 Task: Compose an email with the signature Bailey Nelson with the subject Congratulations and the message I will review this document and get back to you shortly. from softage.1@softage.net to softage.9@softage.net and softage.10@softage.net with CC to softage.2@softage.net, select the message and change font size to huge, align the email to right Send the email
Action: Mouse moved to (538, 713)
Screenshot: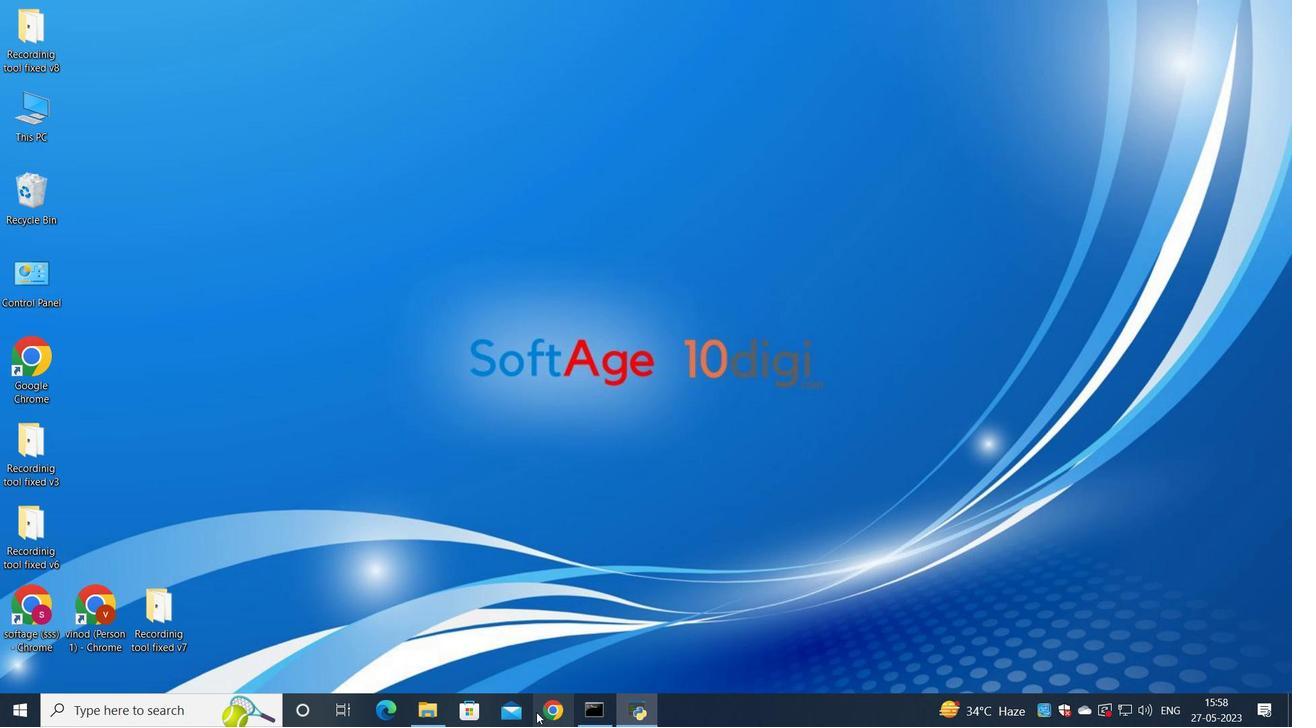 
Action: Mouse pressed left at (538, 713)
Screenshot: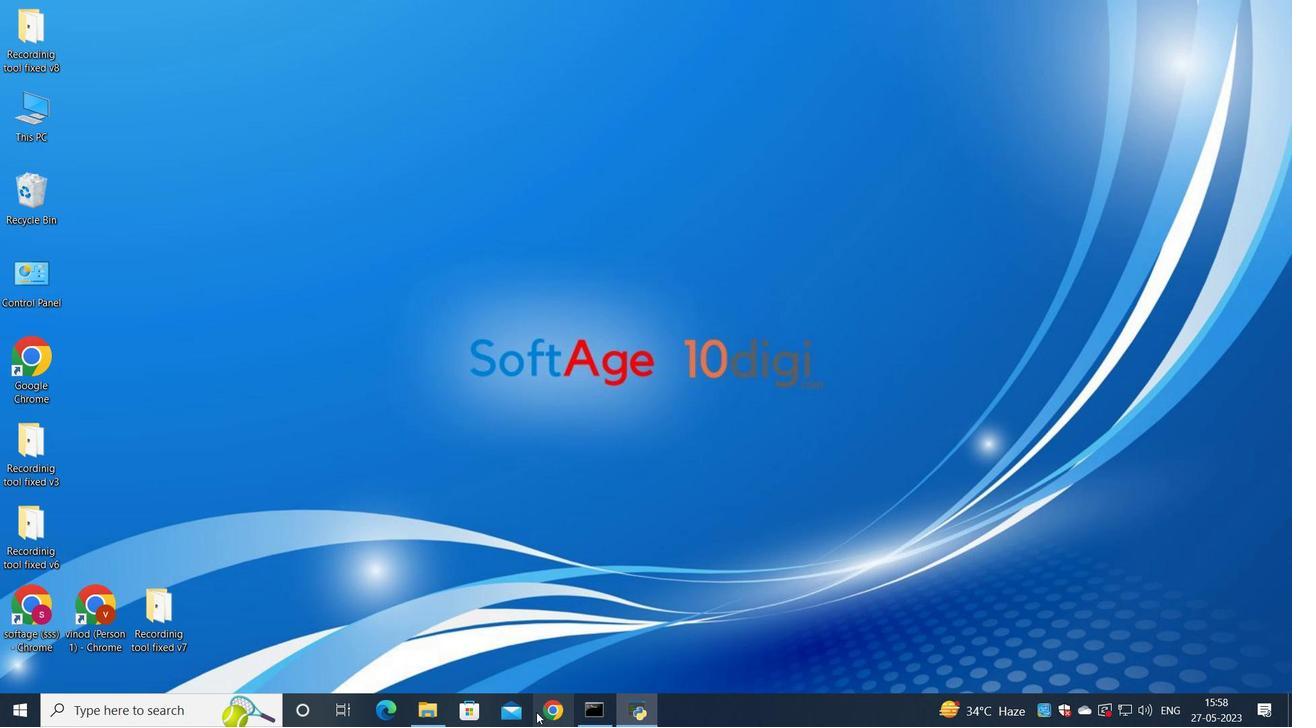 
Action: Mouse moved to (607, 437)
Screenshot: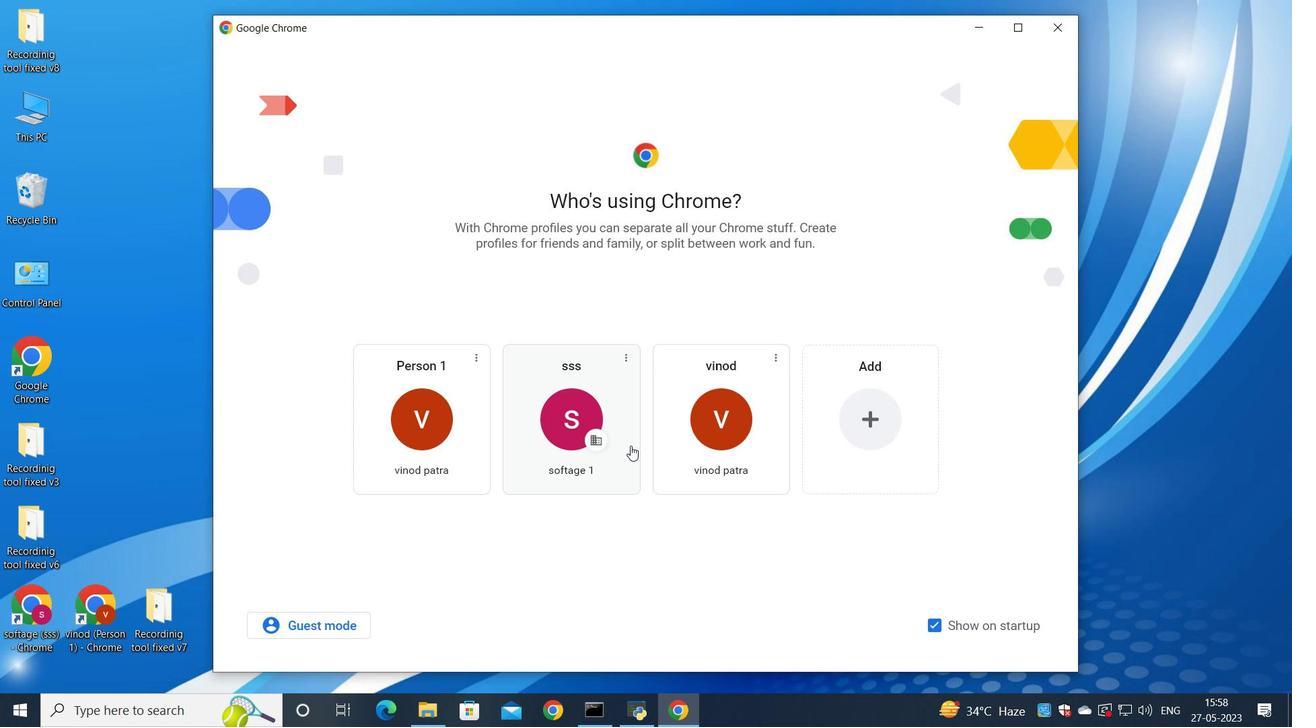 
Action: Mouse pressed left at (607, 437)
Screenshot: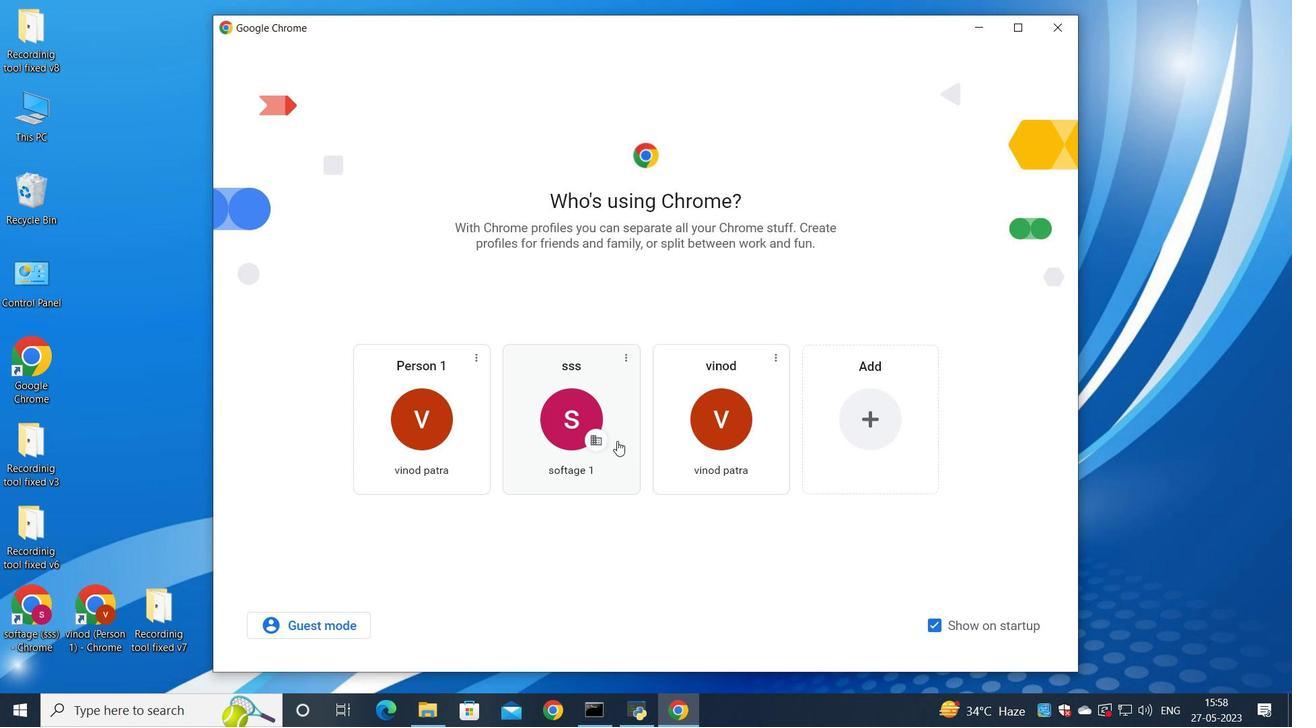 
Action: Mouse moved to (1129, 84)
Screenshot: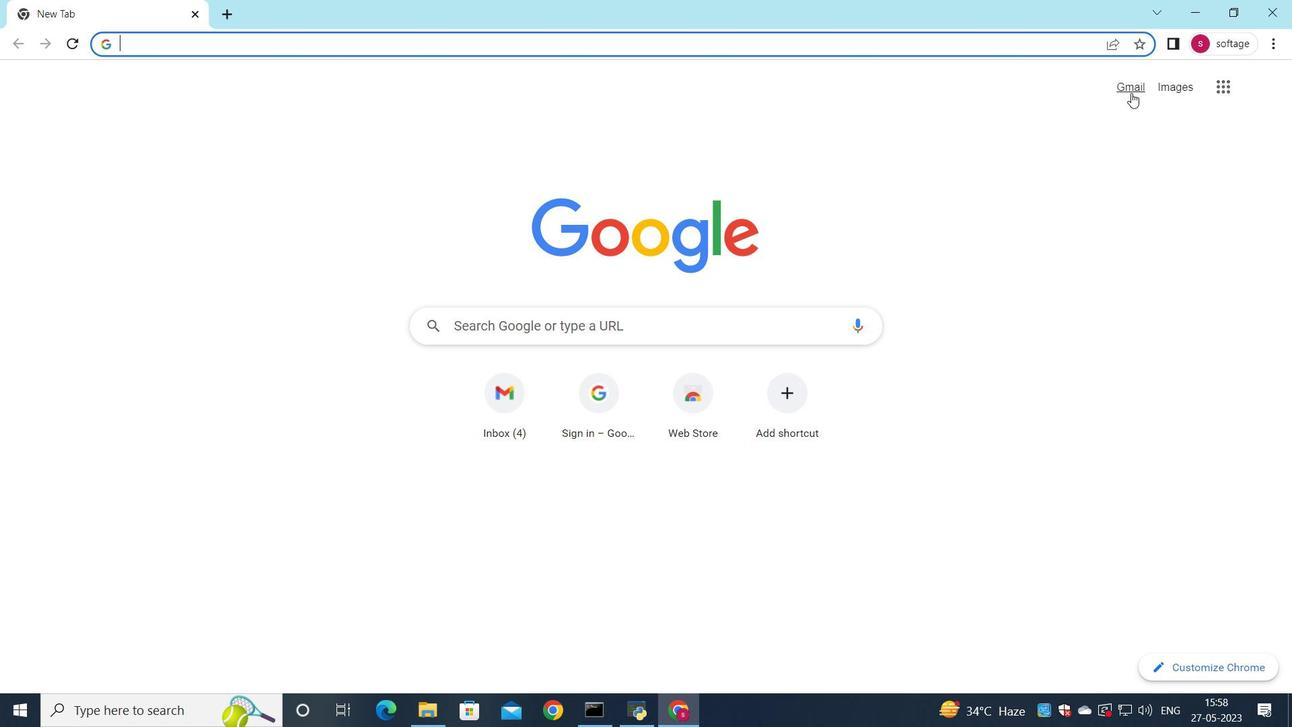 
Action: Mouse pressed left at (1129, 84)
Screenshot: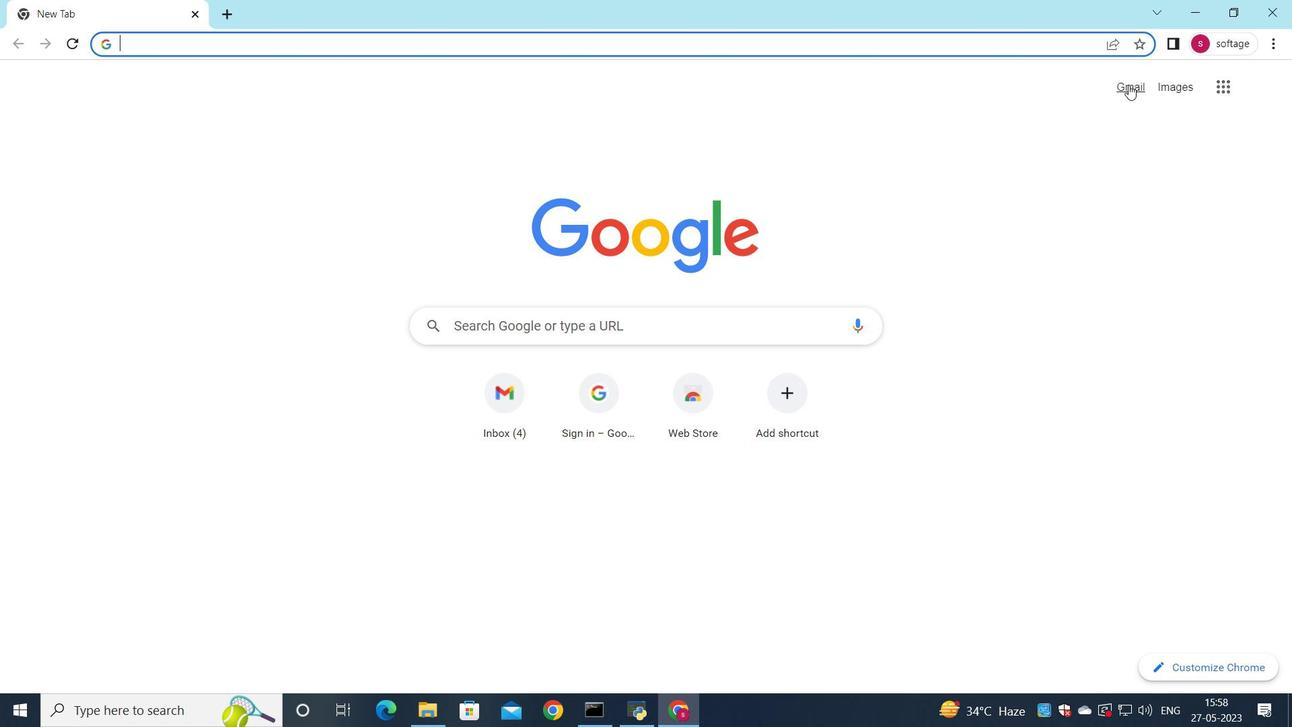 
Action: Mouse moved to (1093, 111)
Screenshot: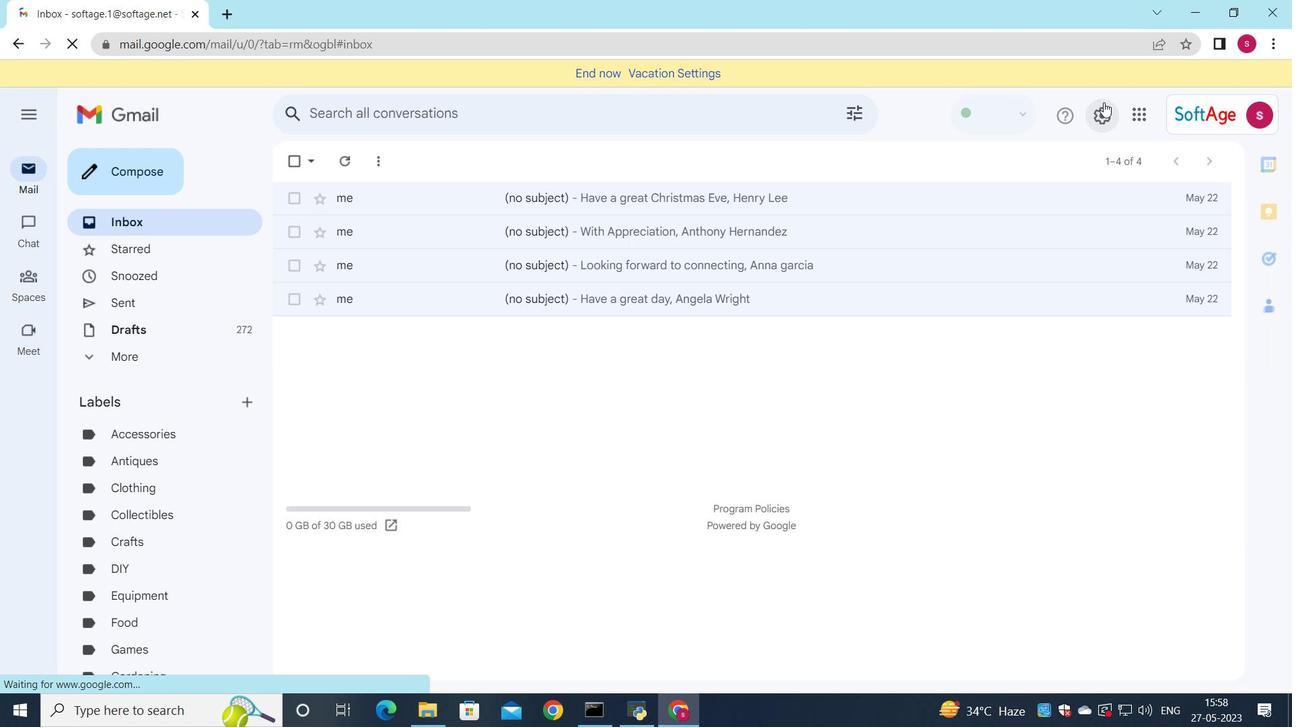 
Action: Mouse pressed left at (1093, 111)
Screenshot: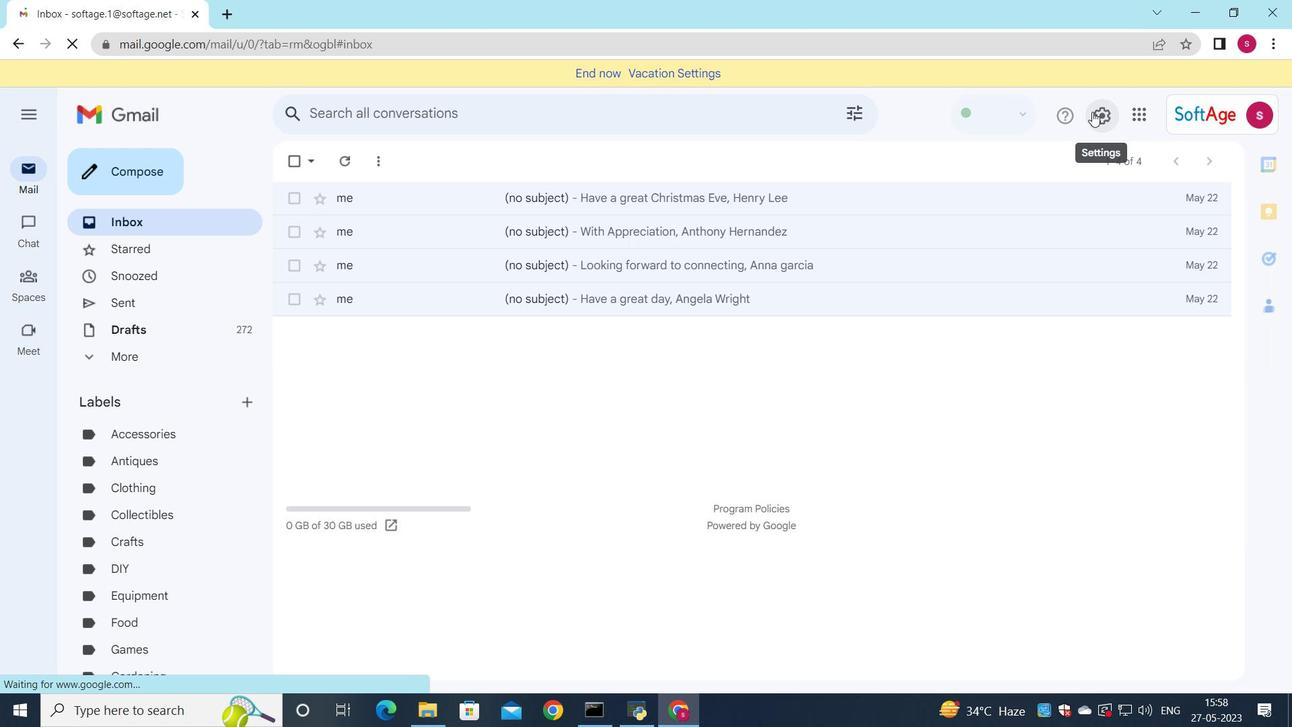 
Action: Mouse moved to (1092, 193)
Screenshot: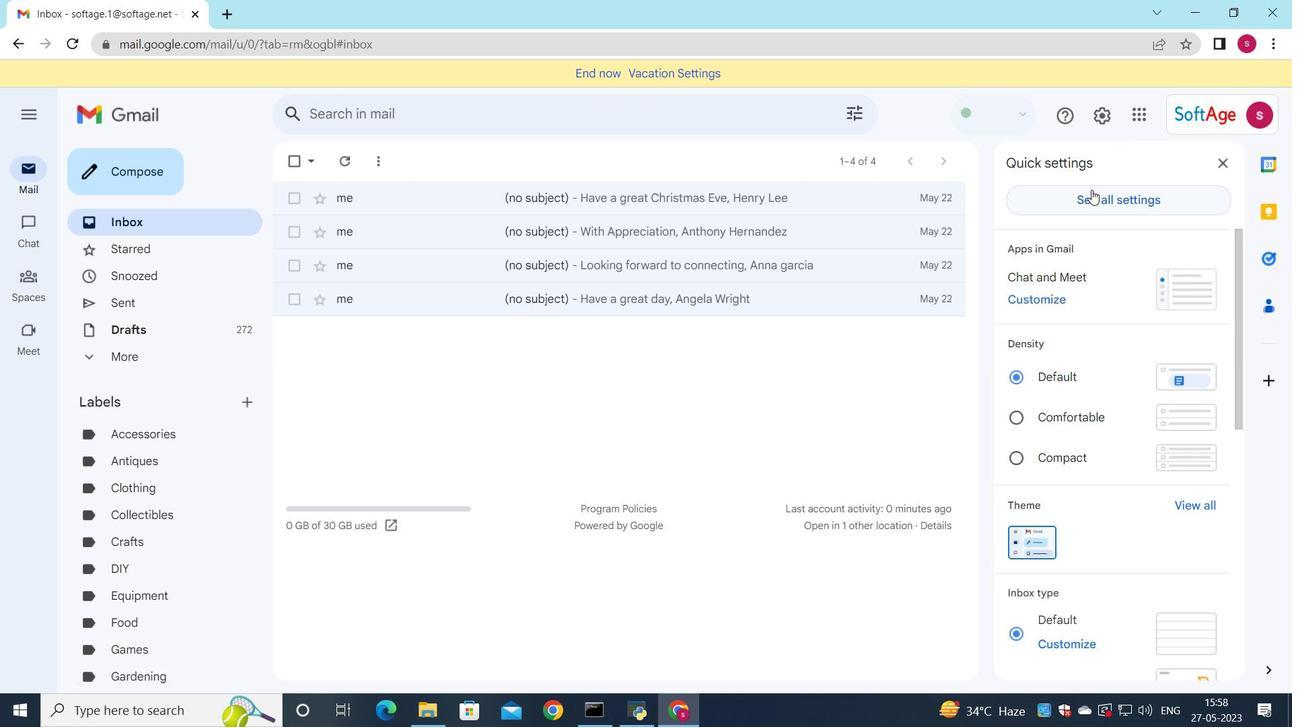 
Action: Mouse pressed left at (1092, 193)
Screenshot: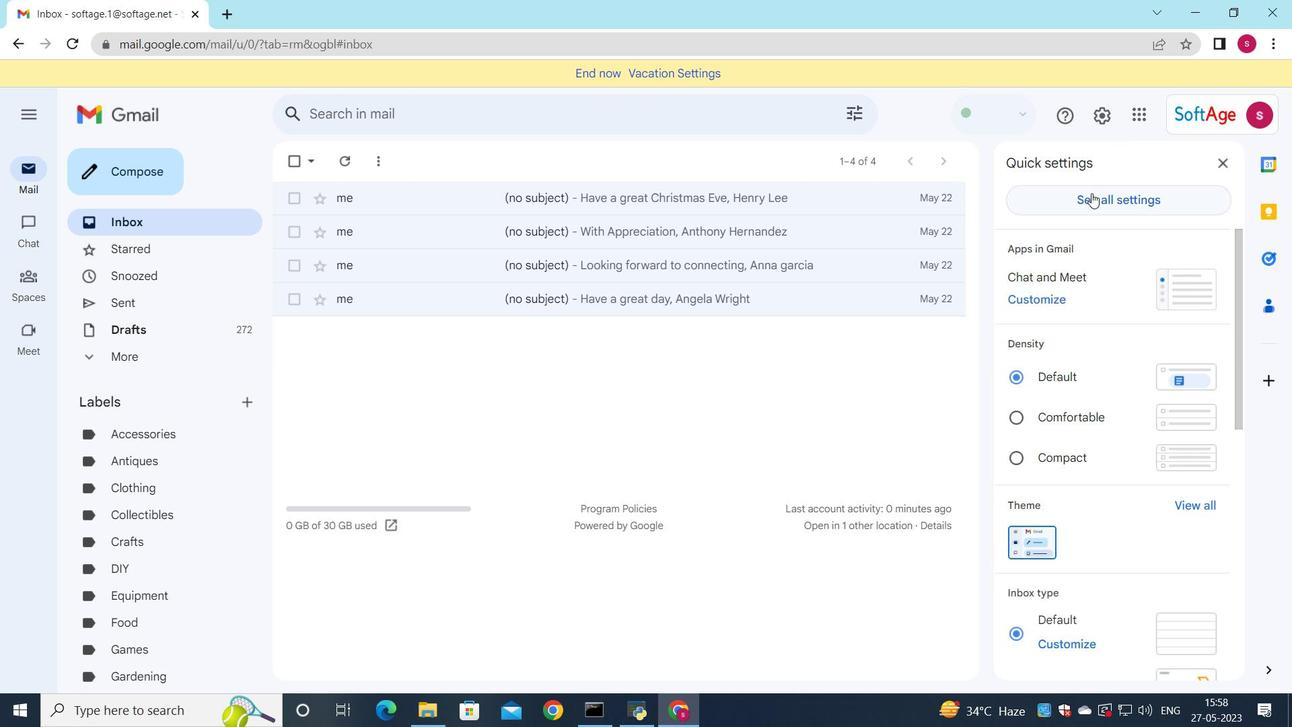 
Action: Mouse moved to (861, 344)
Screenshot: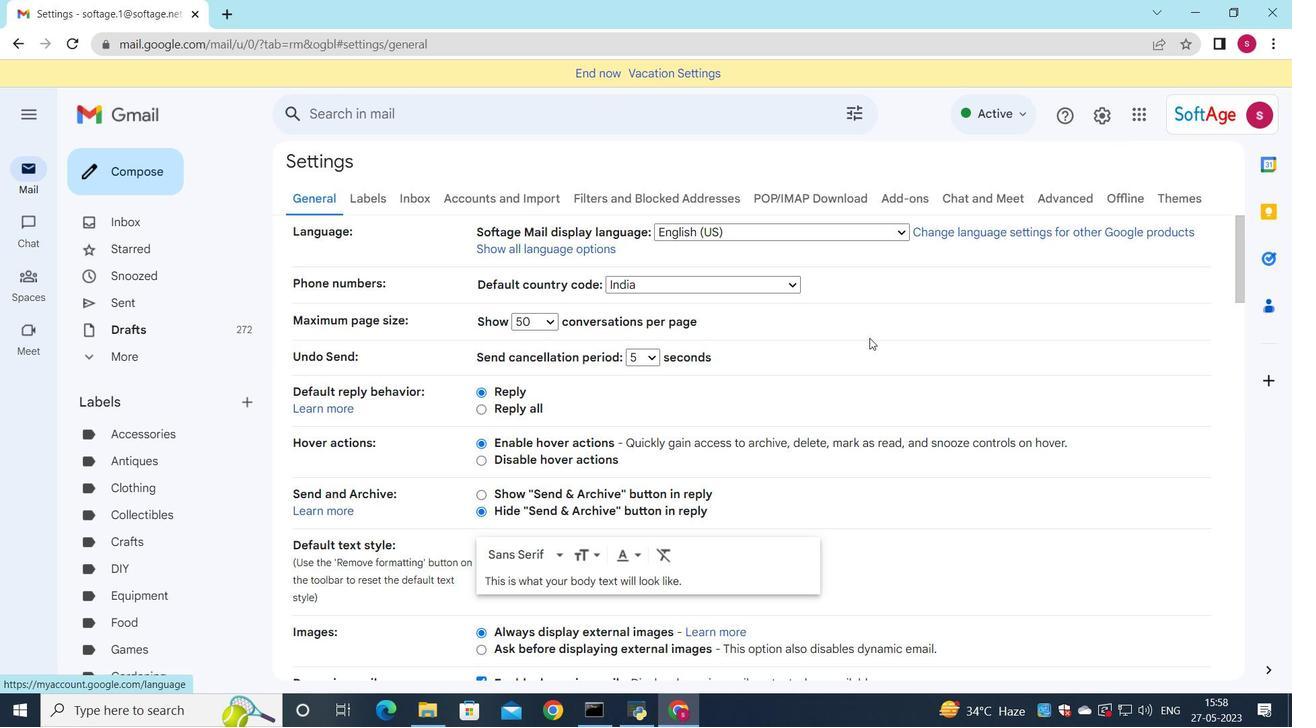 
Action: Mouse scrolled (861, 344) with delta (0, 0)
Screenshot: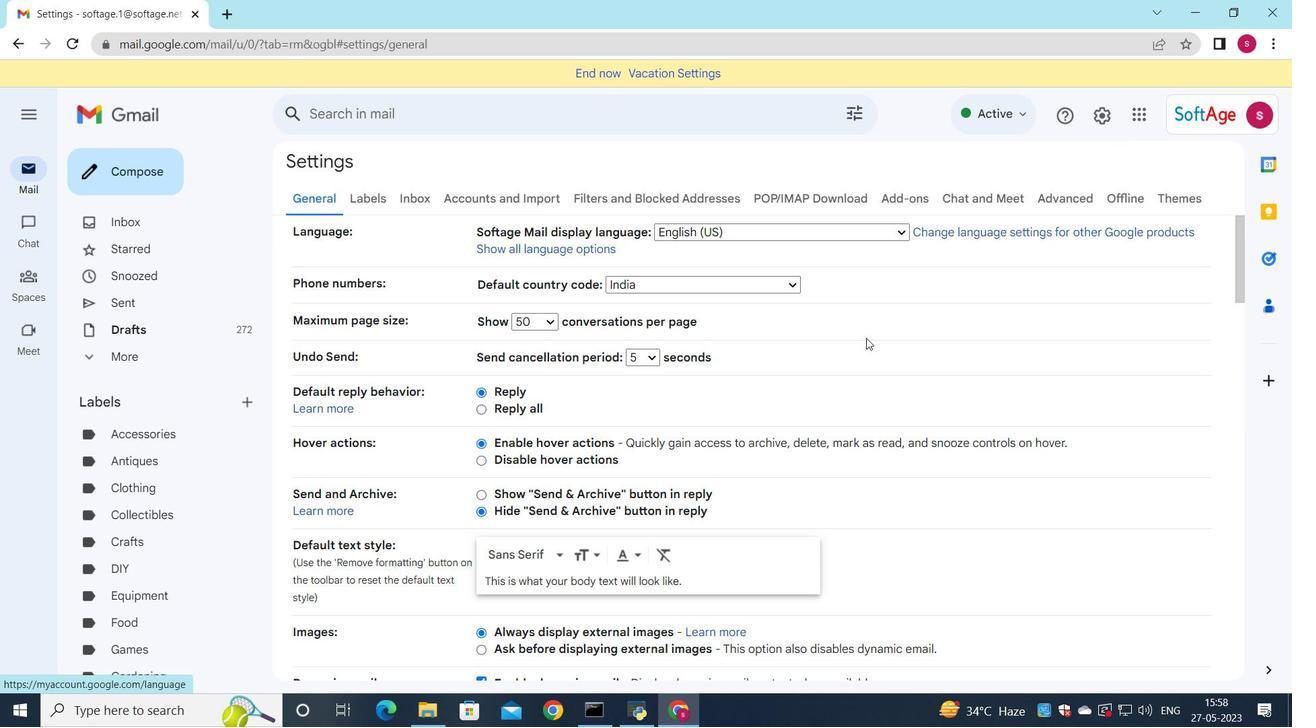 
Action: Mouse moved to (855, 348)
Screenshot: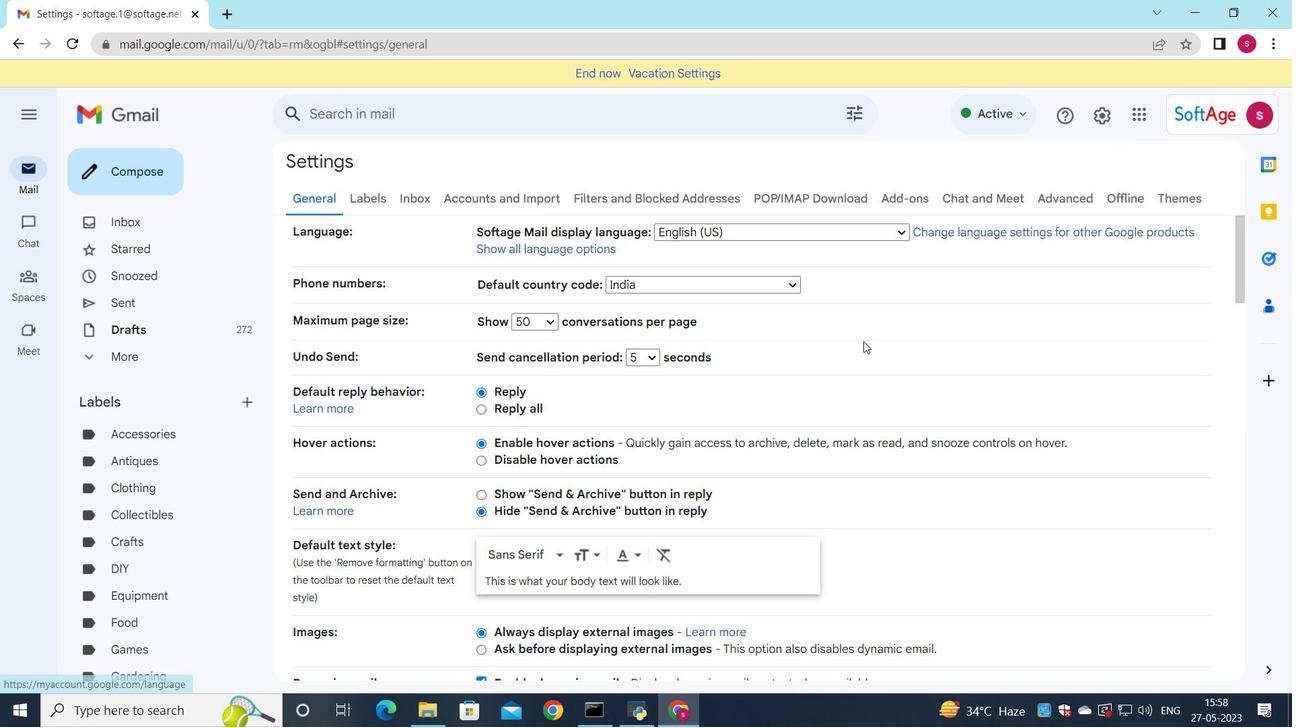 
Action: Mouse scrolled (855, 348) with delta (0, 0)
Screenshot: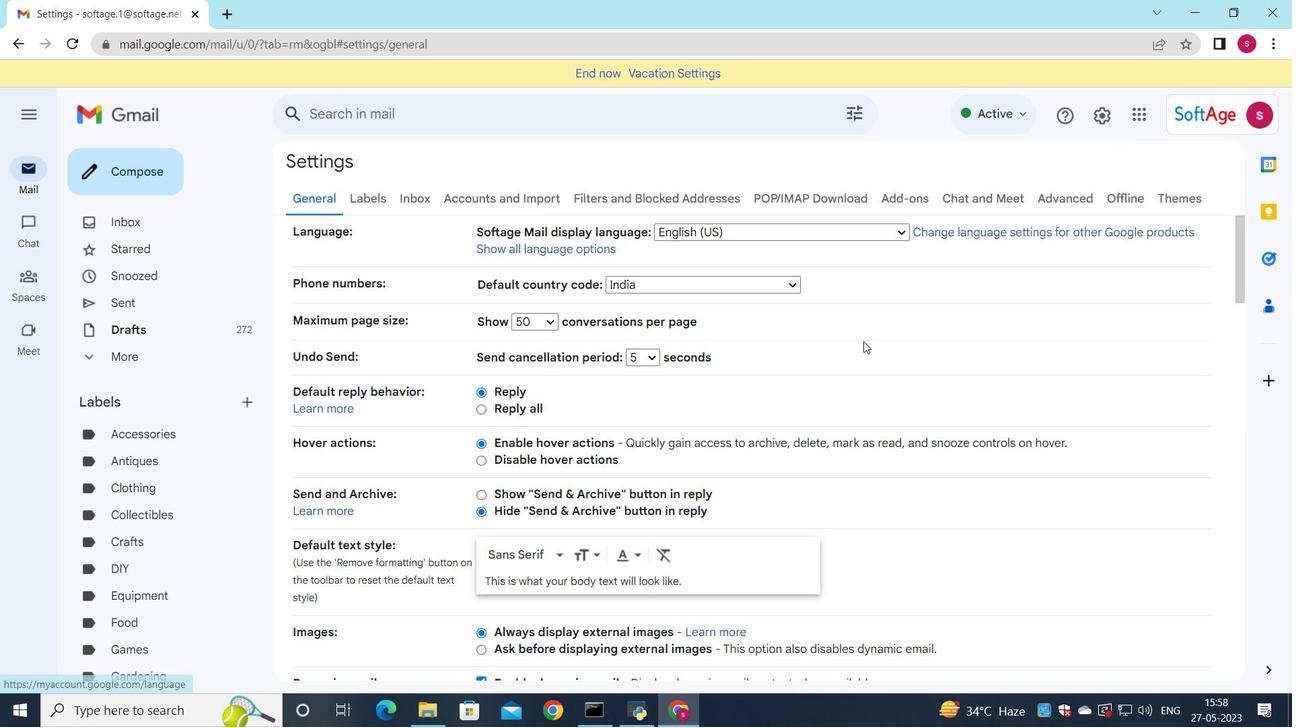 
Action: Mouse moved to (842, 354)
Screenshot: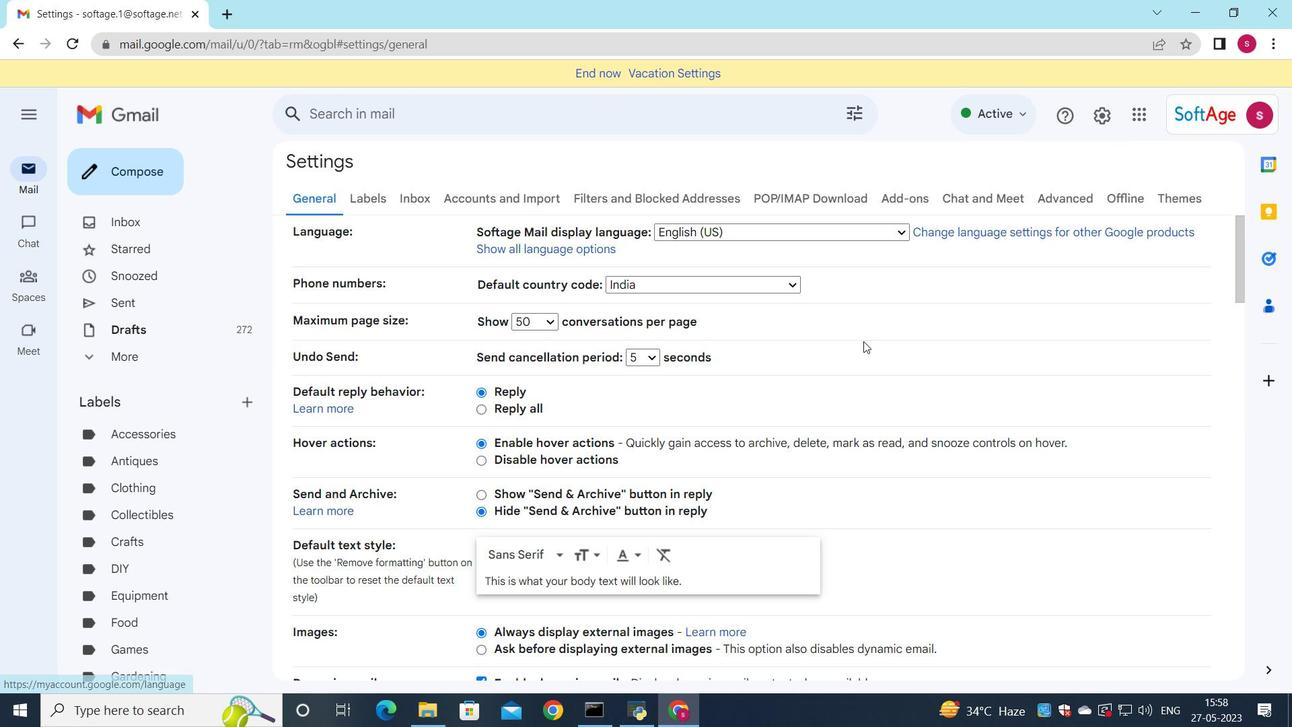 
Action: Mouse scrolled (842, 354) with delta (0, 0)
Screenshot: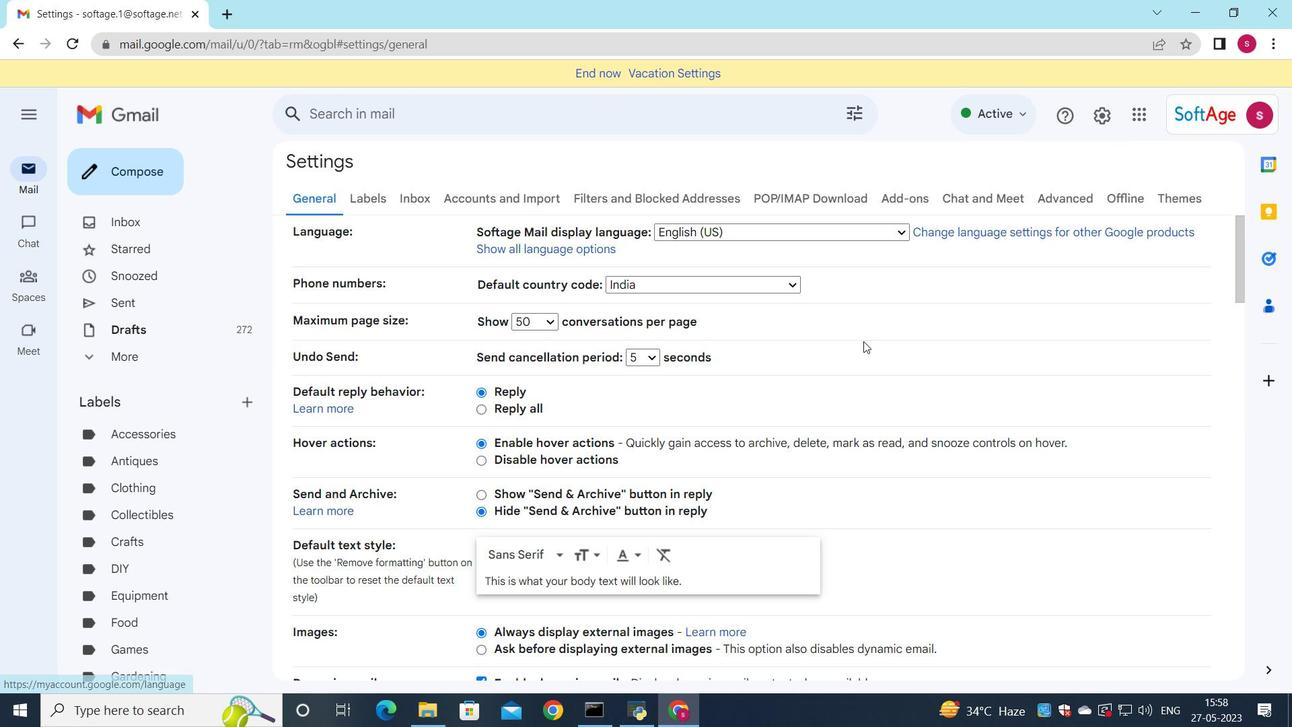 
Action: Mouse moved to (762, 360)
Screenshot: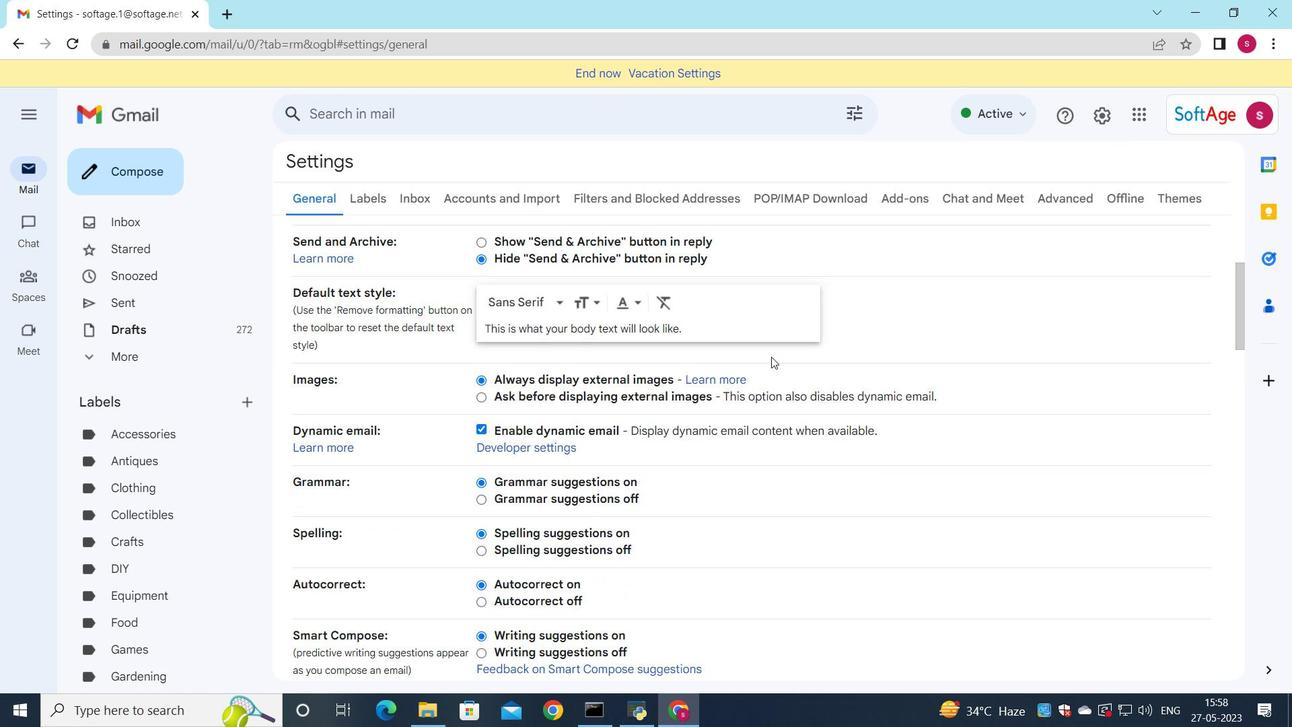 
Action: Mouse scrolled (762, 360) with delta (0, 0)
Screenshot: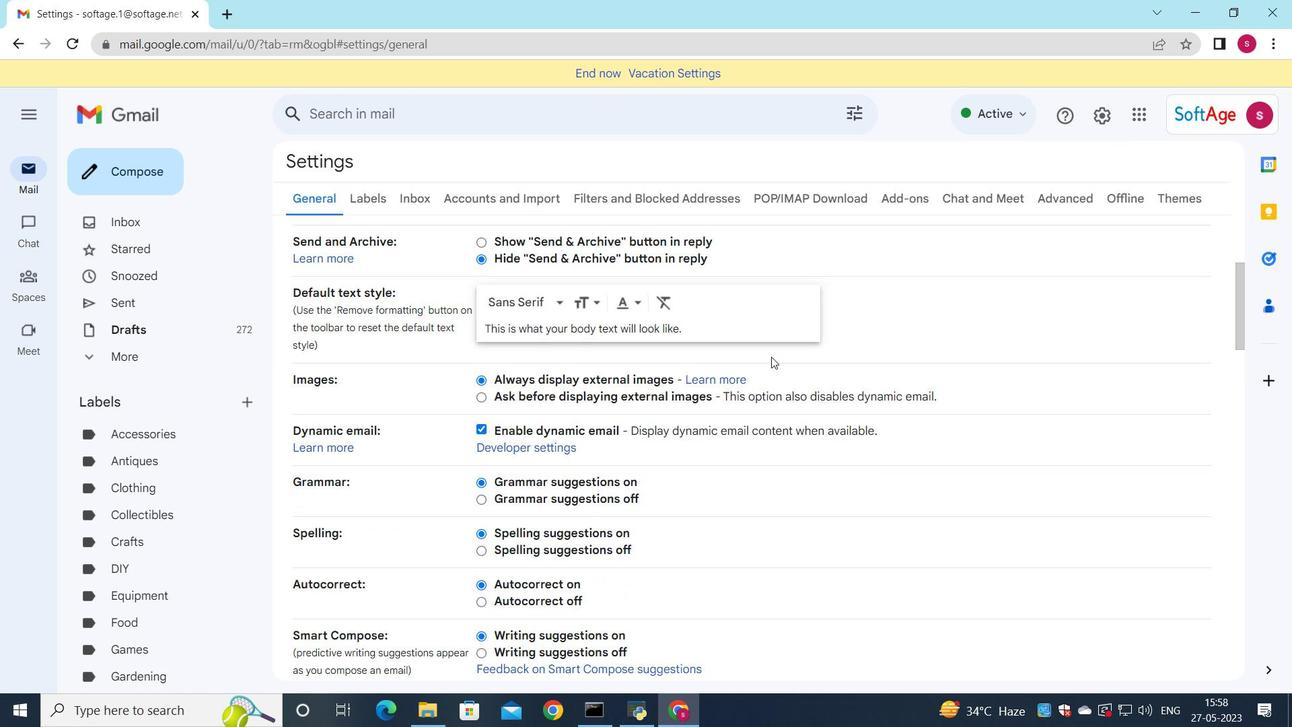 
Action: Mouse moved to (762, 361)
Screenshot: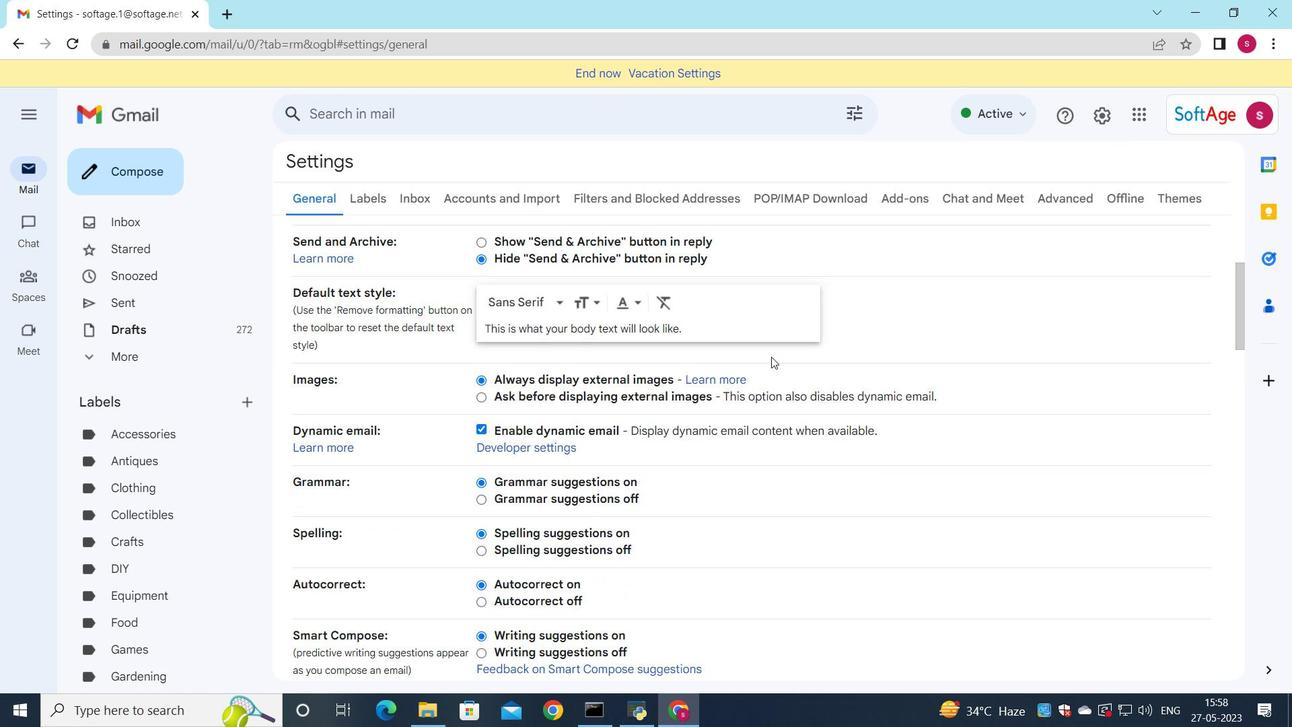 
Action: Mouse scrolled (762, 360) with delta (0, 0)
Screenshot: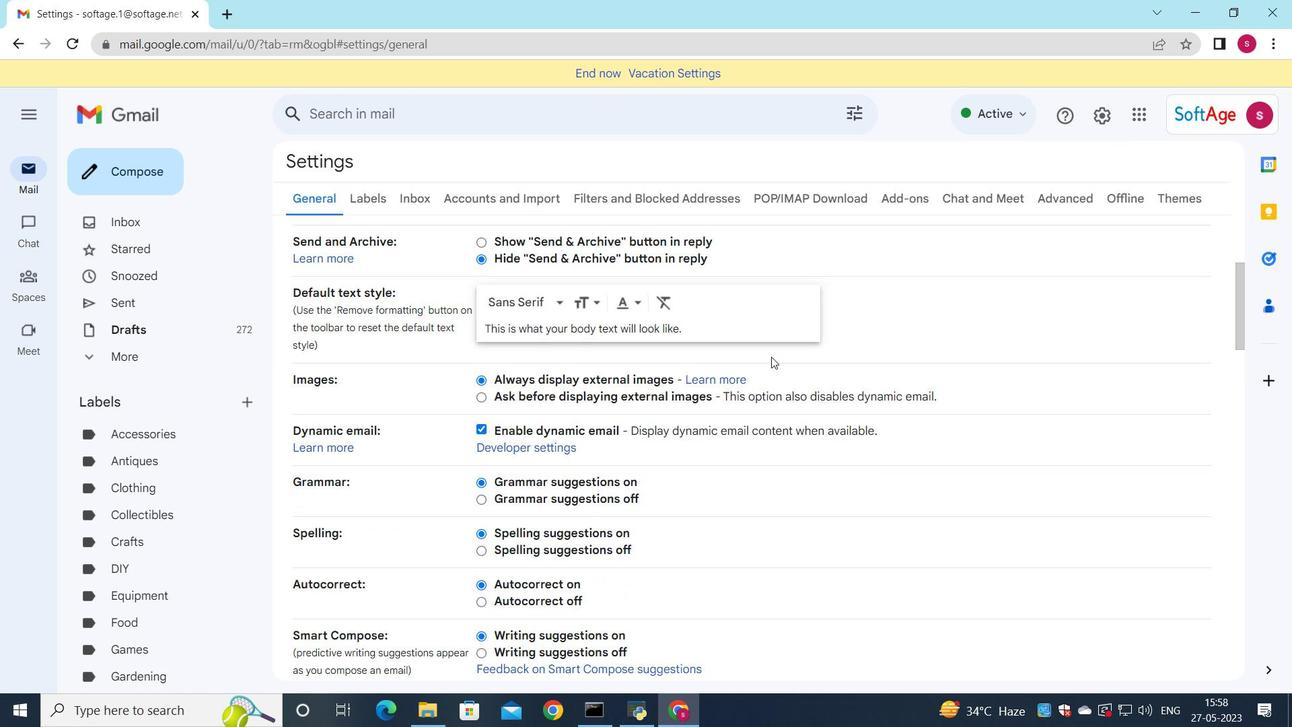 
Action: Mouse scrolled (762, 360) with delta (0, 0)
Screenshot: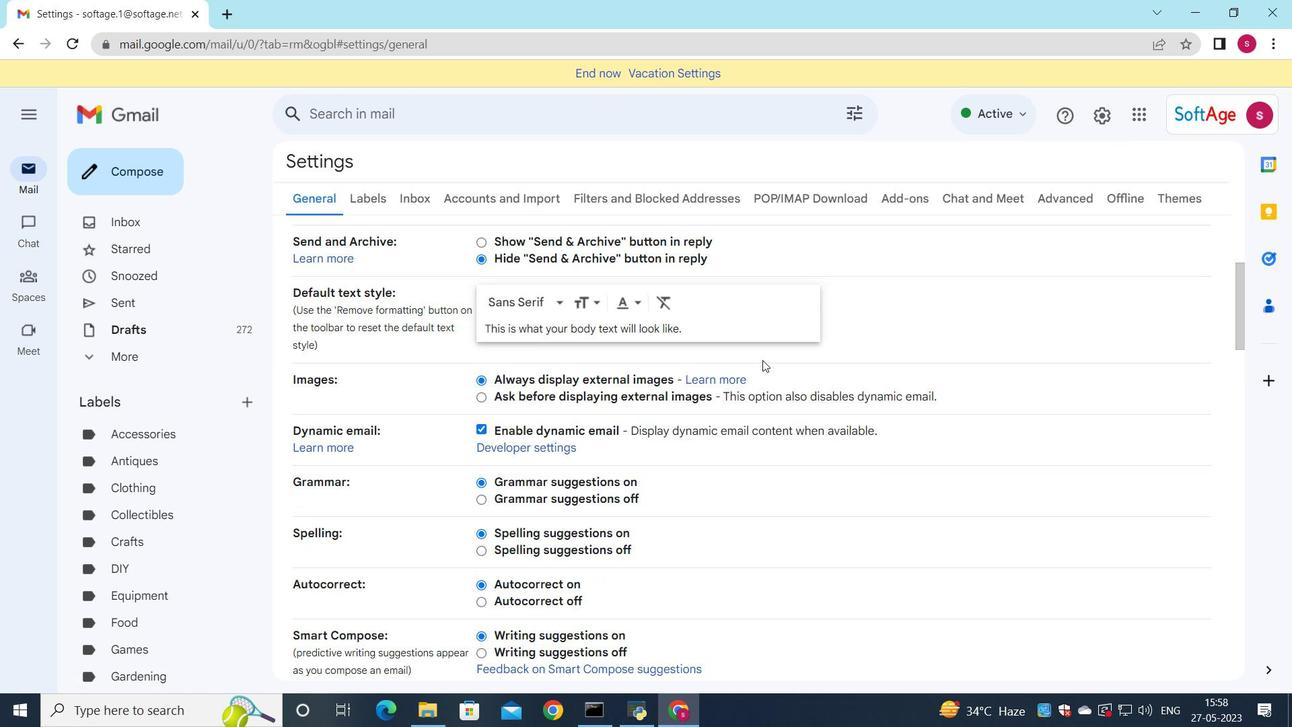 
Action: Mouse moved to (764, 342)
Screenshot: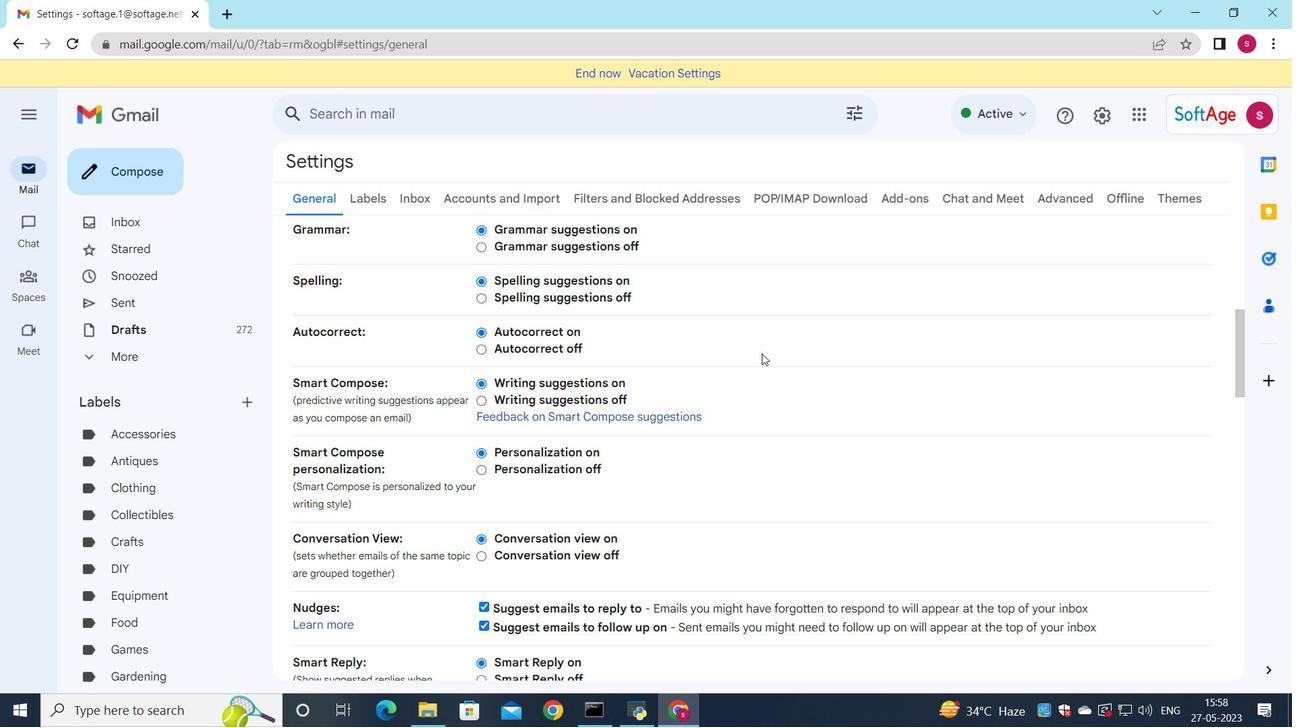 
Action: Mouse scrolled (764, 342) with delta (0, 0)
Screenshot: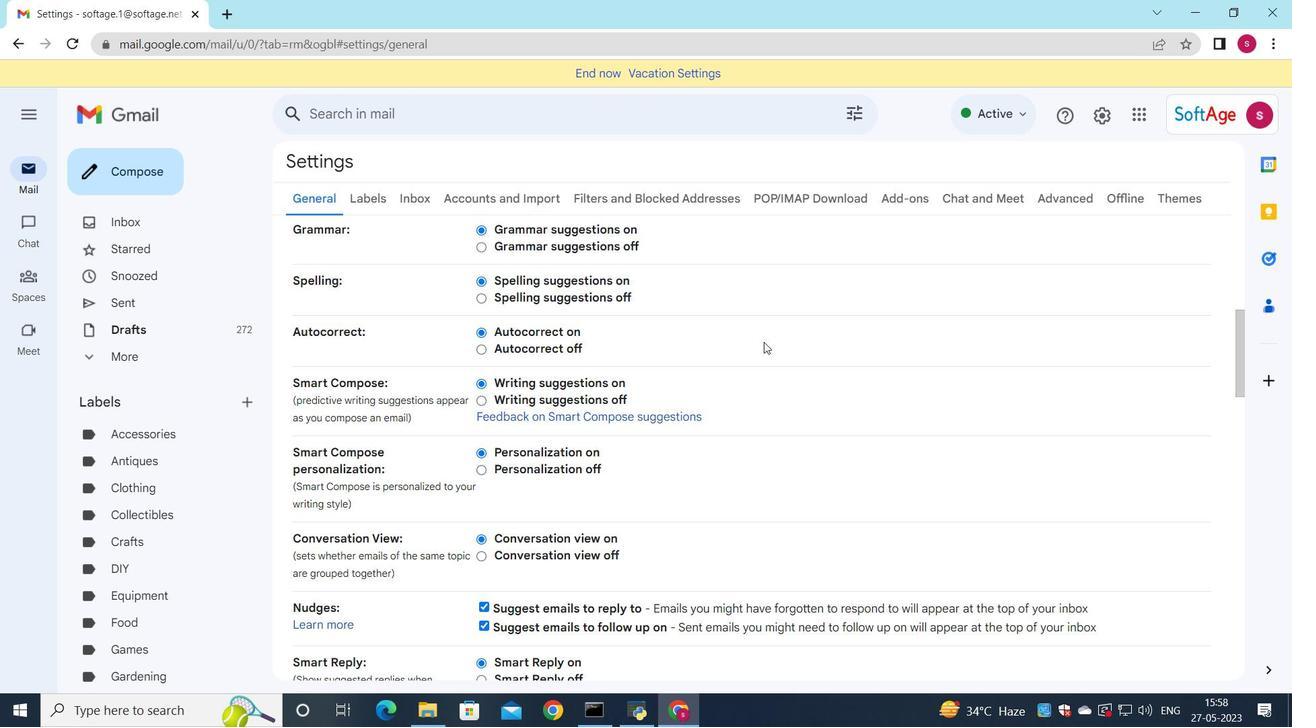 
Action: Mouse scrolled (764, 342) with delta (0, 0)
Screenshot: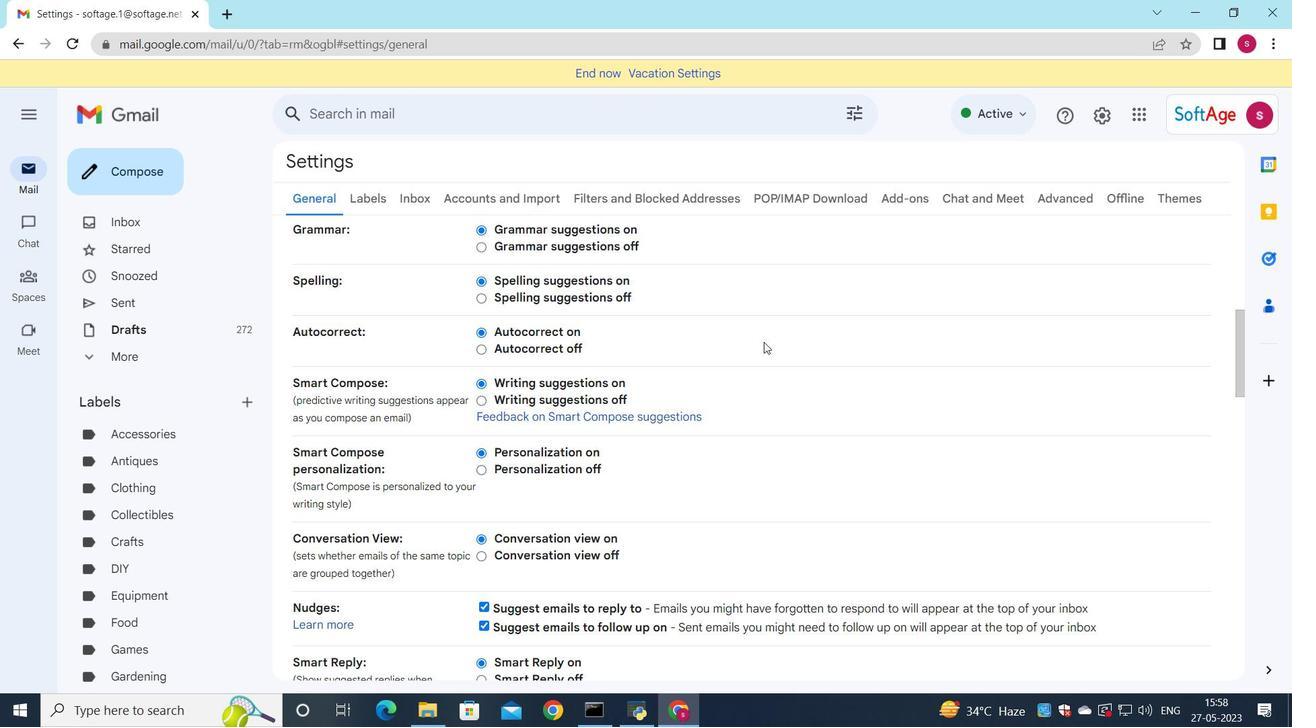 
Action: Mouse moved to (764, 344)
Screenshot: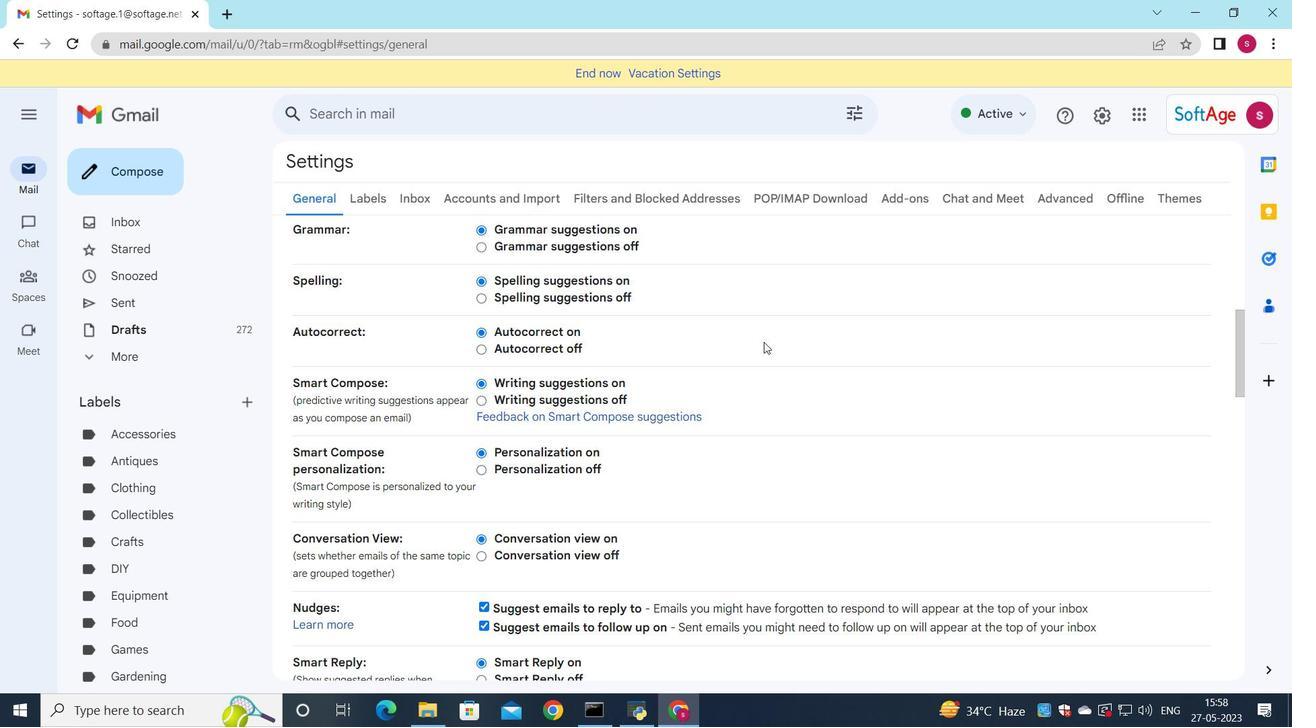 
Action: Mouse scrolled (764, 343) with delta (0, 0)
Screenshot: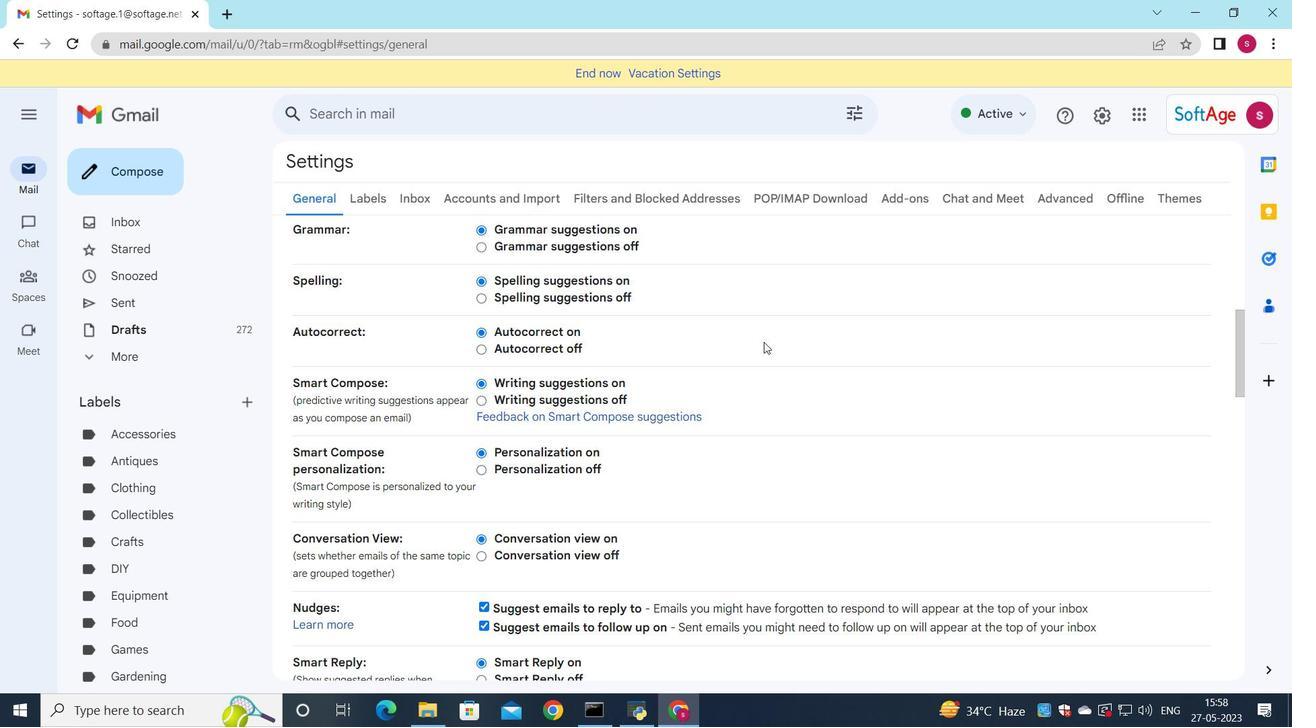
Action: Mouse moved to (732, 399)
Screenshot: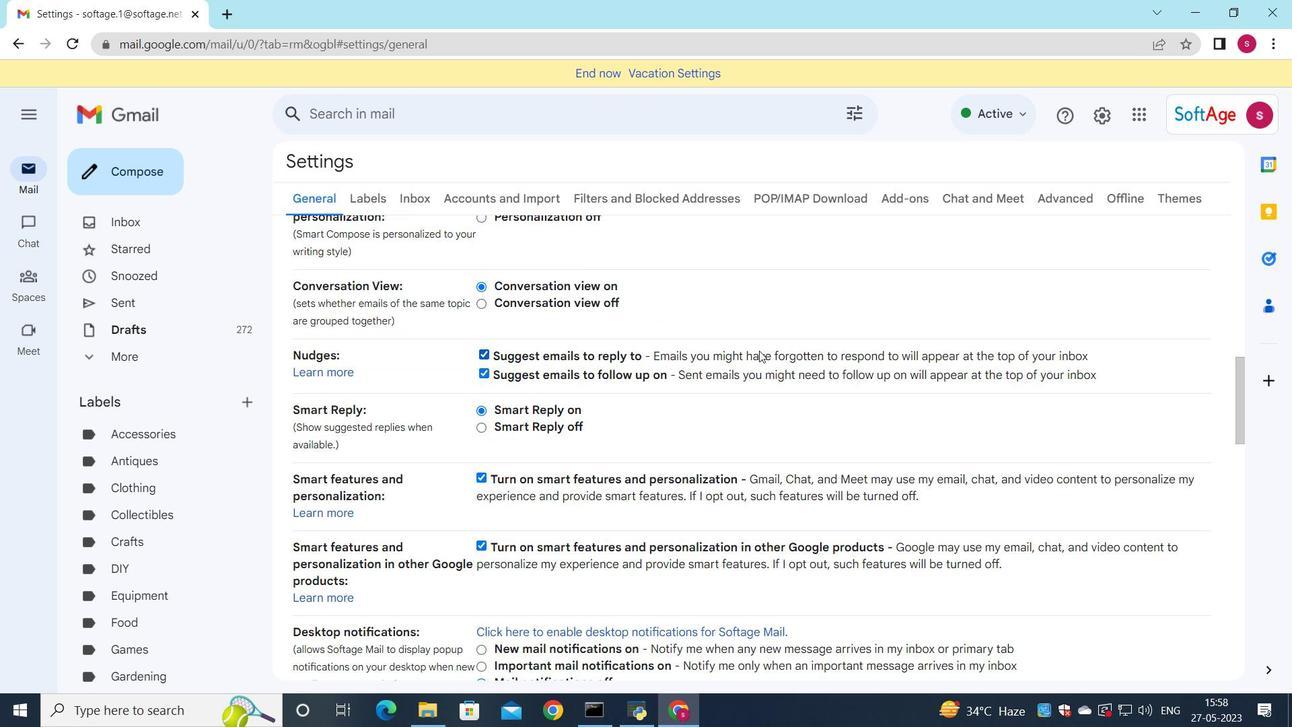 
Action: Mouse scrolled (732, 399) with delta (0, 0)
Screenshot: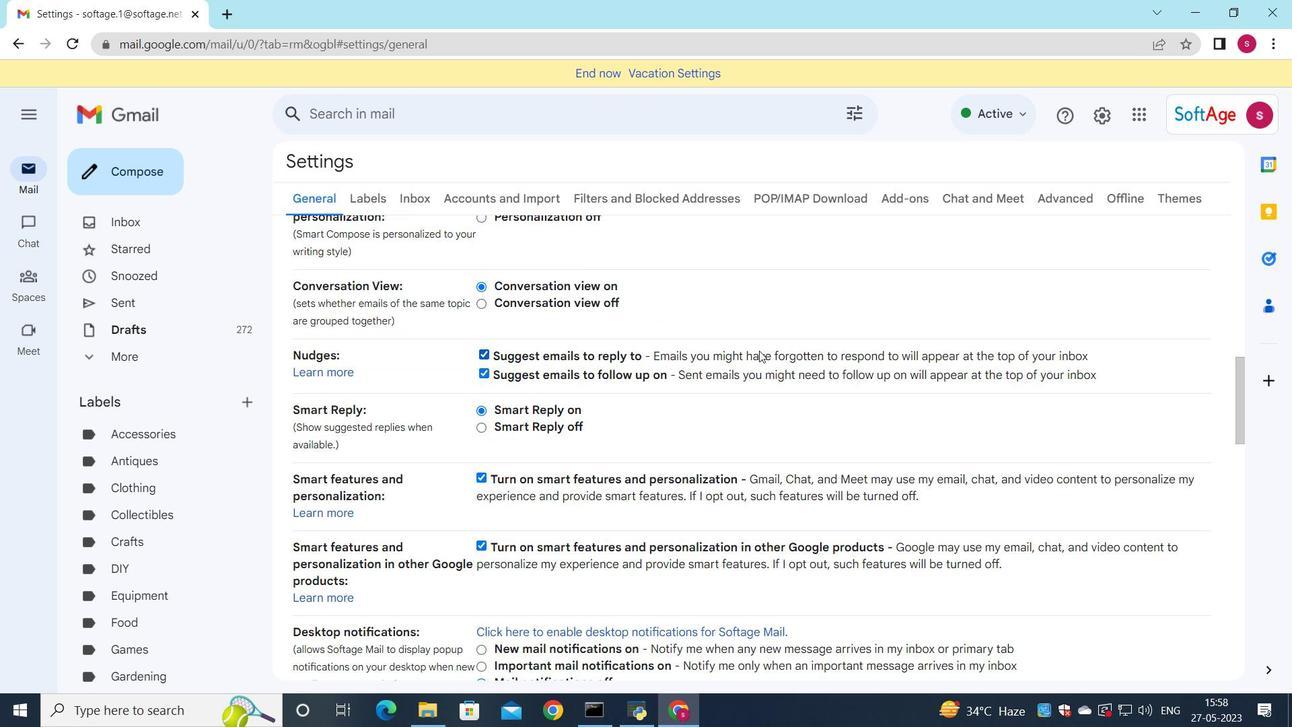 
Action: Mouse moved to (717, 419)
Screenshot: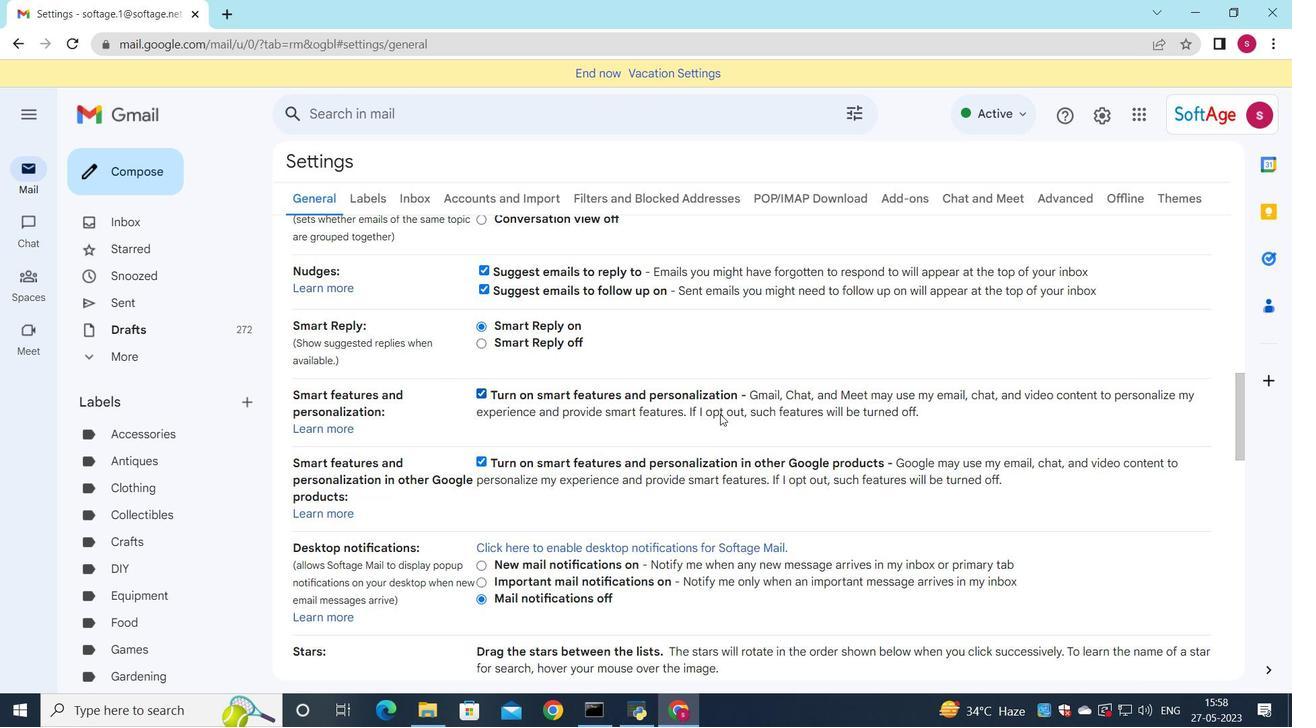 
Action: Mouse scrolled (717, 418) with delta (0, 0)
Screenshot: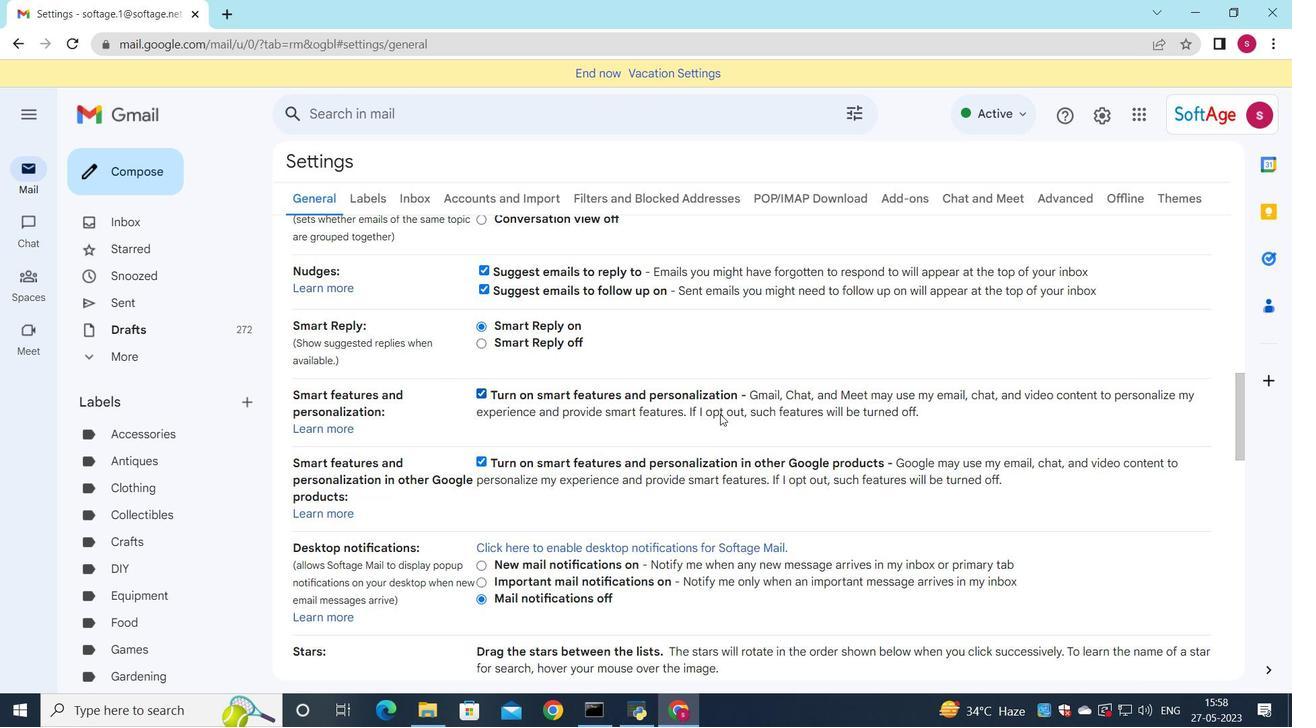
Action: Mouse moved to (717, 421)
Screenshot: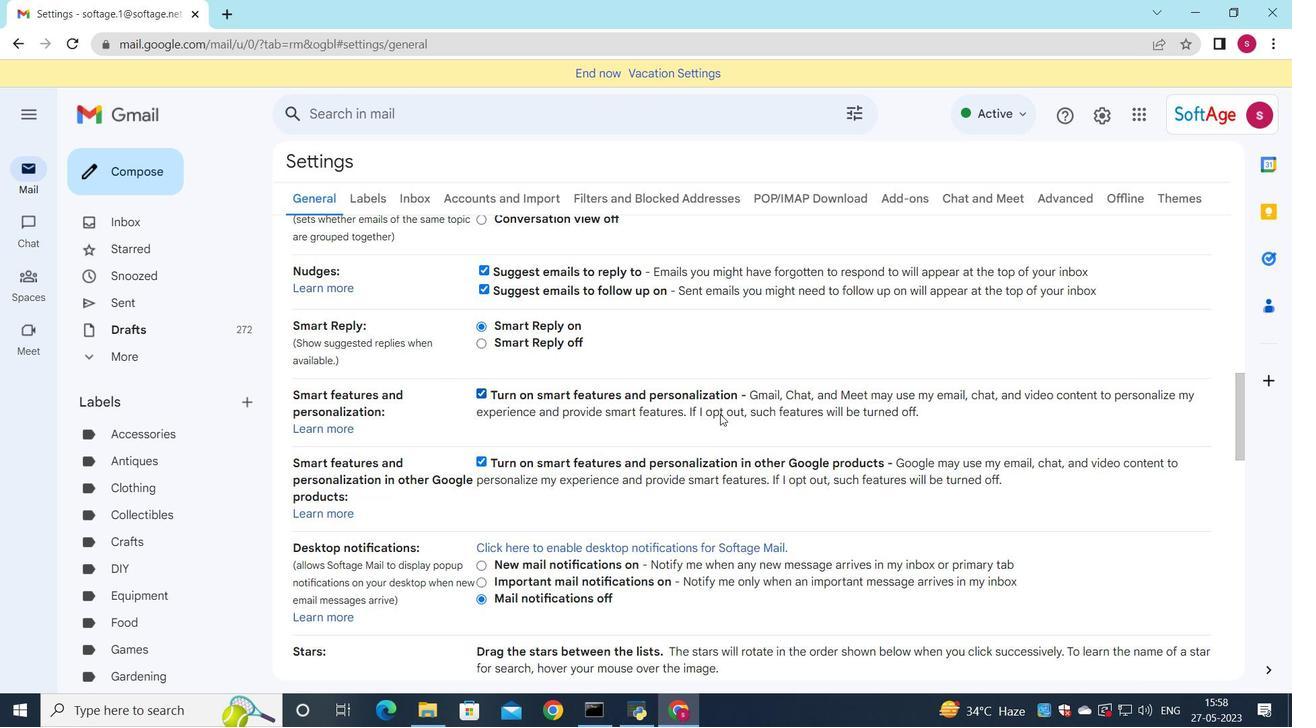 
Action: Mouse scrolled (717, 420) with delta (0, 0)
Screenshot: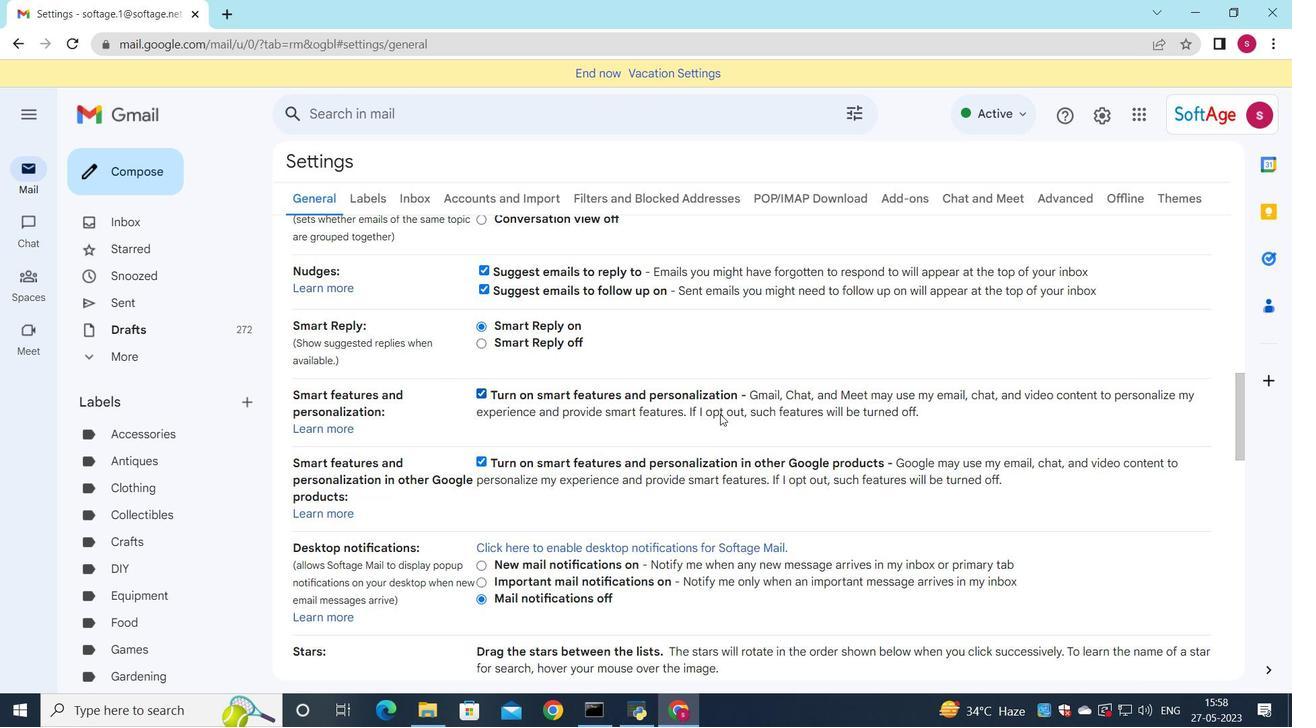 
Action: Mouse moved to (716, 428)
Screenshot: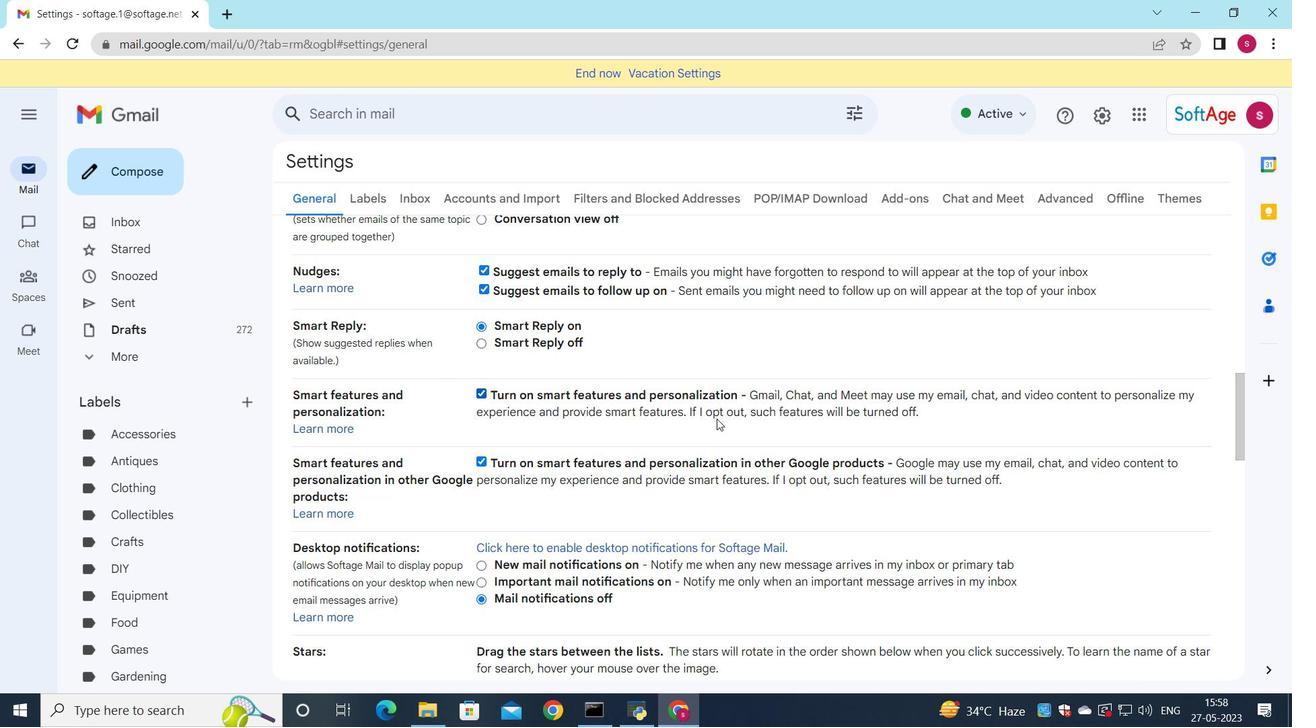 
Action: Mouse scrolled (716, 428) with delta (0, 0)
Screenshot: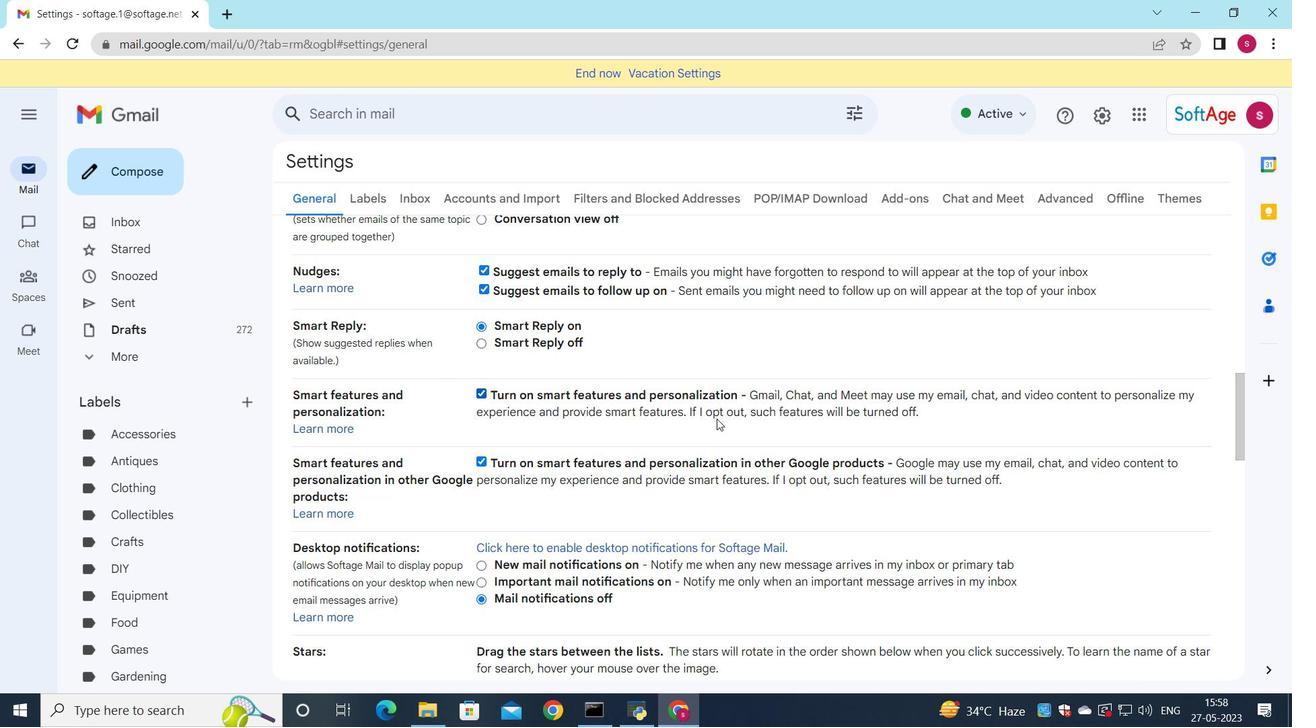 
Action: Mouse moved to (717, 414)
Screenshot: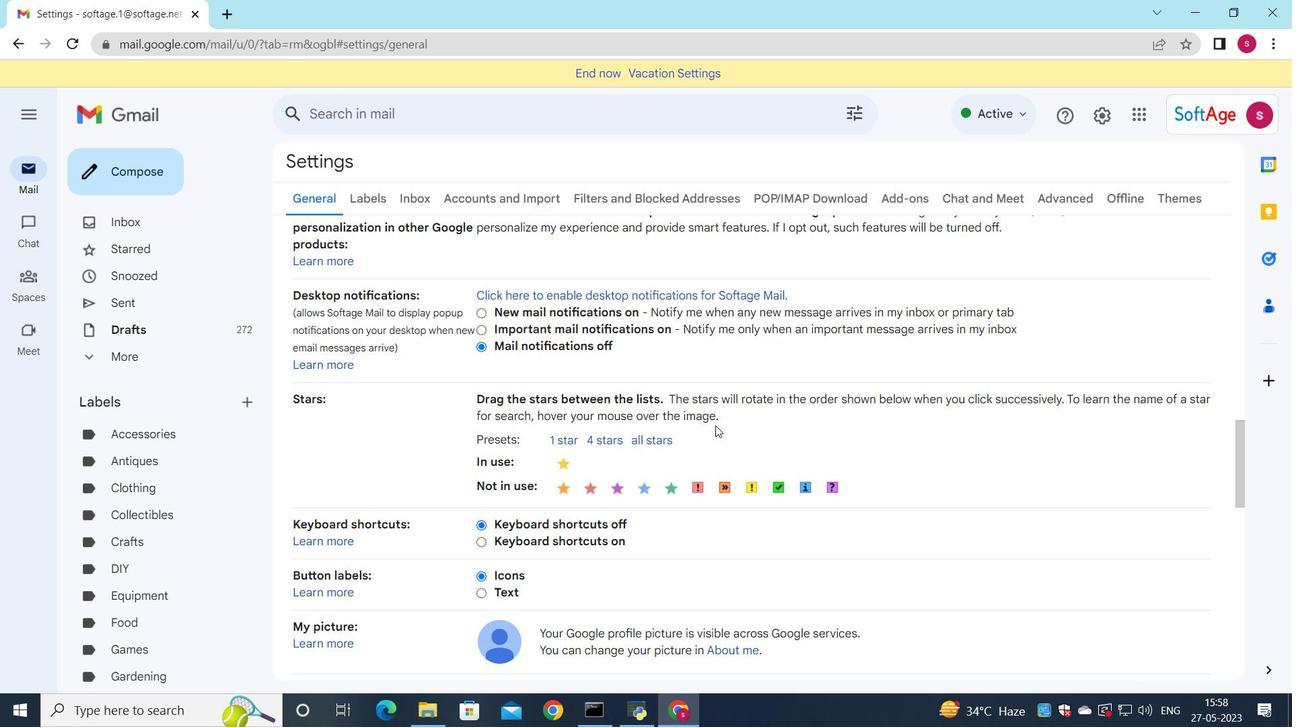
Action: Mouse scrolled (717, 413) with delta (0, 0)
Screenshot: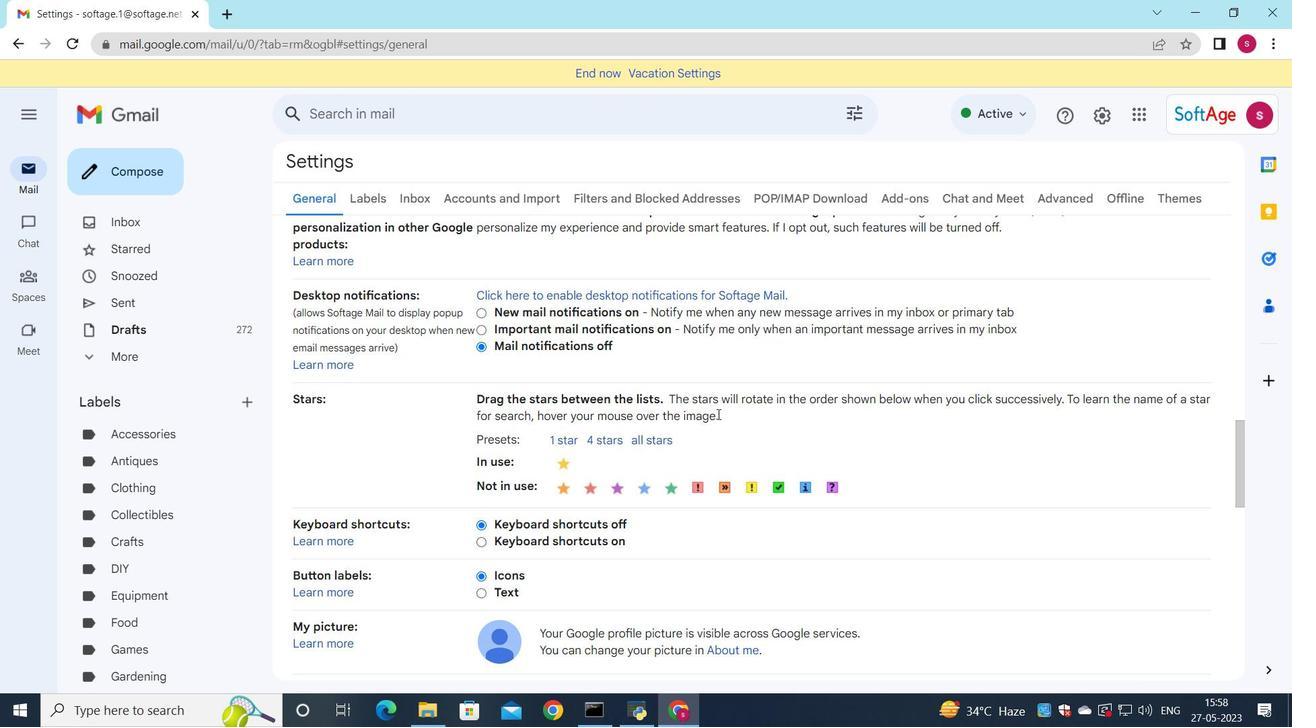
Action: Mouse scrolled (717, 413) with delta (0, 0)
Screenshot: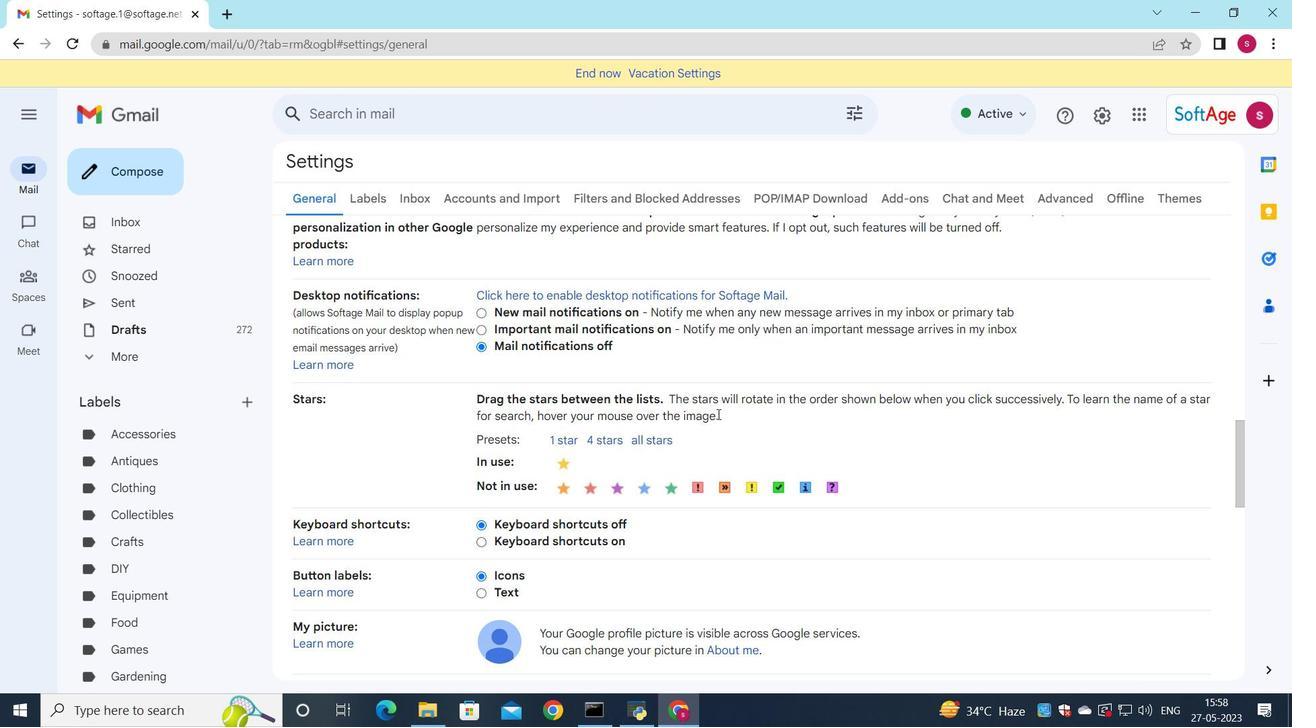 
Action: Mouse moved to (716, 418)
Screenshot: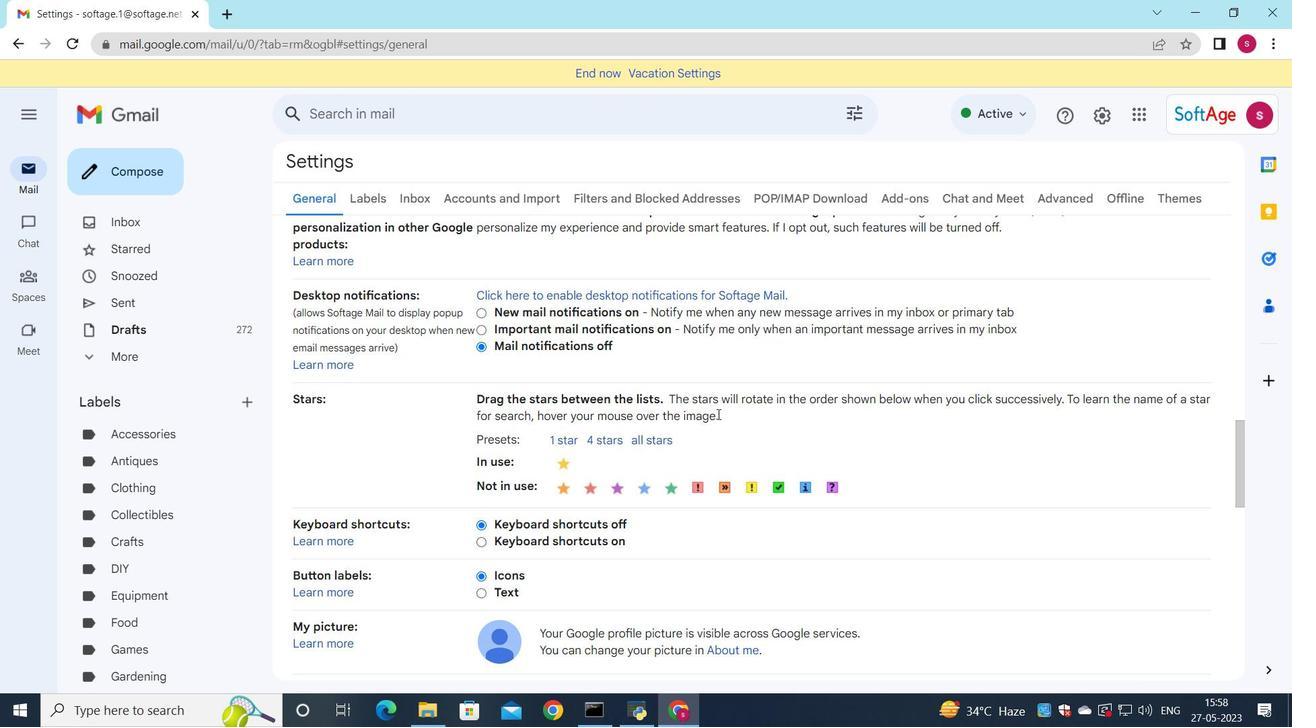 
Action: Mouse scrolled (717, 416) with delta (0, 0)
Screenshot: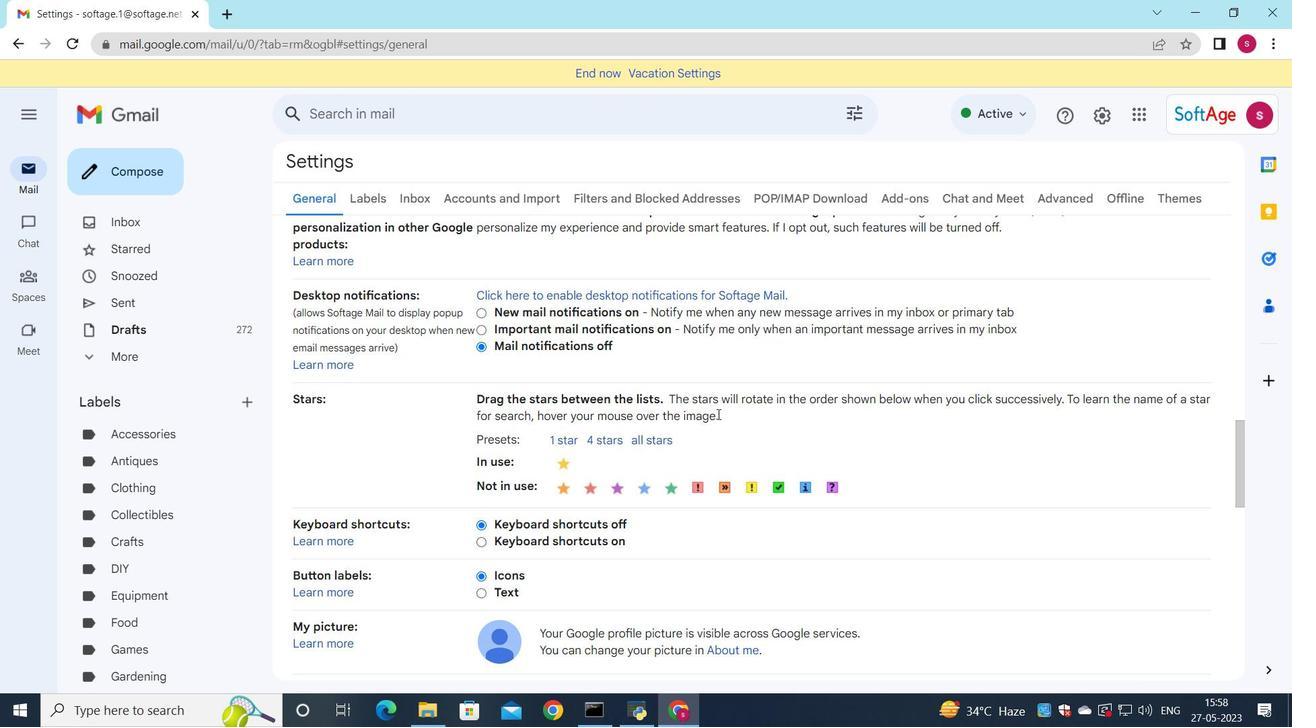 
Action: Mouse moved to (716, 419)
Screenshot: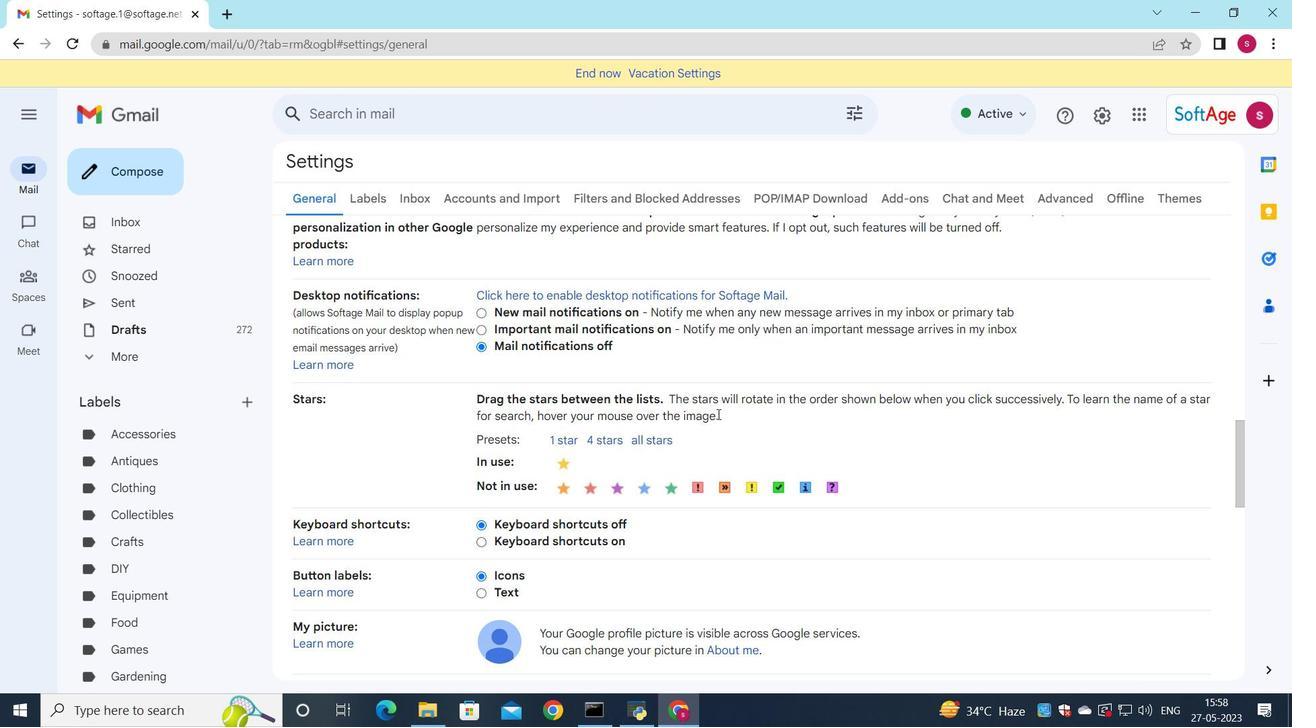 
Action: Mouse scrolled (716, 418) with delta (0, 0)
Screenshot: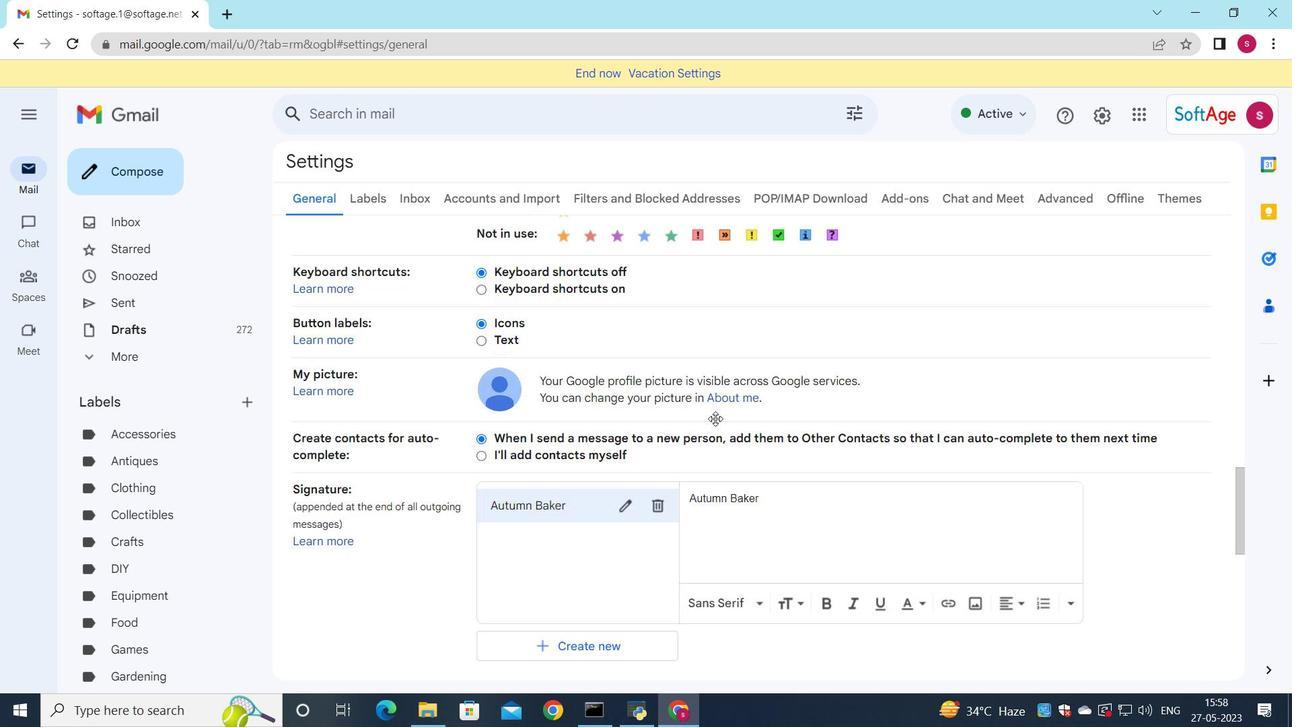 
Action: Mouse scrolled (716, 418) with delta (0, 0)
Screenshot: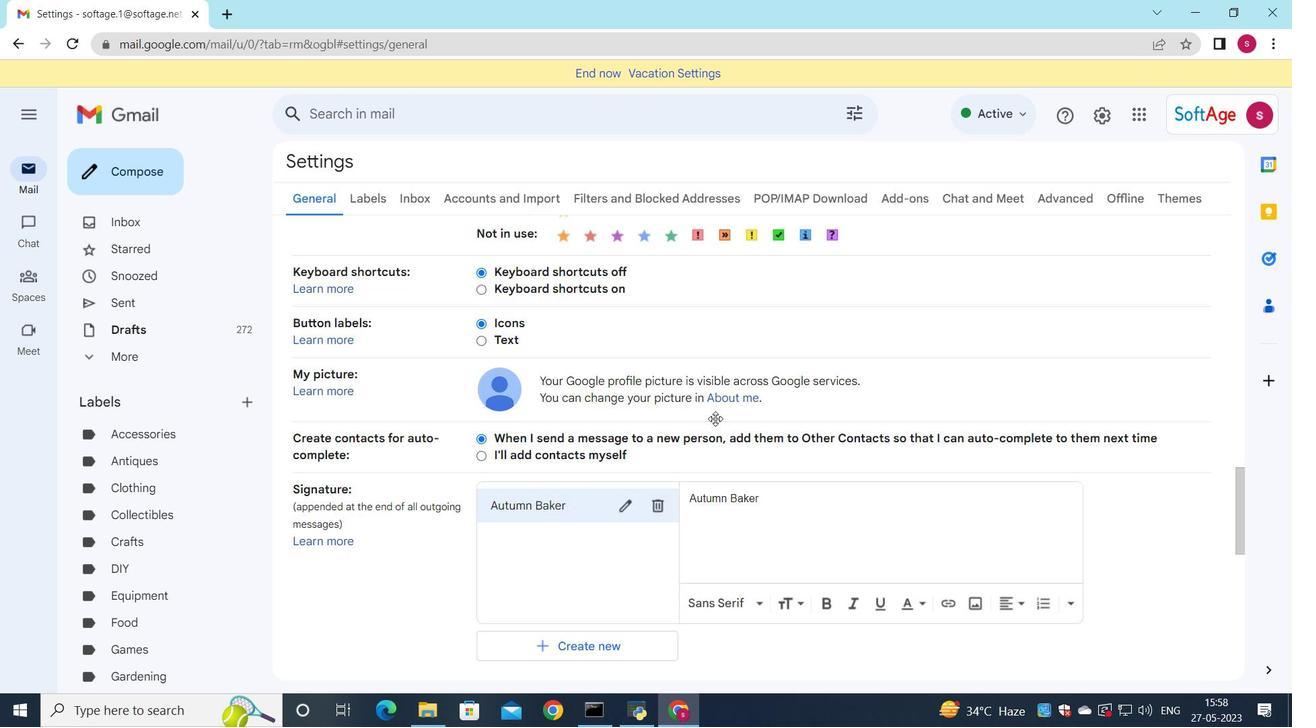 
Action: Mouse scrolled (716, 418) with delta (0, 0)
Screenshot: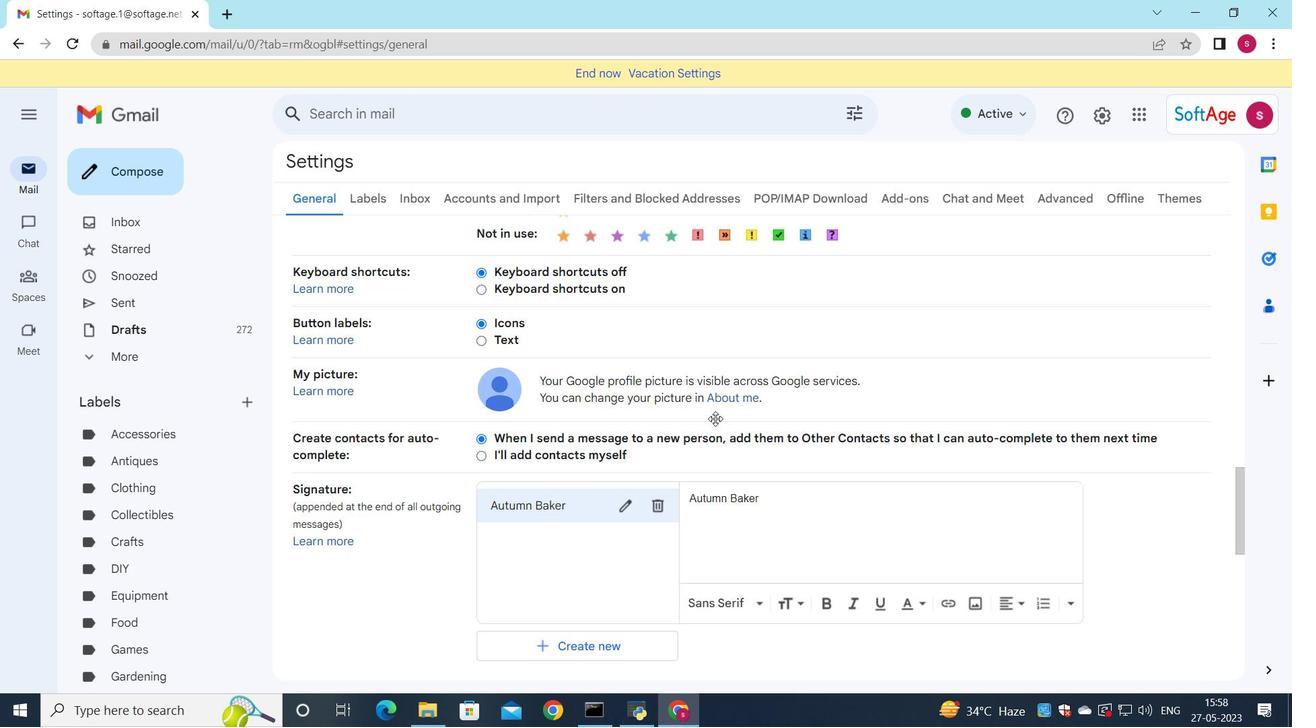 
Action: Mouse moved to (659, 258)
Screenshot: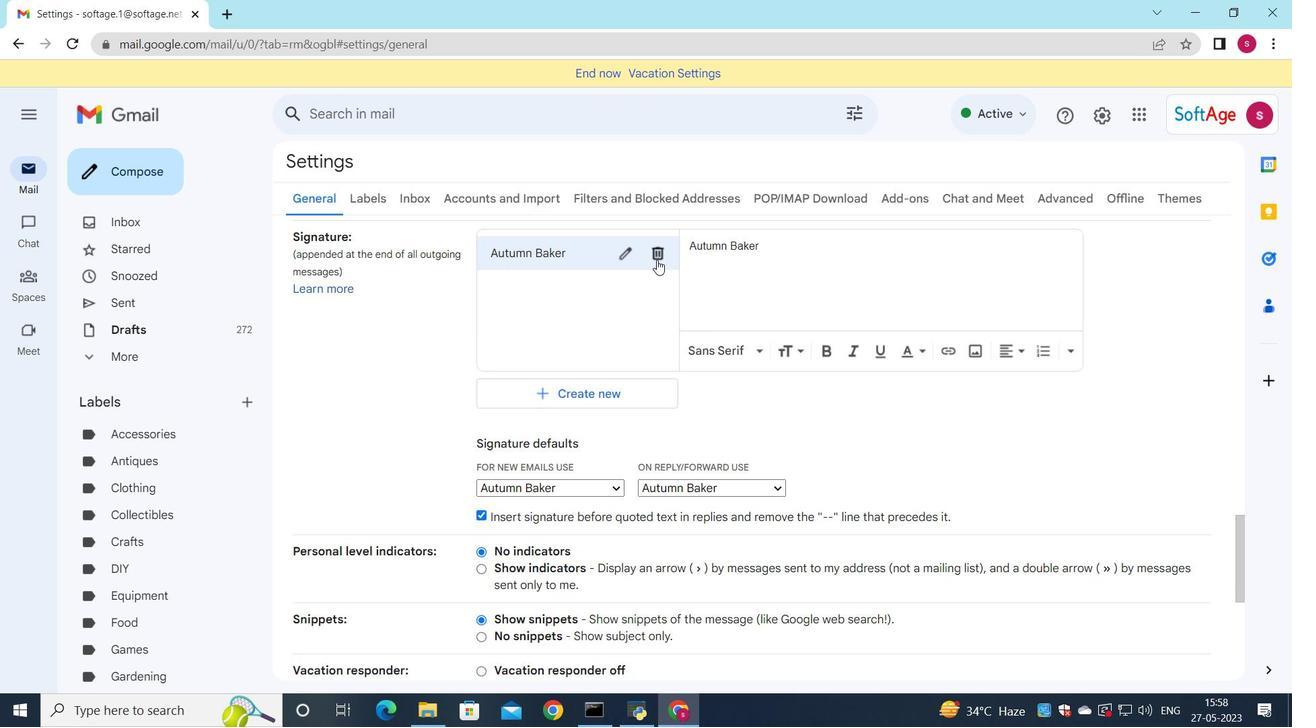 
Action: Mouse pressed left at (659, 258)
Screenshot: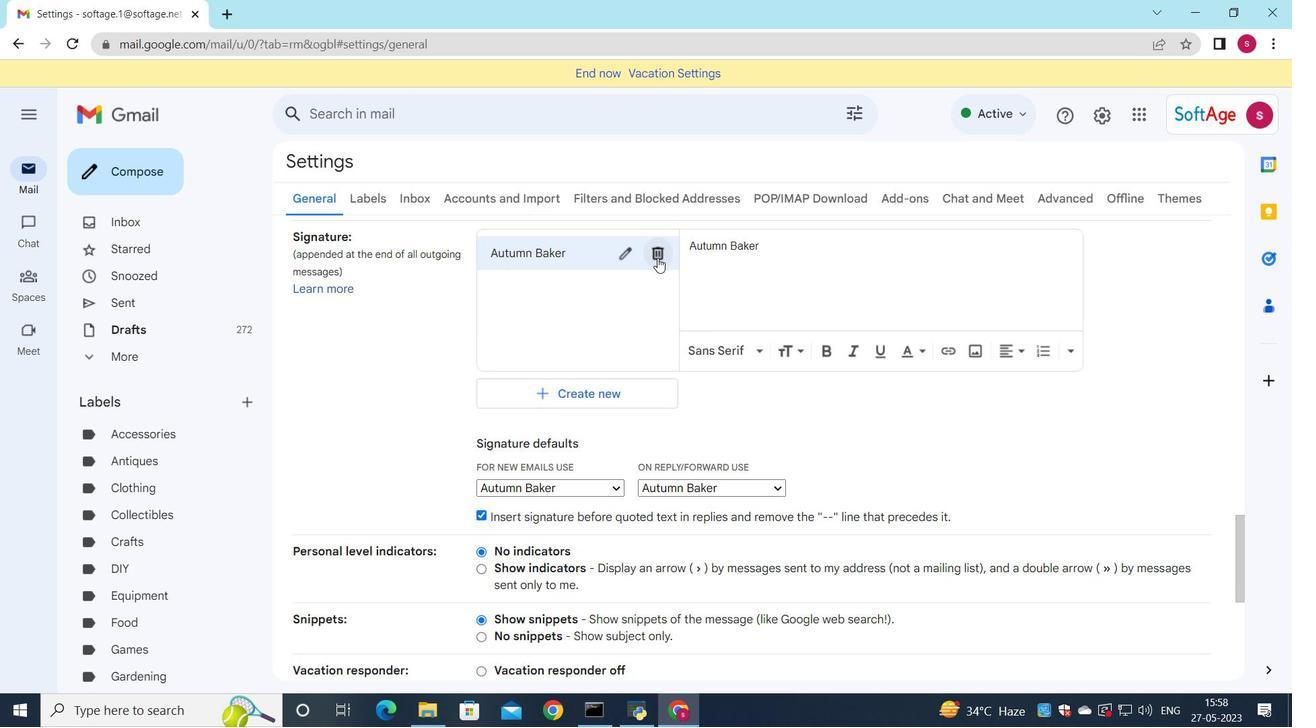 
Action: Mouse moved to (801, 414)
Screenshot: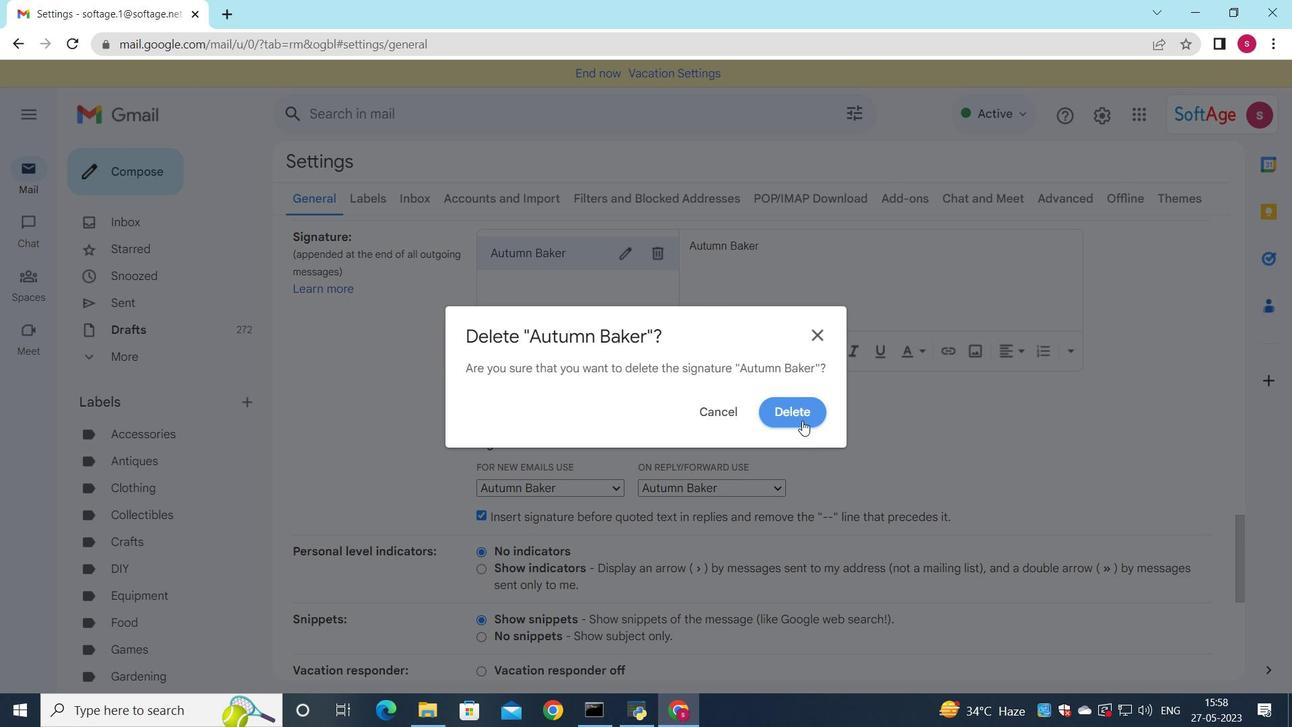 
Action: Mouse pressed left at (801, 414)
Screenshot: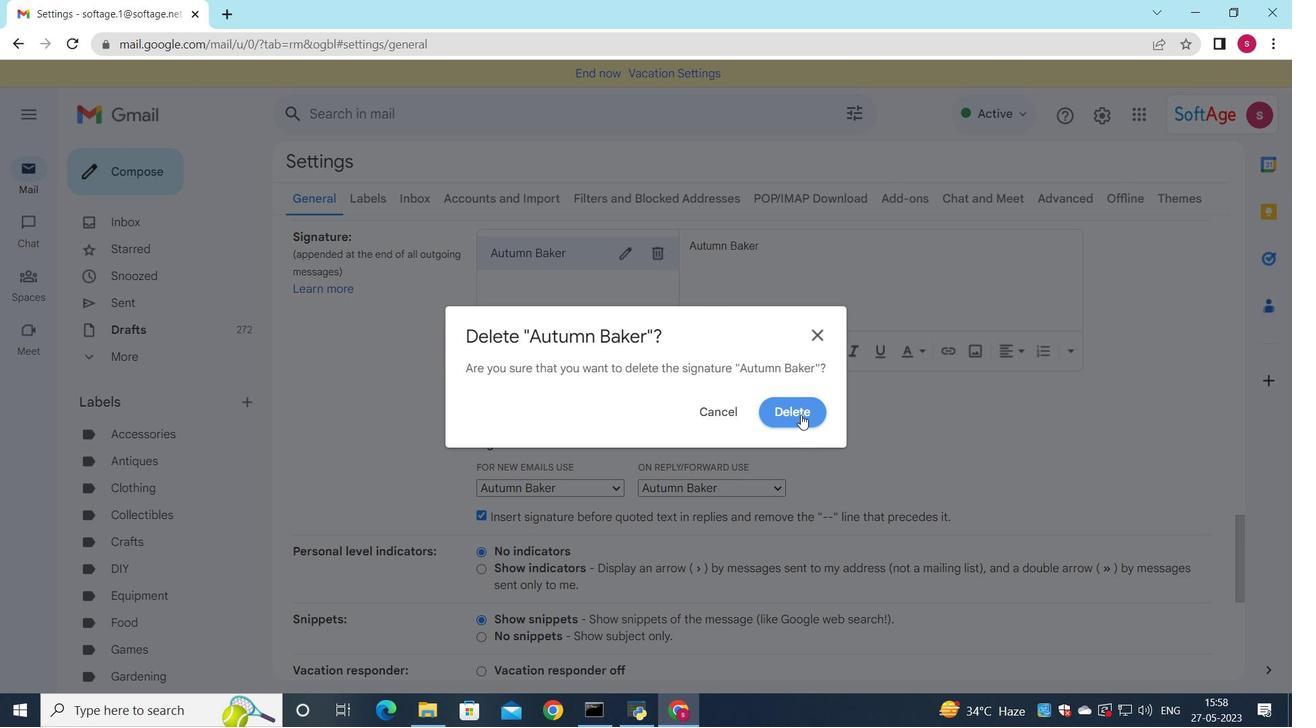 
Action: Mouse moved to (534, 276)
Screenshot: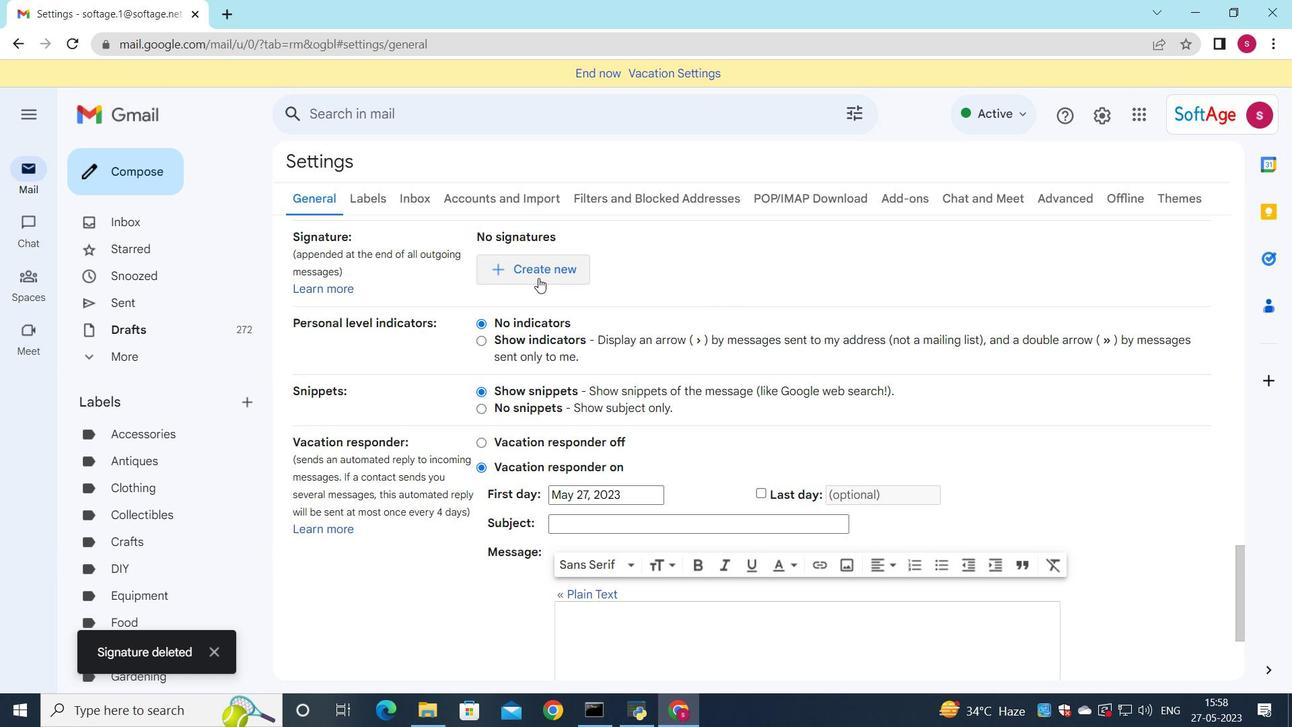 
Action: Mouse pressed left at (534, 276)
Screenshot: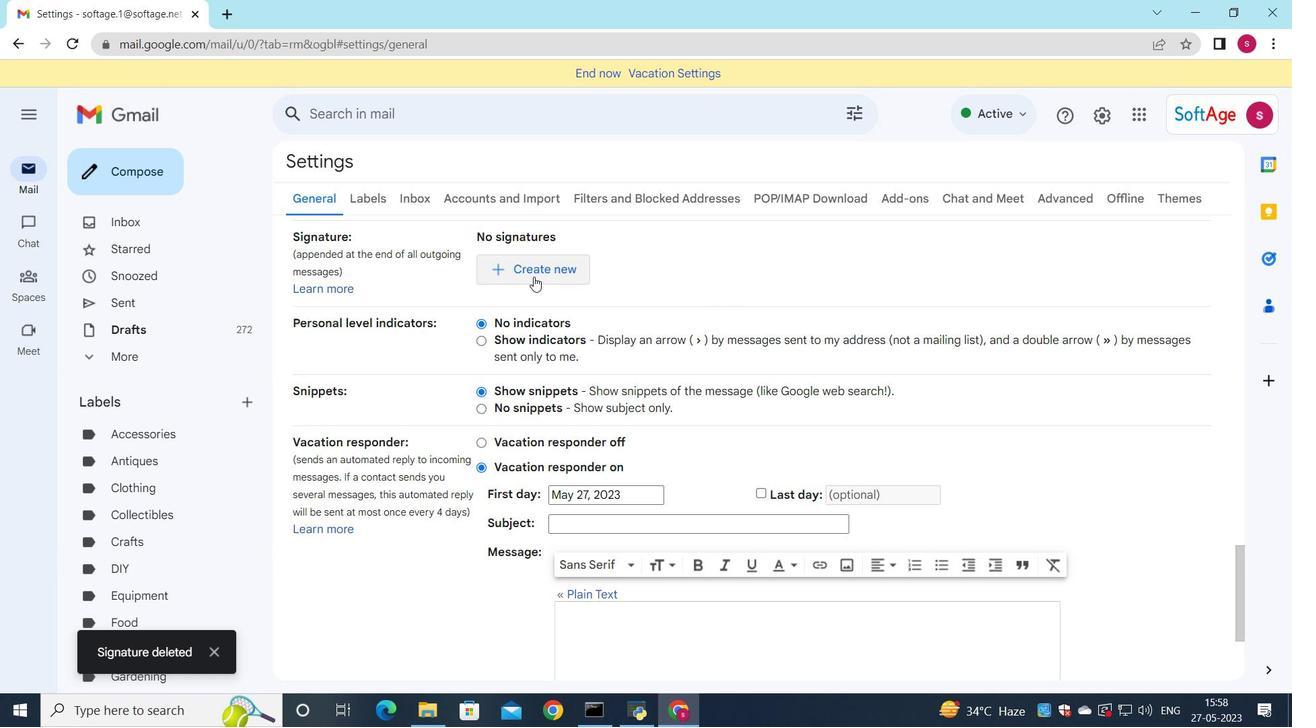 
Action: Mouse moved to (967, 348)
Screenshot: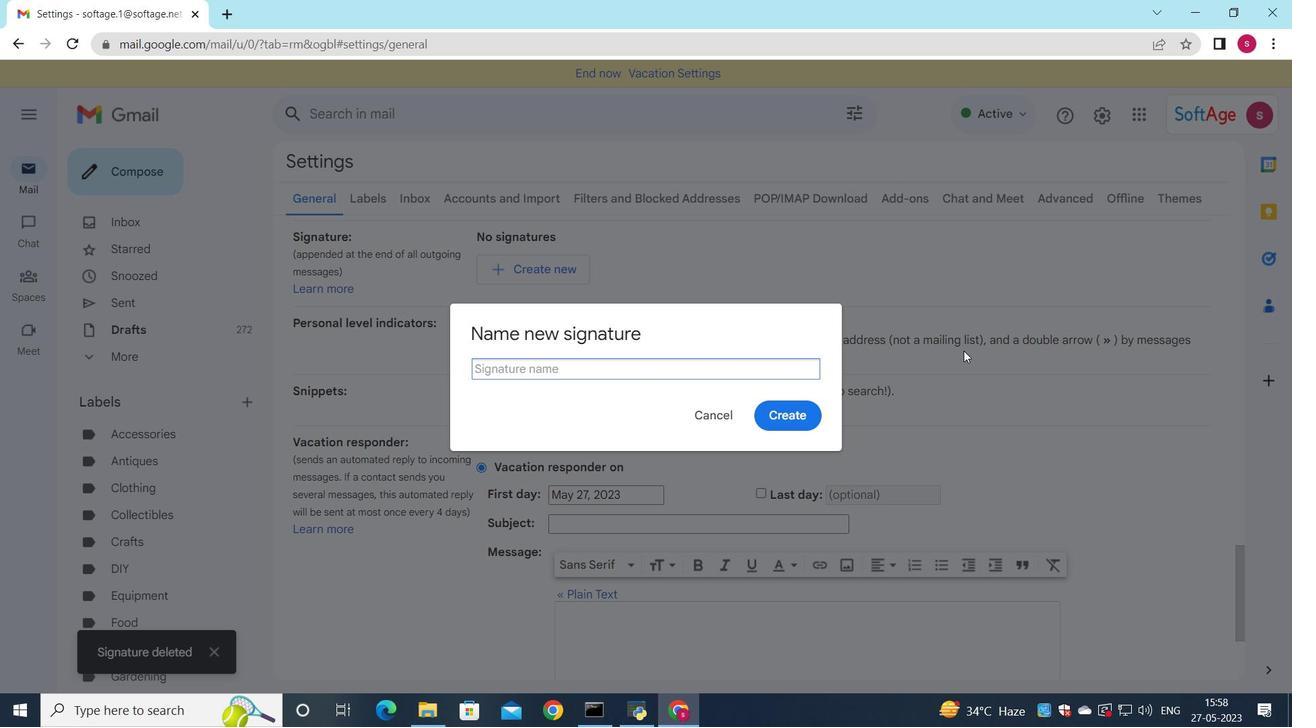 
Action: Key pressed <Key.shift>Bailey<Key.space><Key.shift>nelson
Screenshot: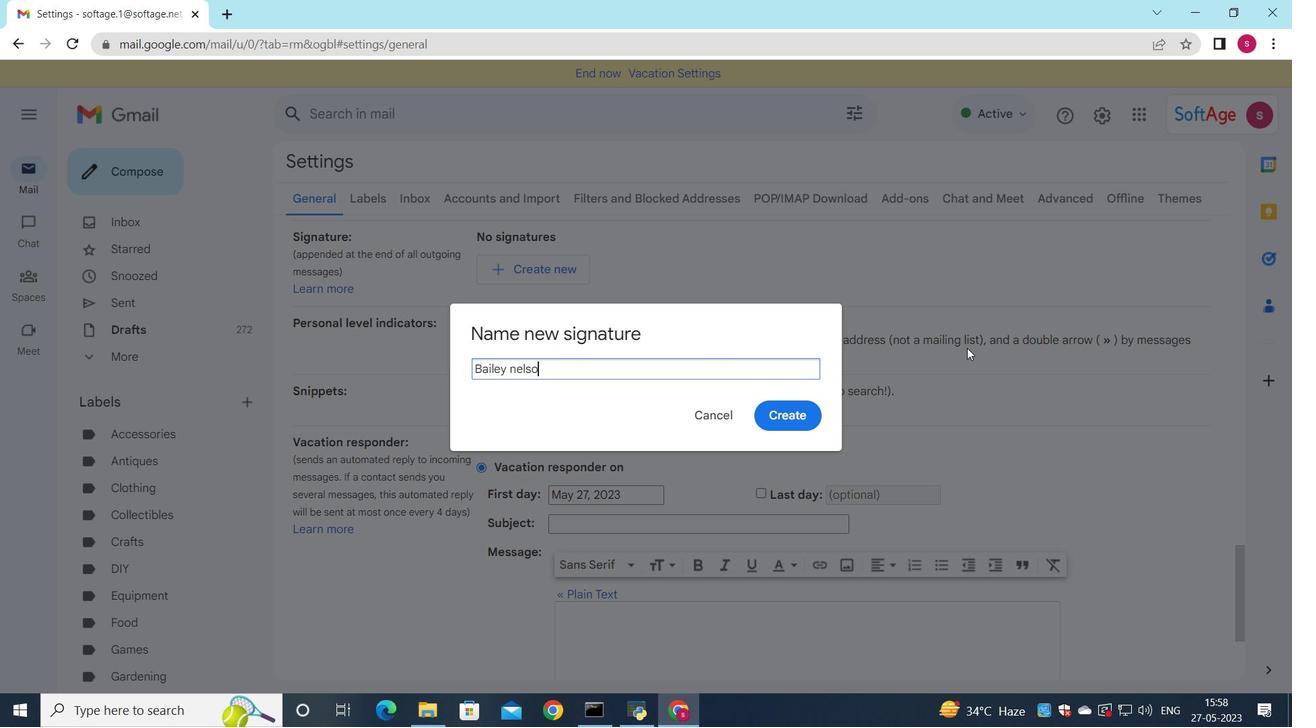 
Action: Mouse moved to (515, 372)
Screenshot: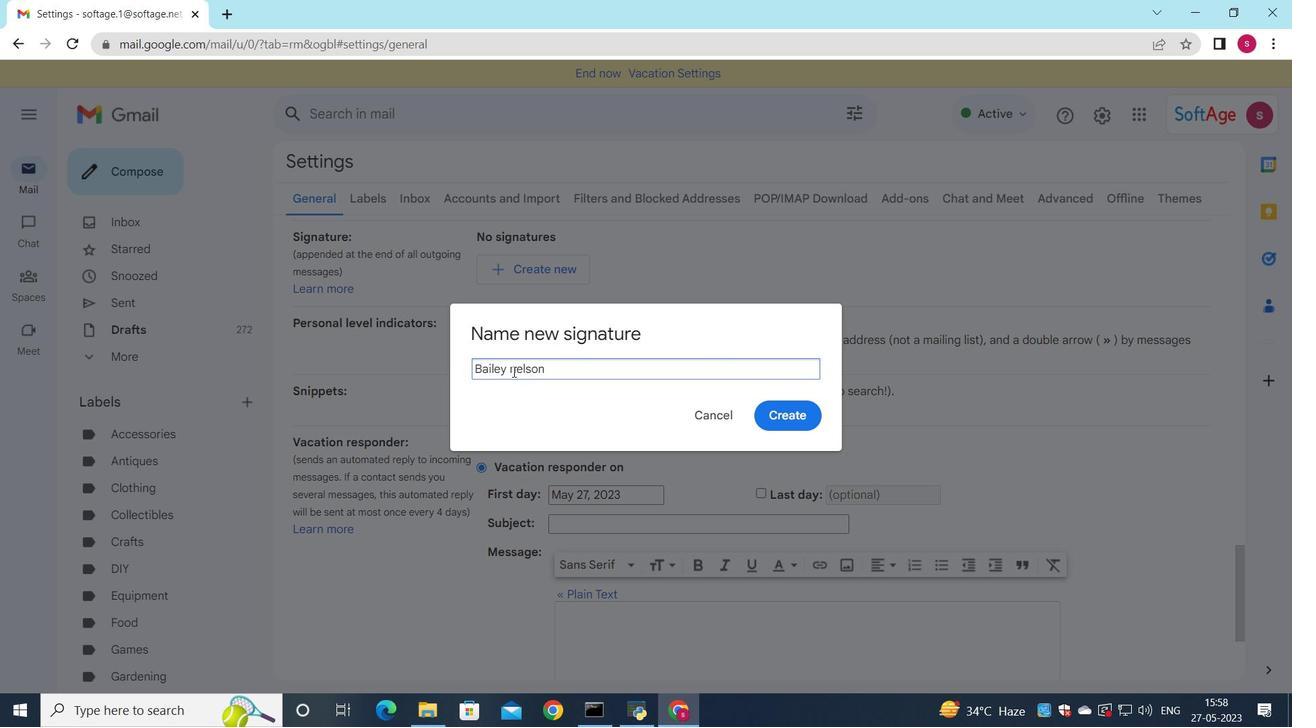
Action: Mouse pressed left at (515, 372)
Screenshot: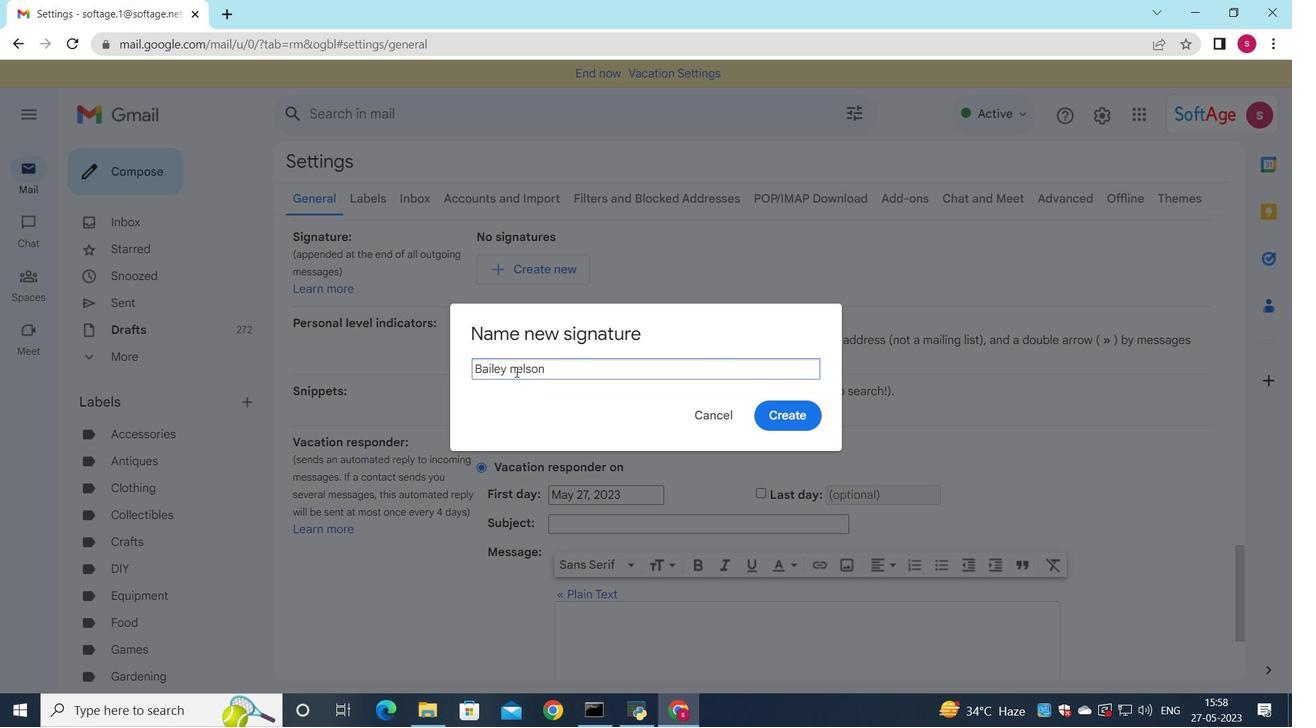 
Action: Key pressed <Key.backspace><Key.shift>N
Screenshot: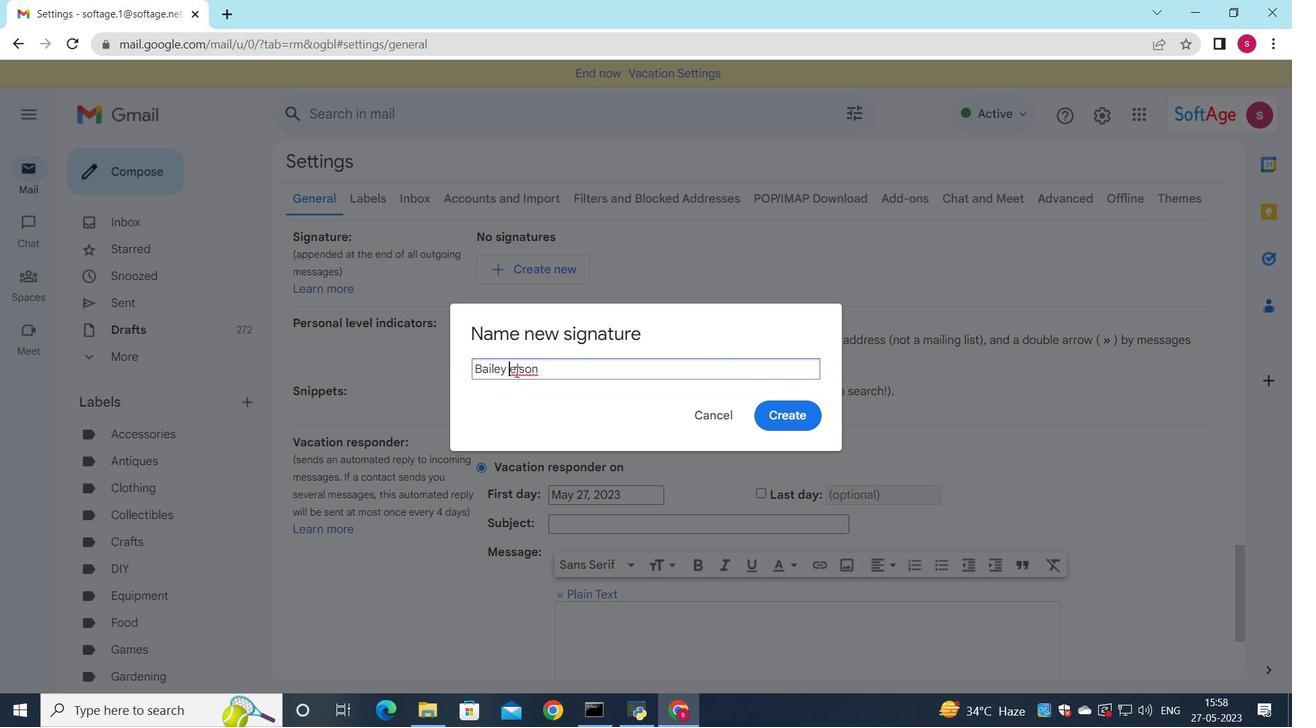 
Action: Mouse moved to (783, 412)
Screenshot: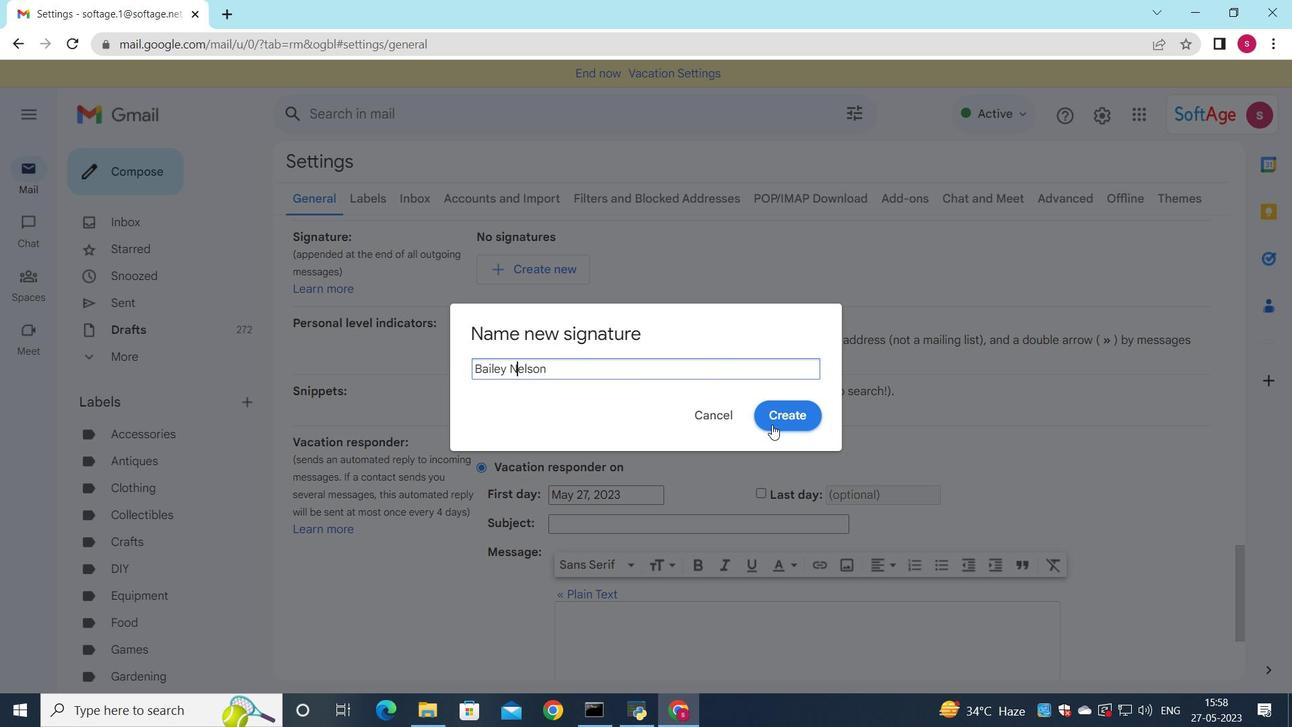 
Action: Mouse pressed left at (783, 412)
Screenshot: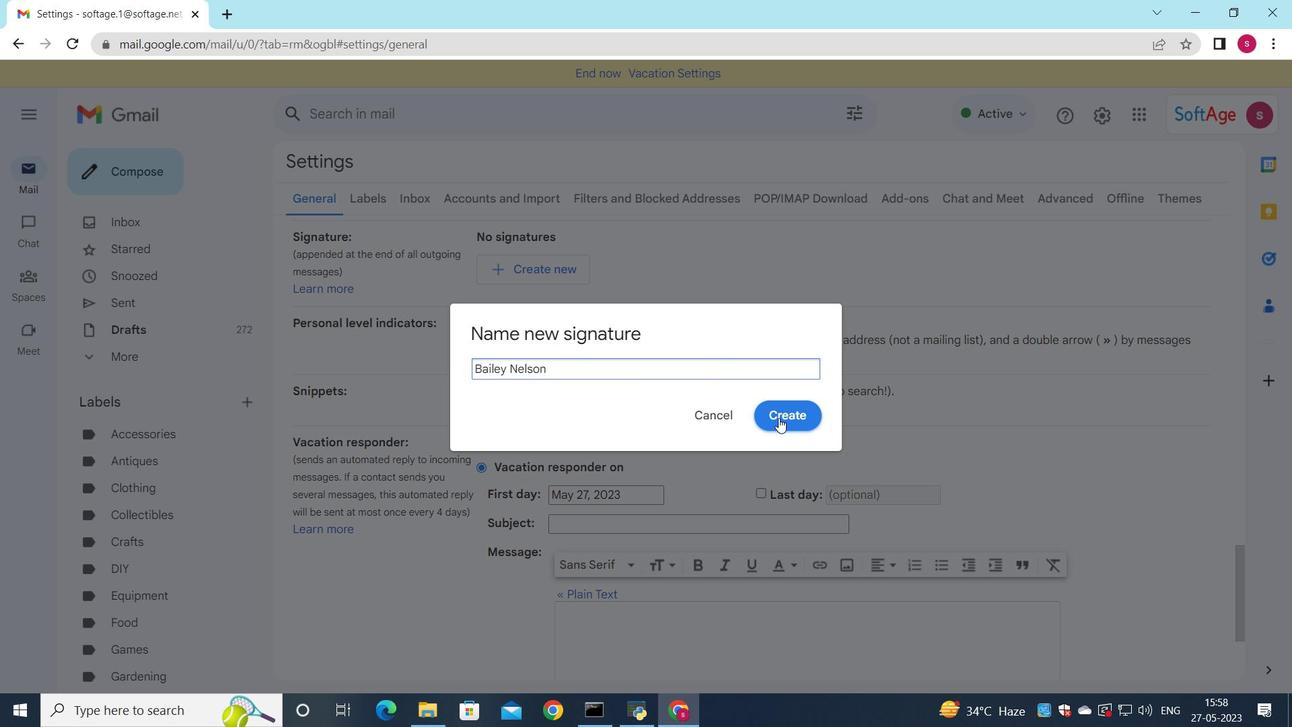 
Action: Mouse moved to (743, 266)
Screenshot: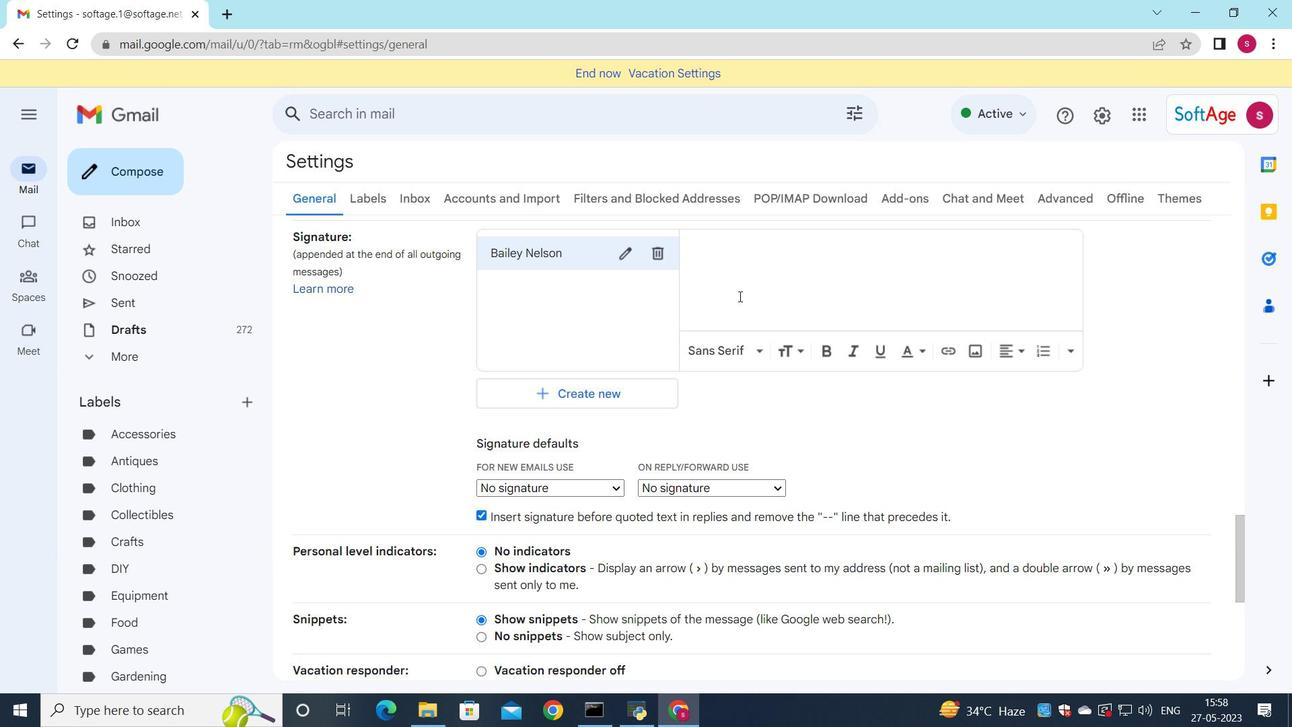 
Action: Mouse pressed left at (743, 266)
Screenshot: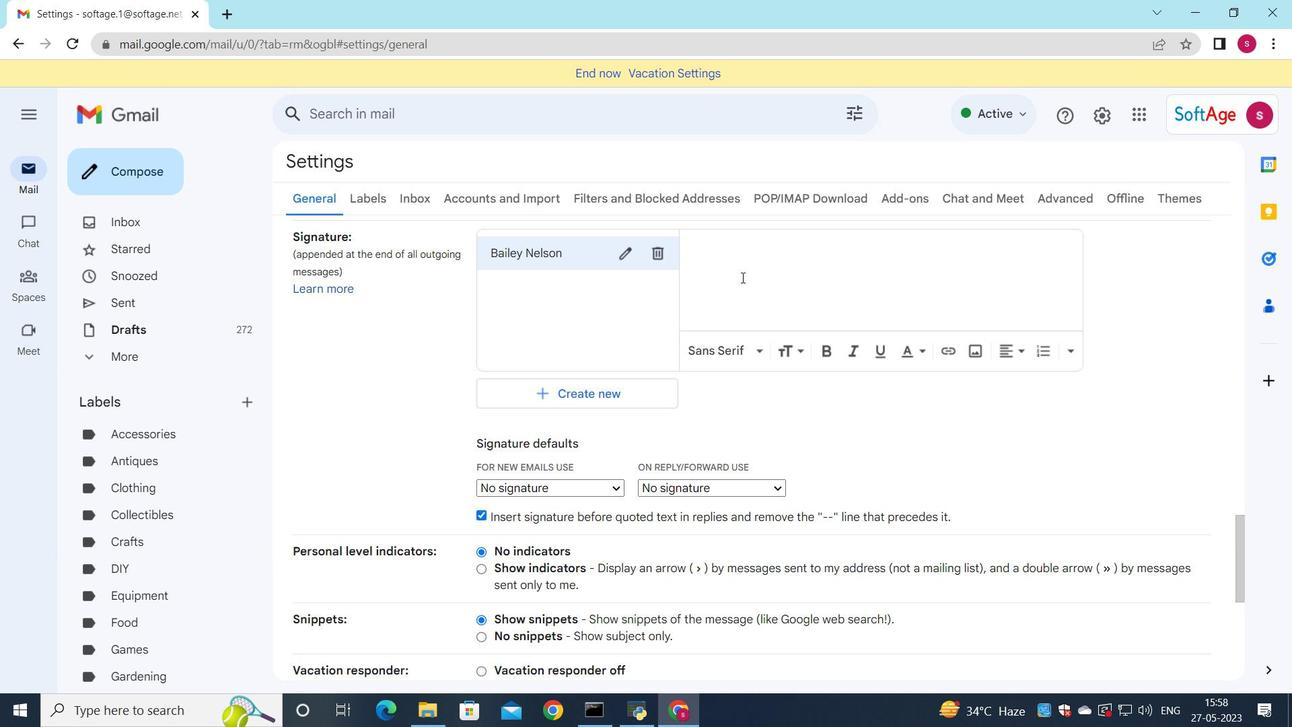 
Action: Mouse moved to (750, 269)
Screenshot: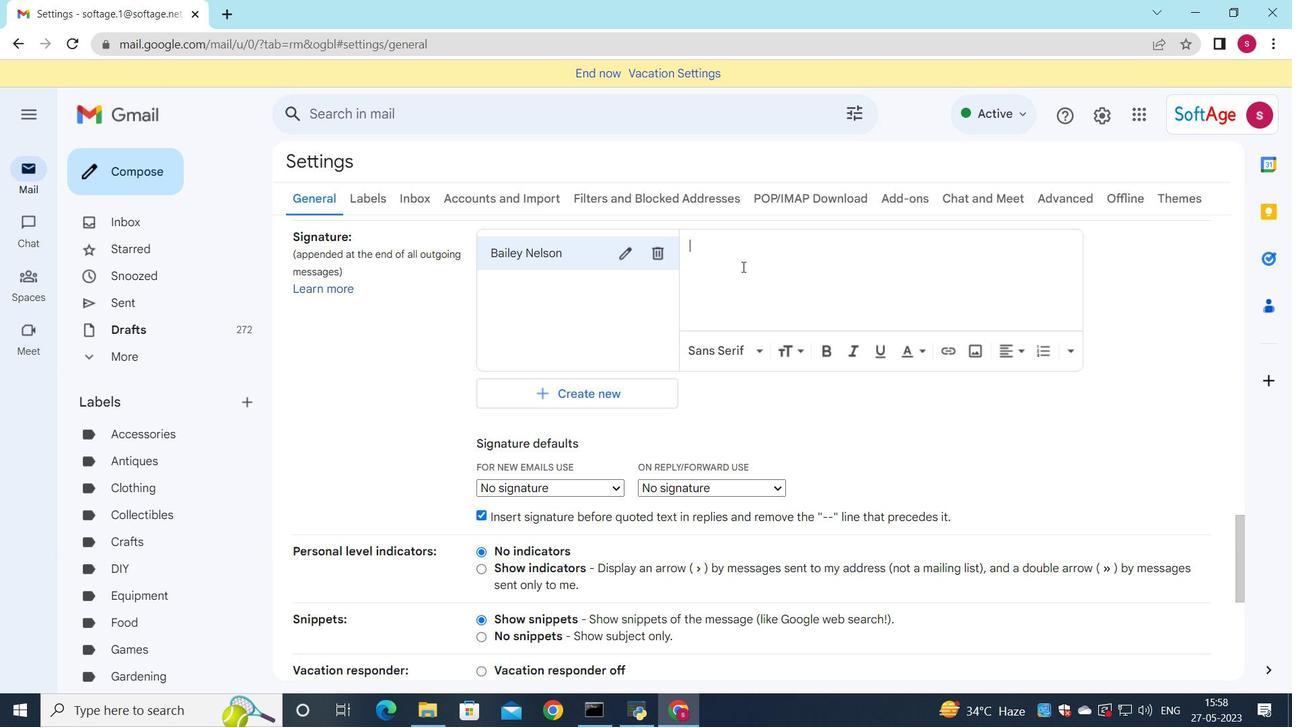 
Action: Key pressed <Key.shift>Bailey<Key.space><Key.shift>Nelson
Screenshot: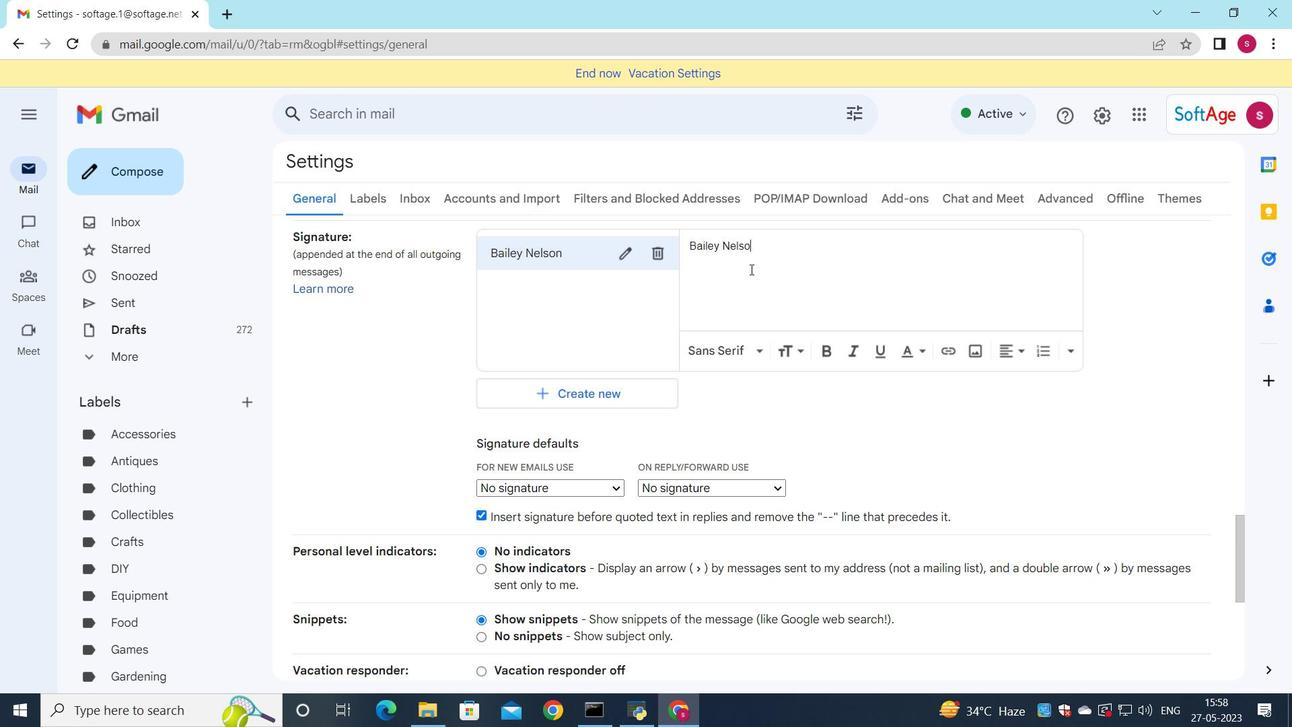 
Action: Mouse moved to (599, 486)
Screenshot: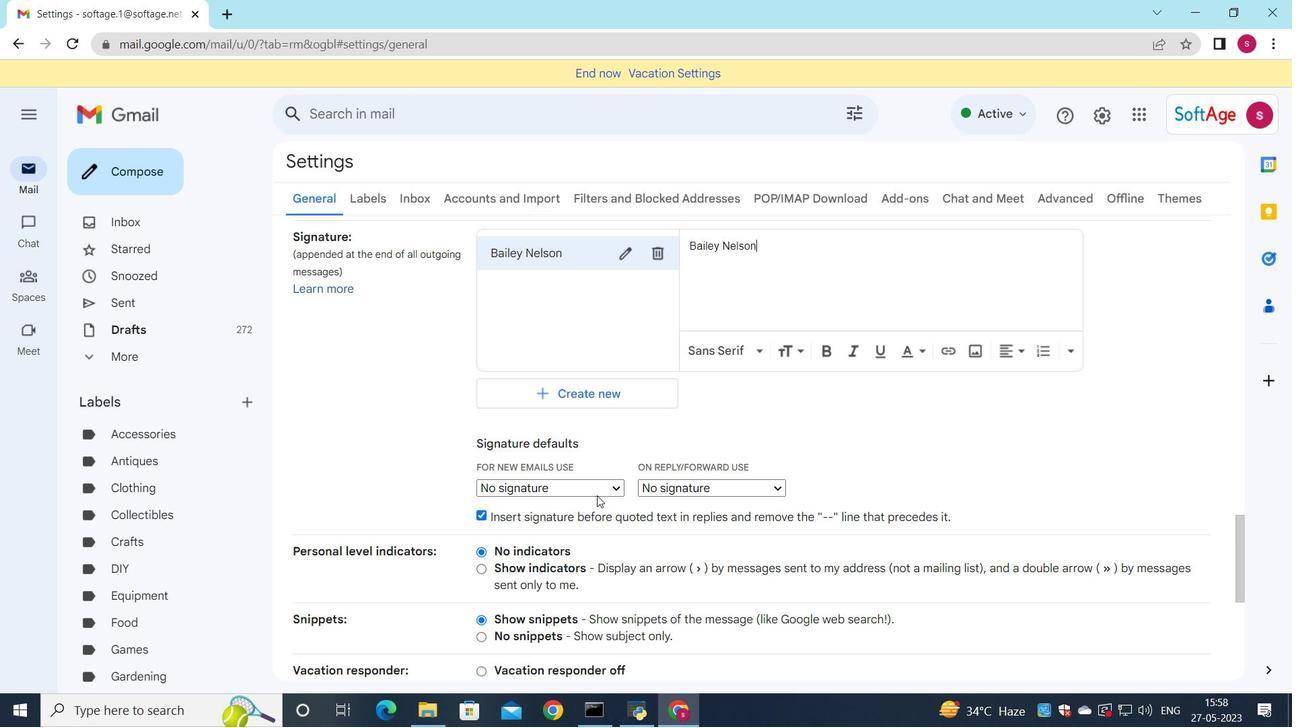 
Action: Mouse pressed left at (599, 486)
Screenshot: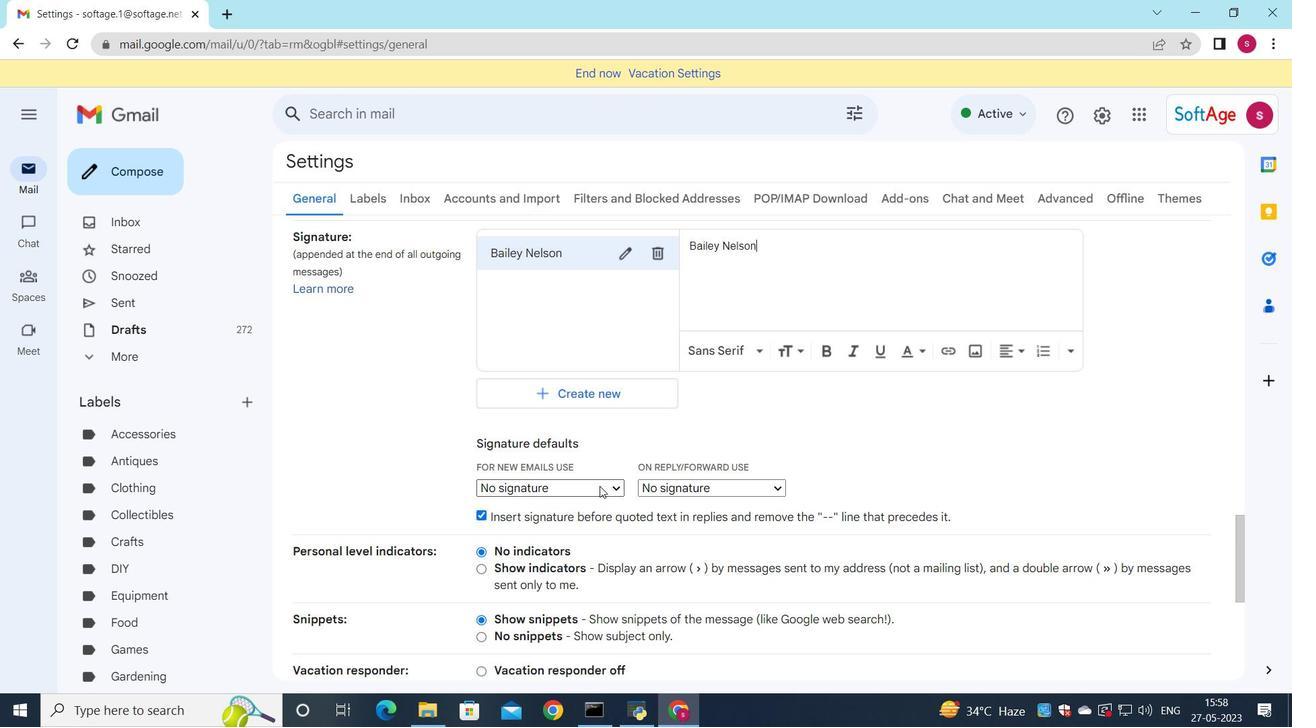 
Action: Mouse moved to (602, 526)
Screenshot: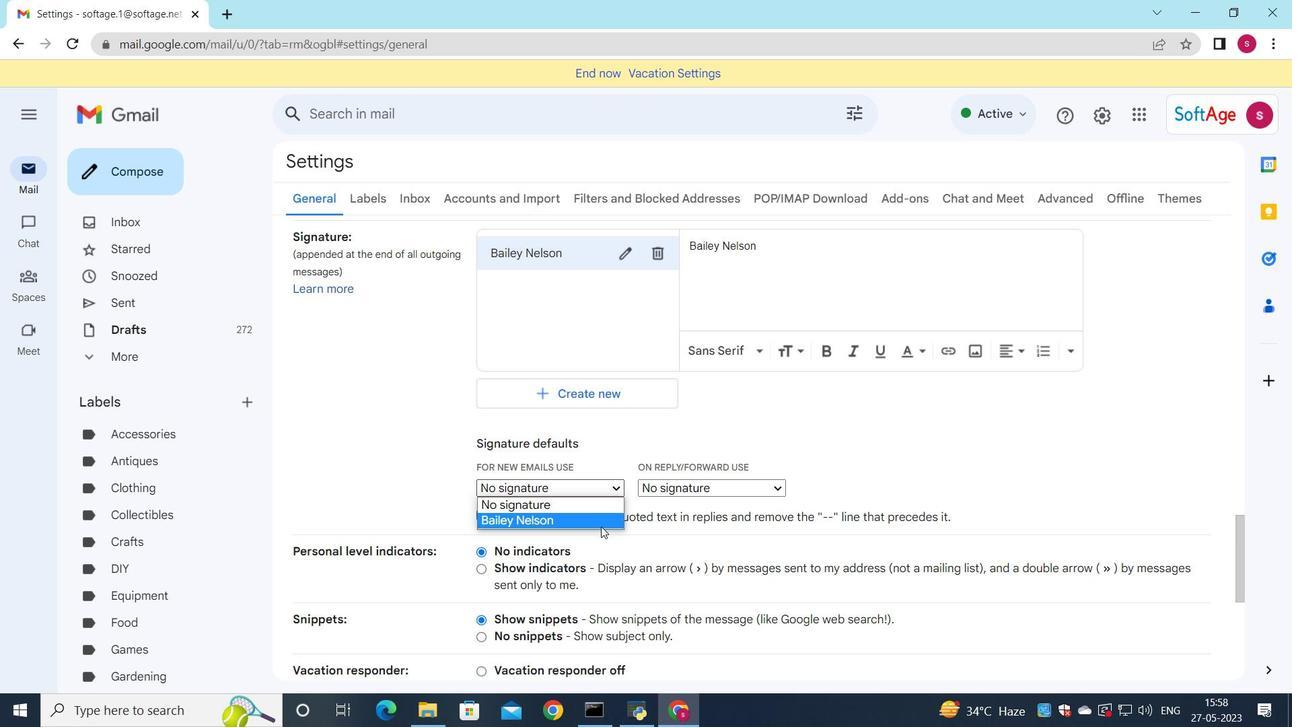 
Action: Mouse pressed left at (602, 526)
Screenshot: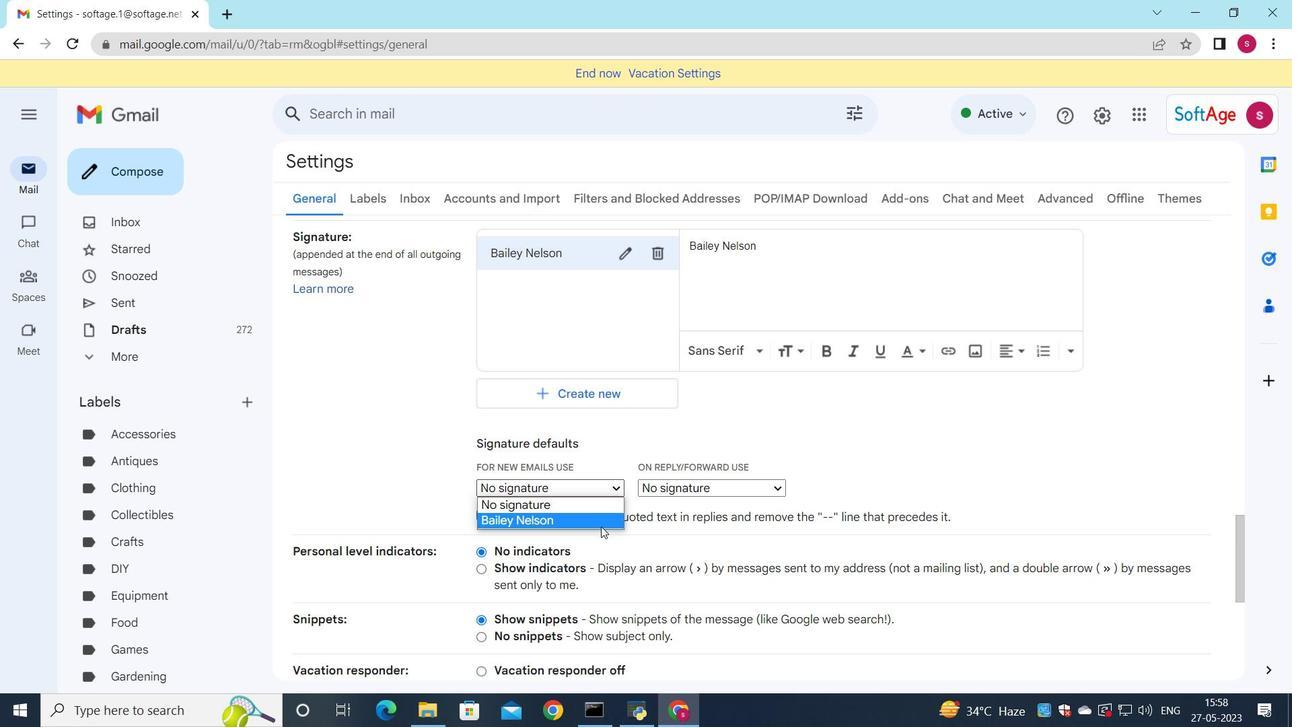 
Action: Mouse moved to (664, 486)
Screenshot: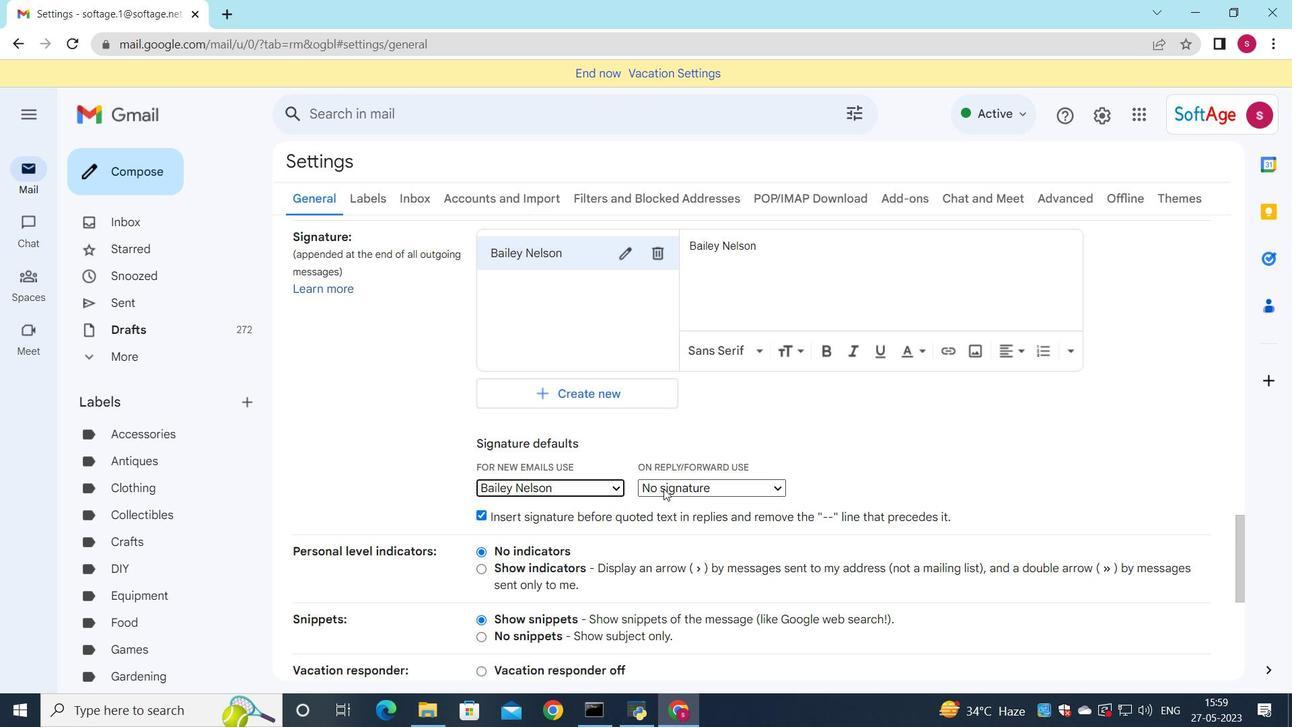 
Action: Mouse pressed left at (664, 486)
Screenshot: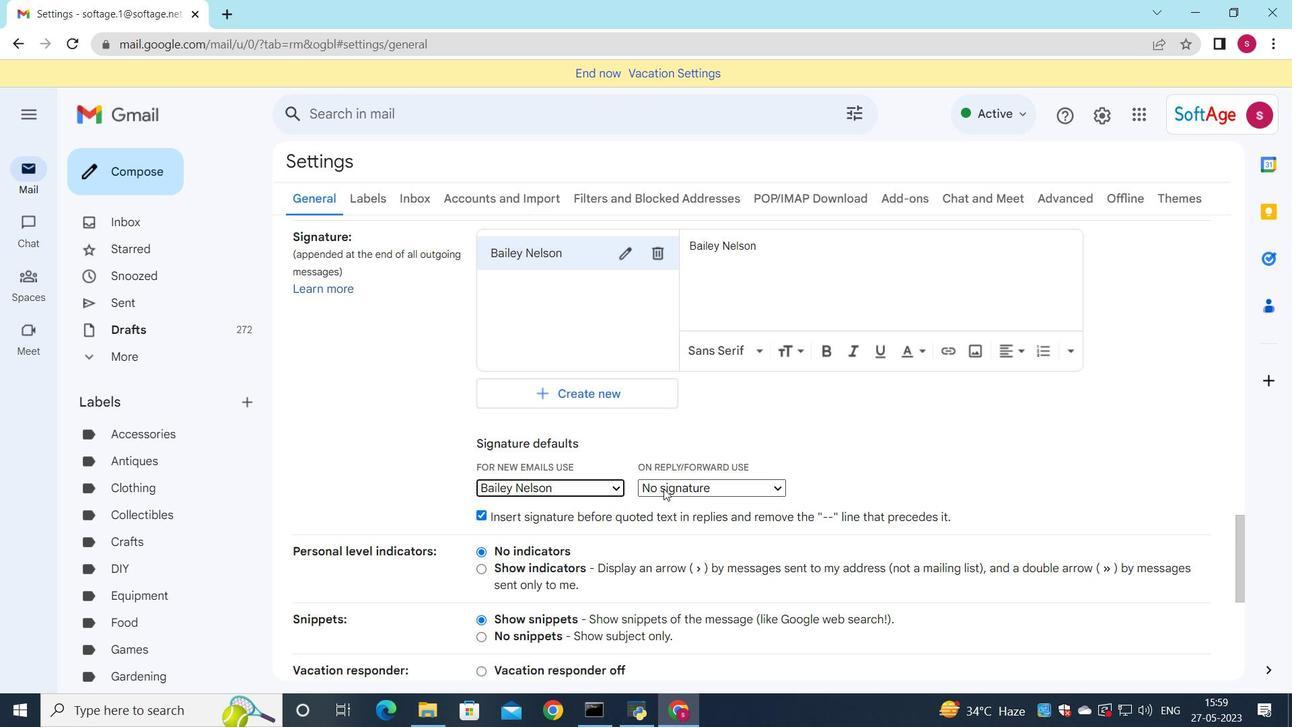 
Action: Mouse moved to (660, 517)
Screenshot: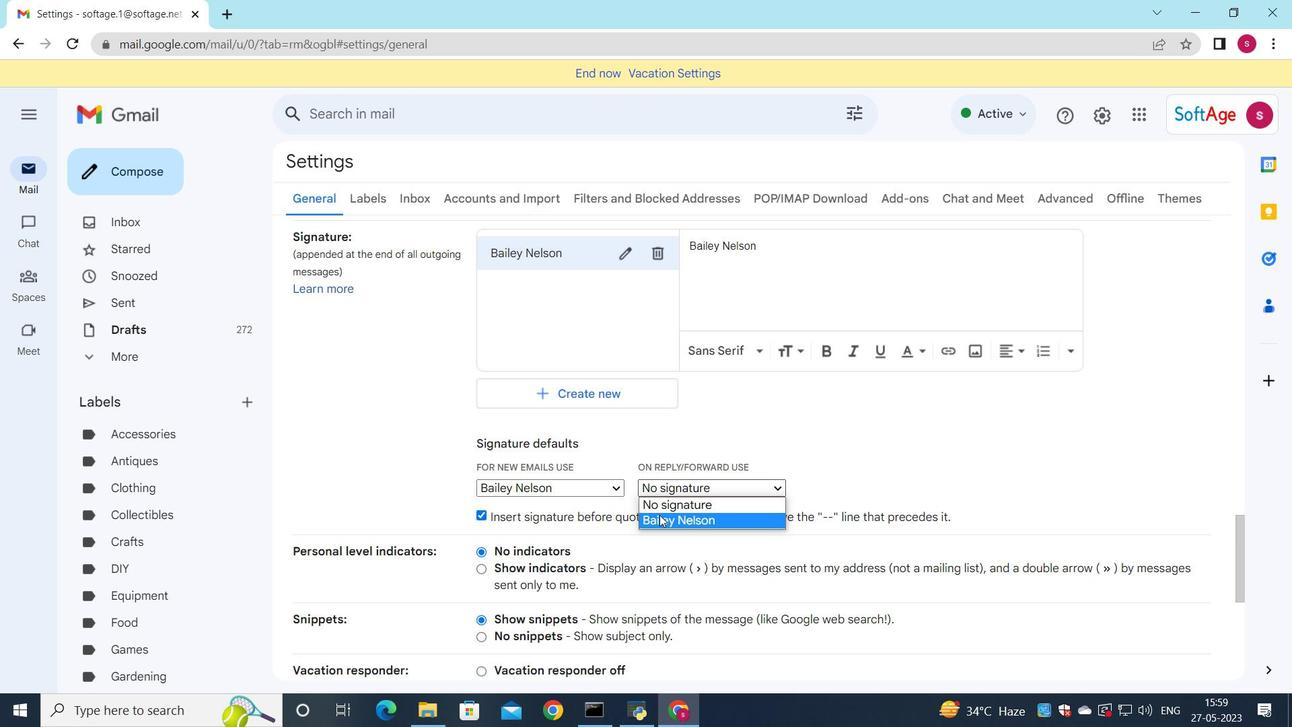
Action: Mouse pressed left at (660, 517)
Screenshot: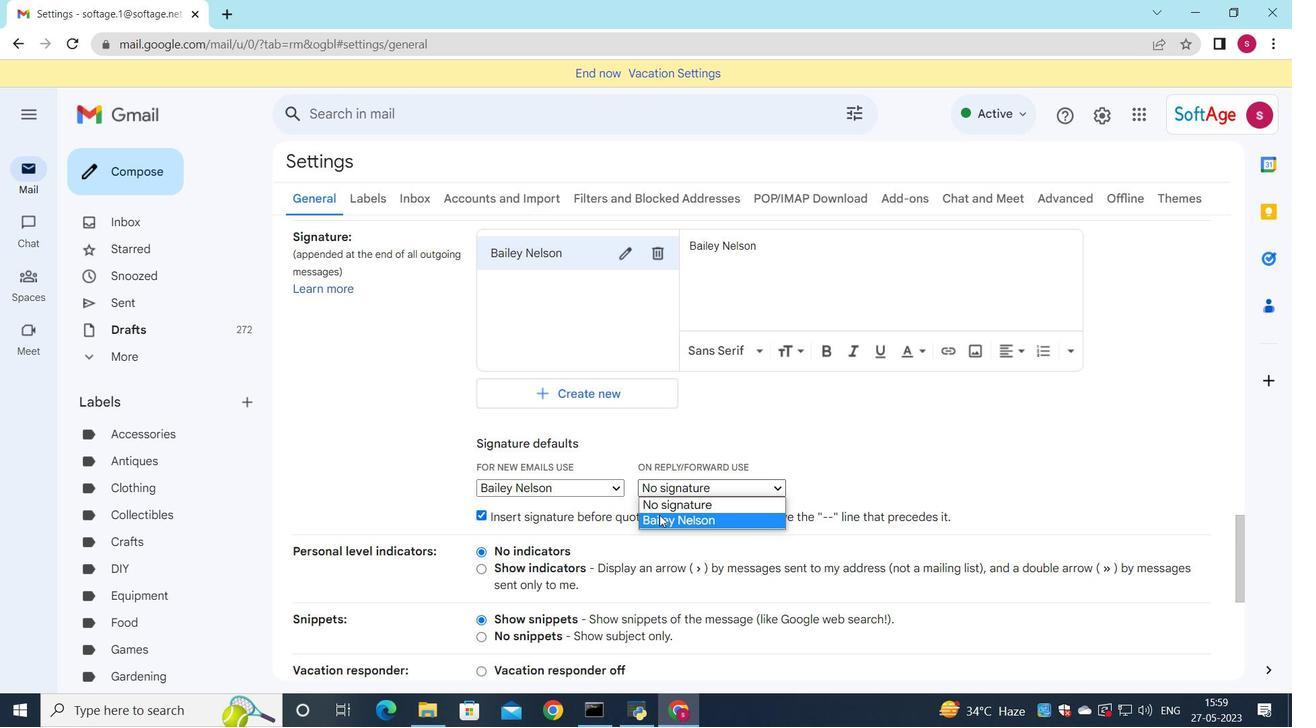 
Action: Mouse moved to (653, 509)
Screenshot: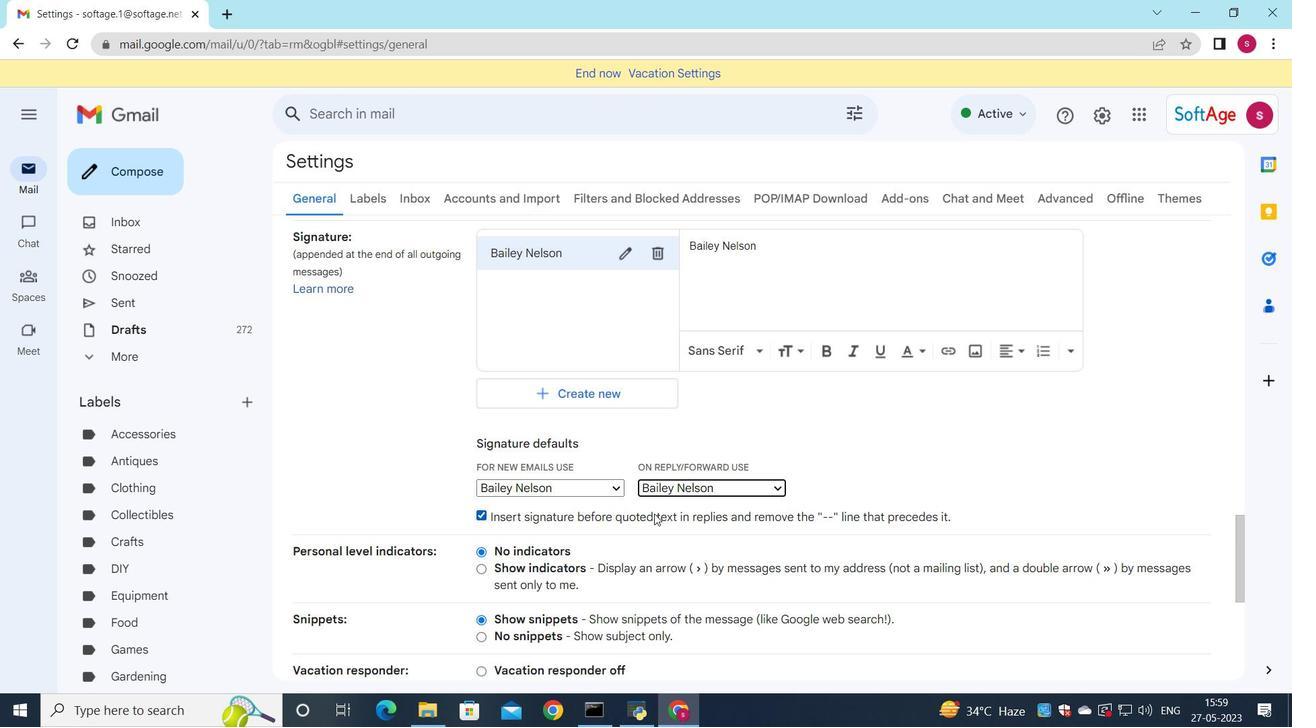 
Action: Mouse scrolled (653, 509) with delta (0, 0)
Screenshot: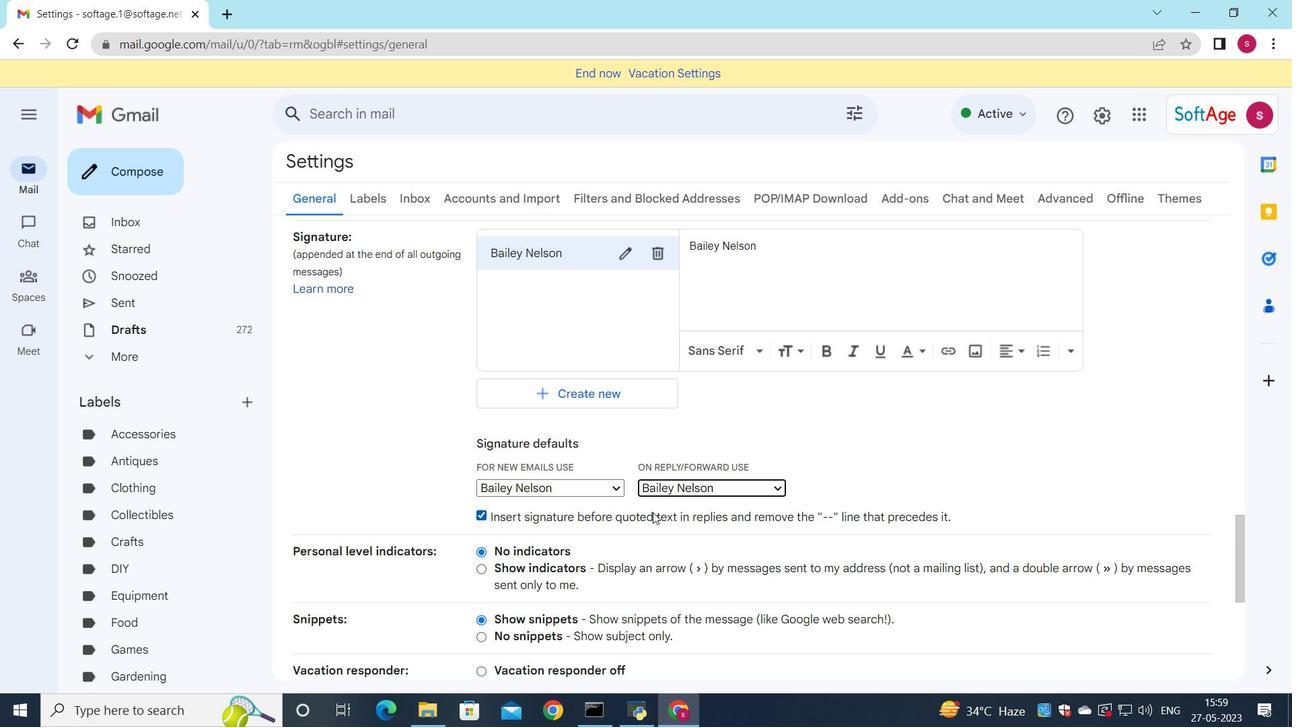 
Action: Mouse scrolled (653, 509) with delta (0, 0)
Screenshot: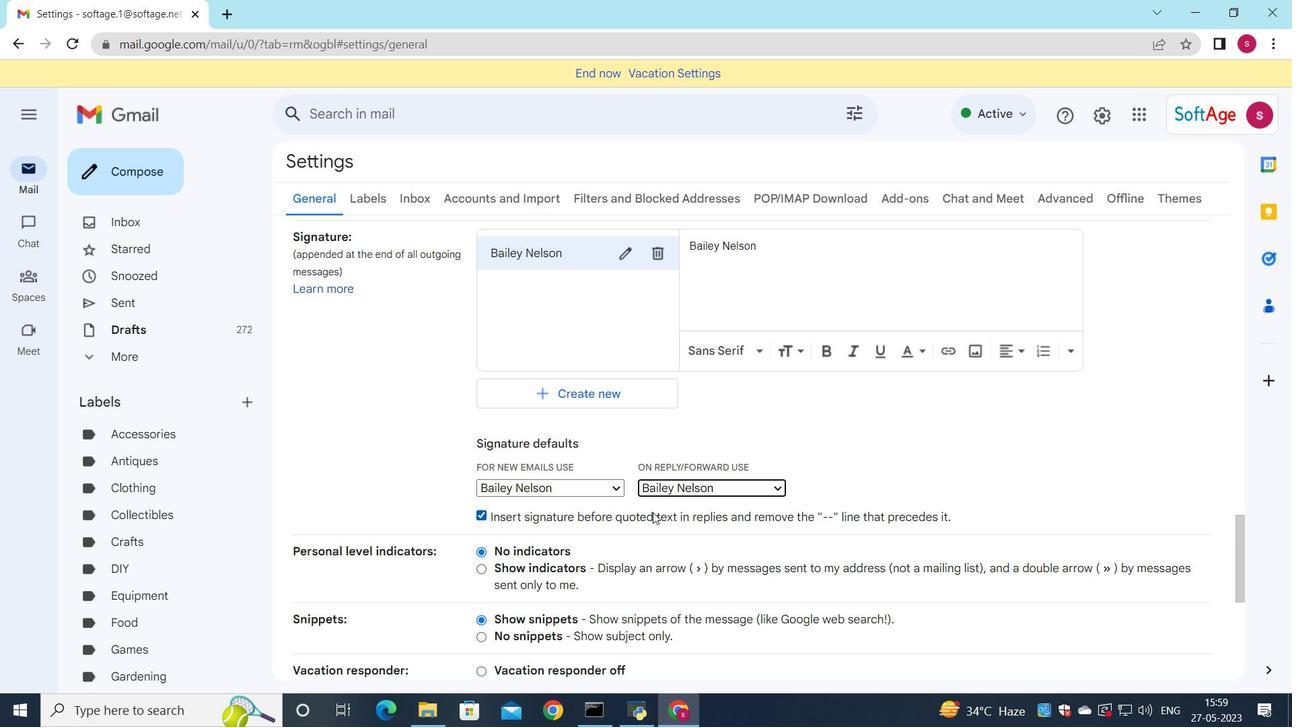 
Action: Mouse scrolled (653, 509) with delta (0, 0)
Screenshot: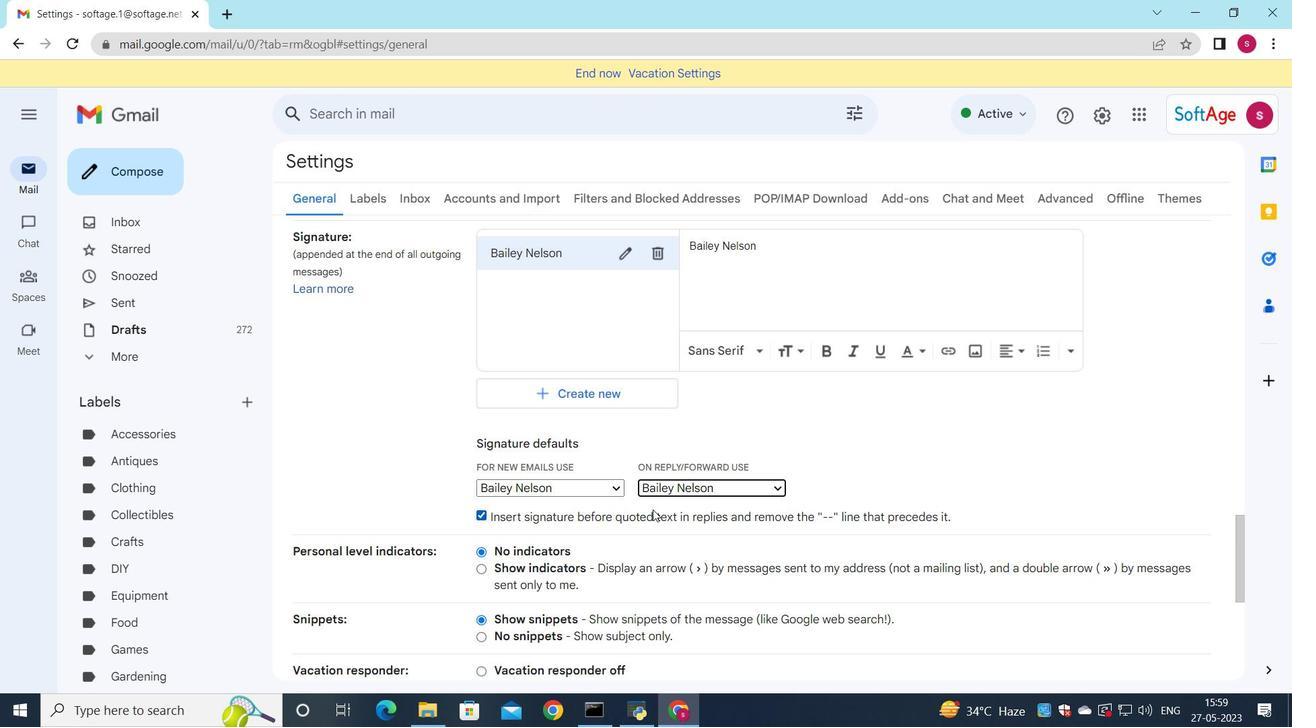 
Action: Mouse scrolled (653, 509) with delta (0, 0)
Screenshot: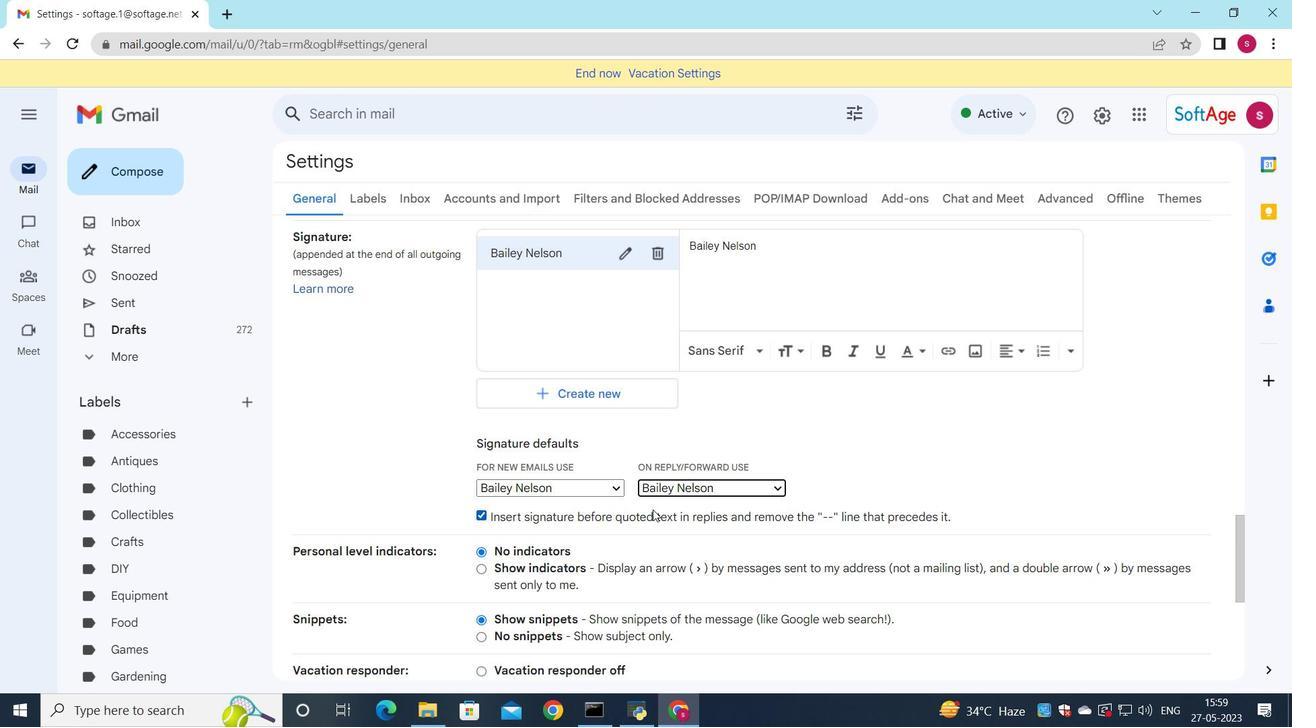 
Action: Mouse moved to (650, 509)
Screenshot: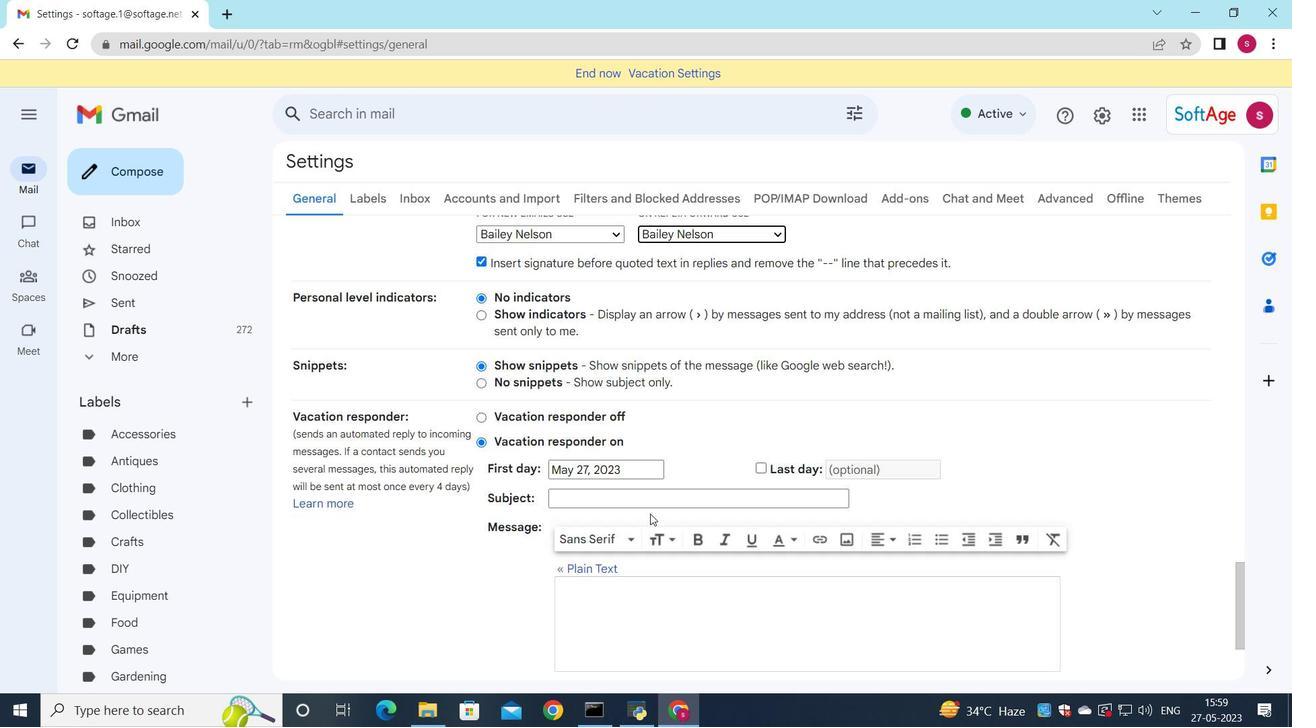 
Action: Mouse scrolled (650, 508) with delta (0, 0)
Screenshot: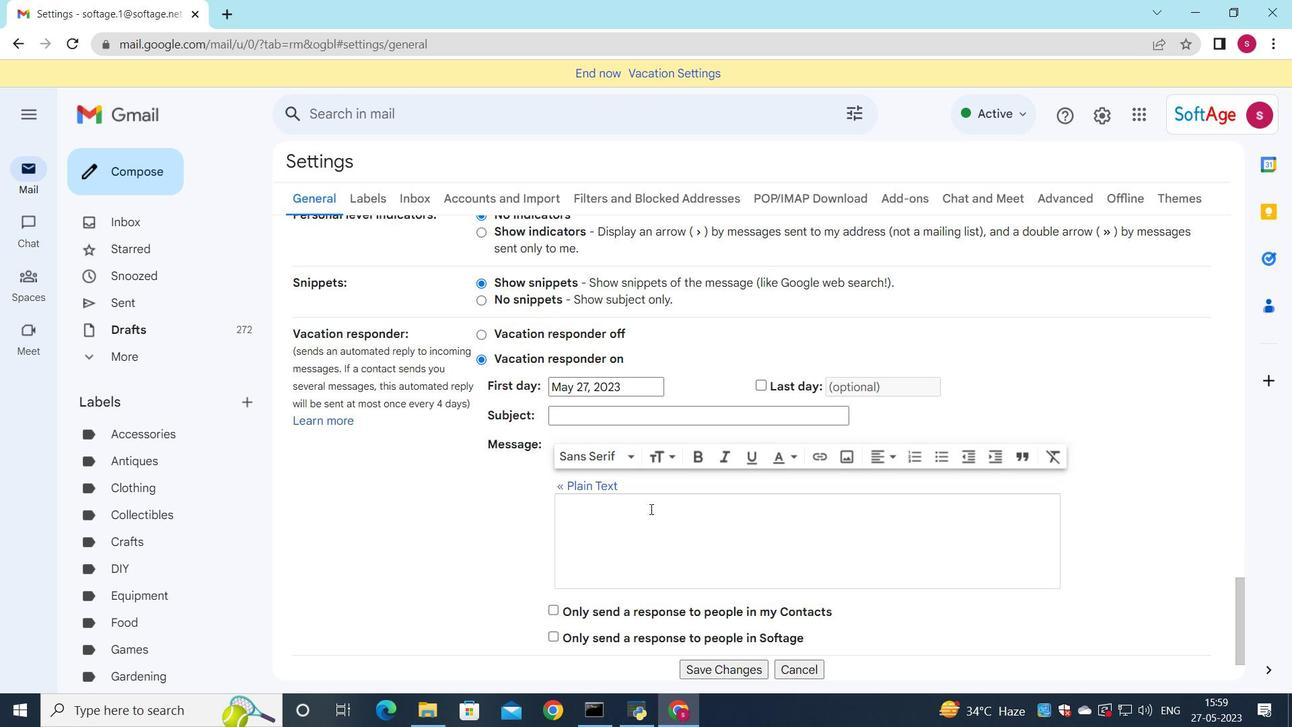 
Action: Mouse moved to (649, 509)
Screenshot: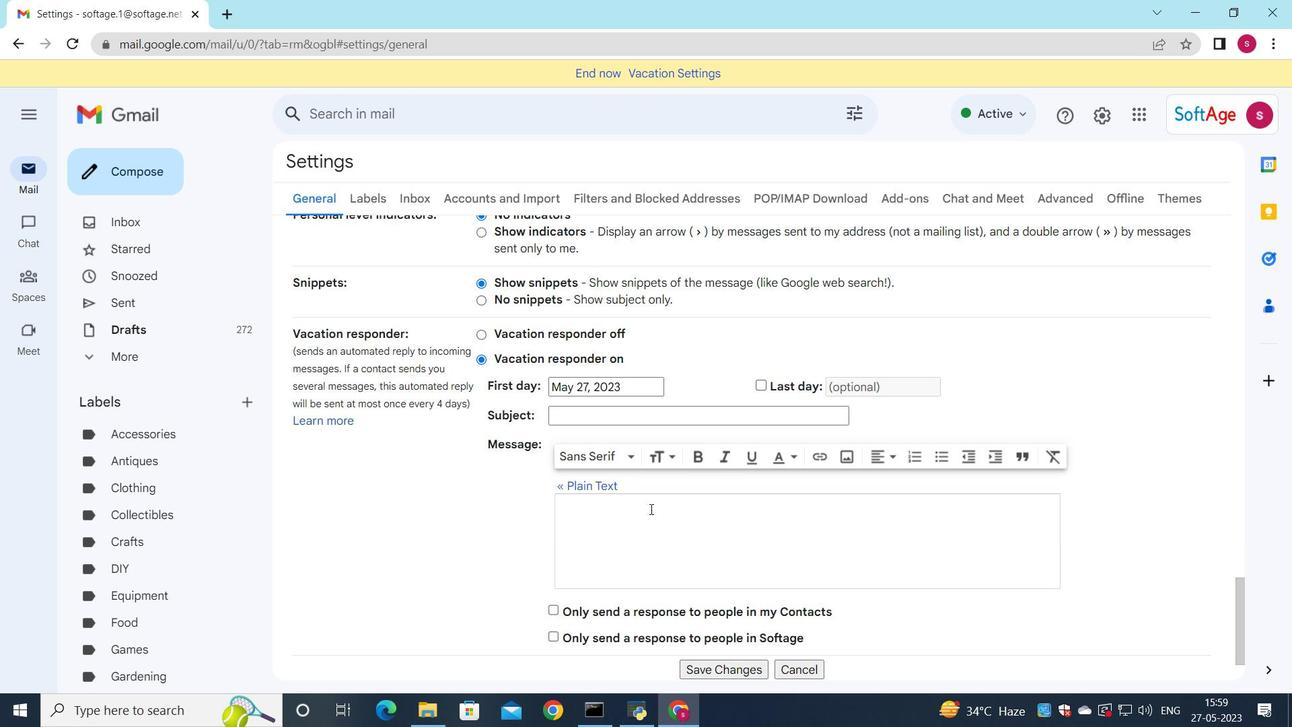 
Action: Mouse scrolled (649, 509) with delta (0, 0)
Screenshot: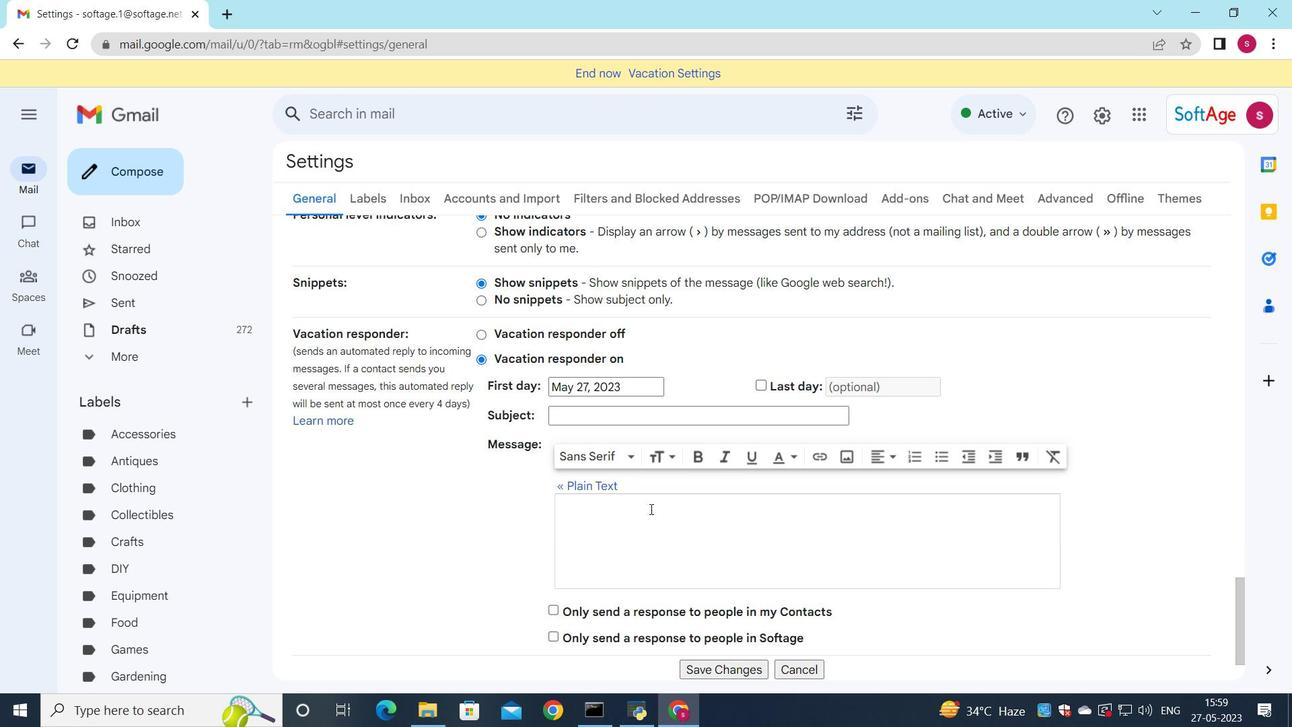 
Action: Mouse moved to (649, 512)
Screenshot: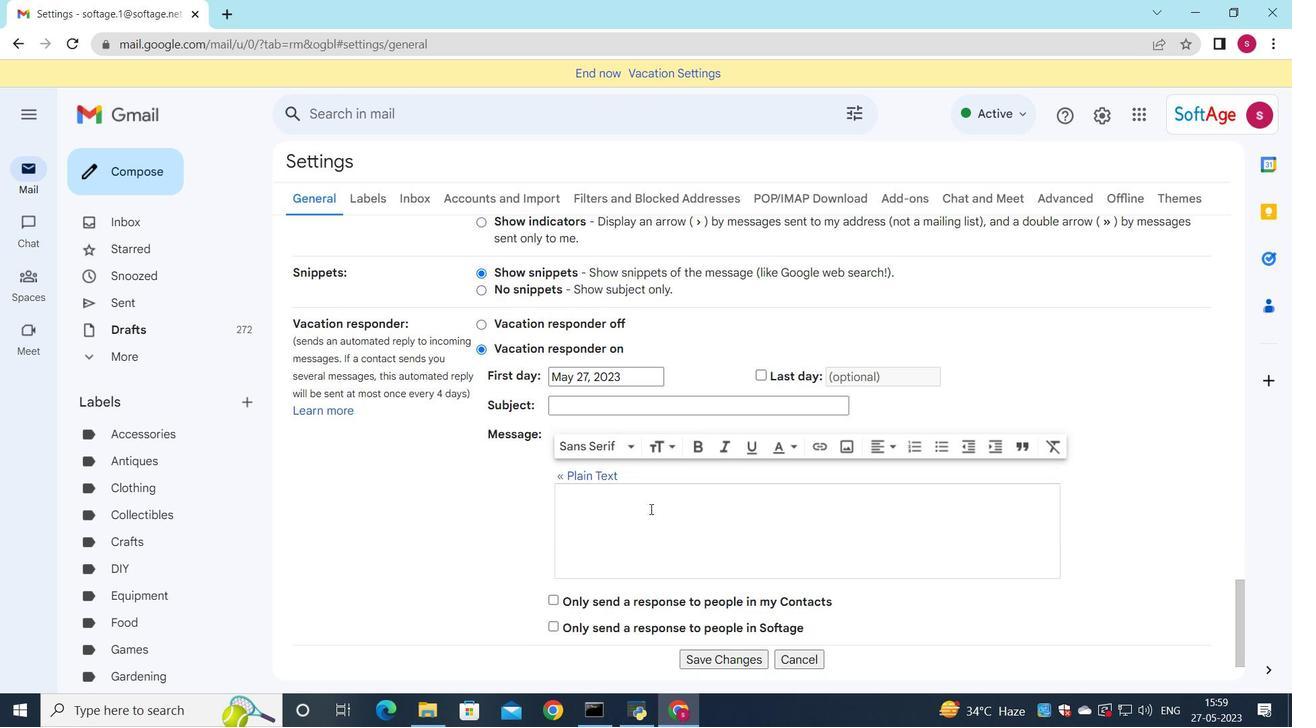 
Action: Mouse scrolled (649, 511) with delta (0, 0)
Screenshot: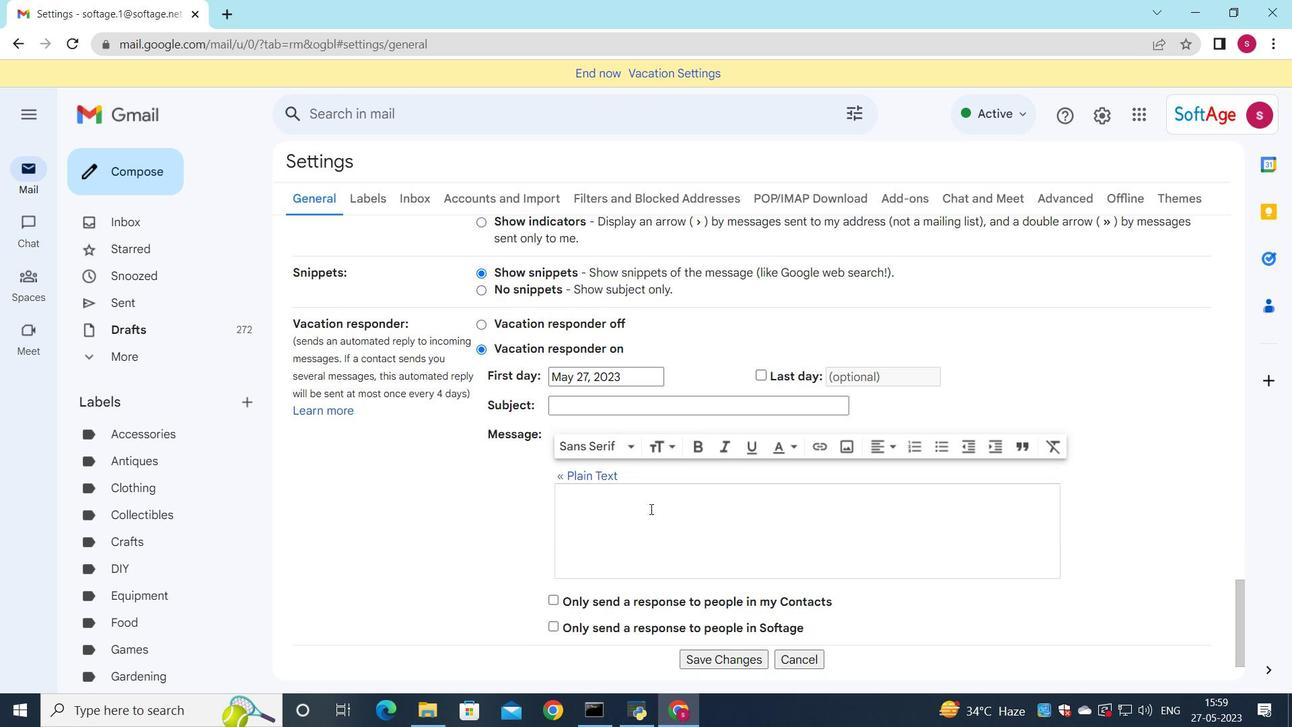 
Action: Mouse moved to (649, 513)
Screenshot: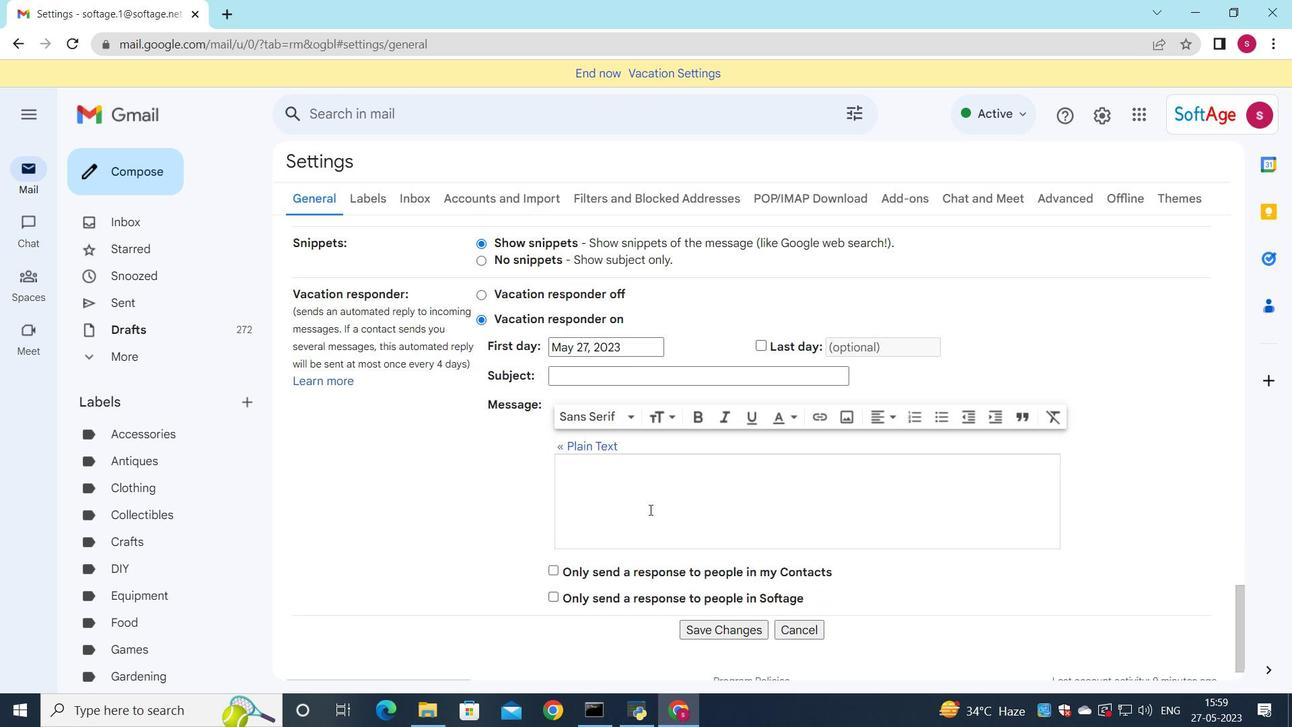 
Action: Mouse scrolled (649, 513) with delta (0, 0)
Screenshot: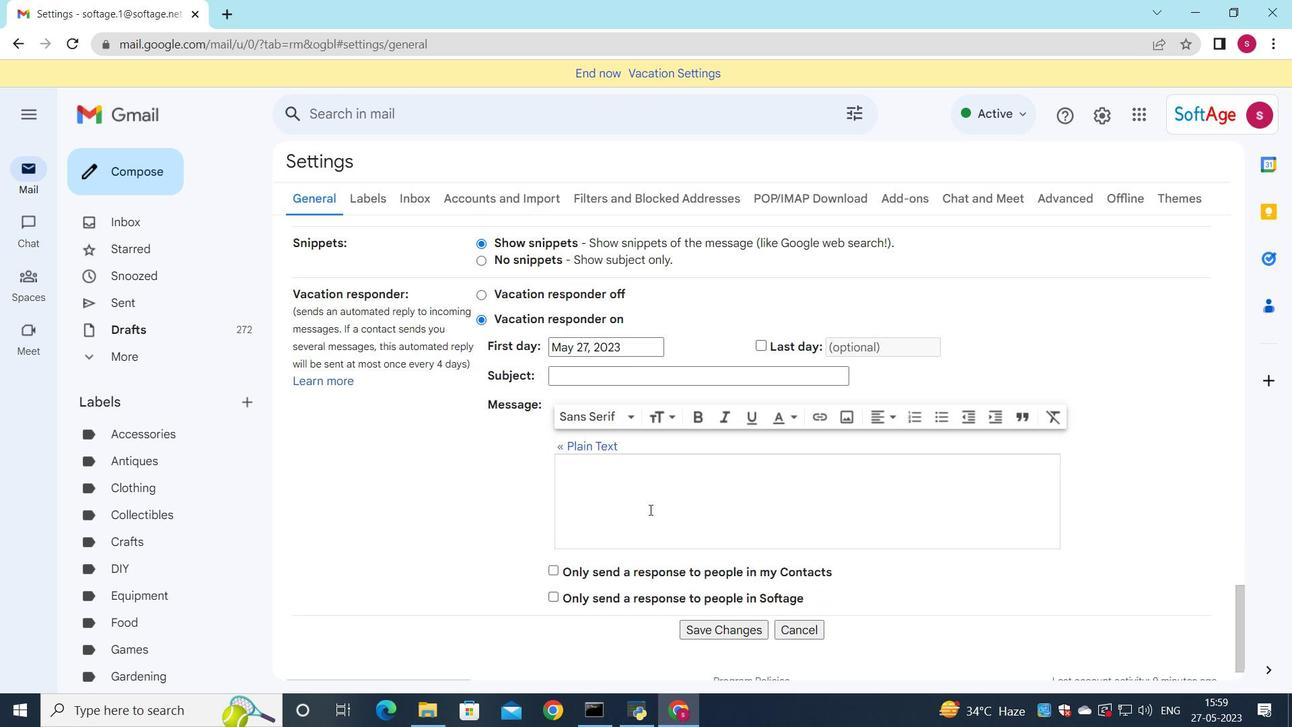 
Action: Mouse moved to (709, 589)
Screenshot: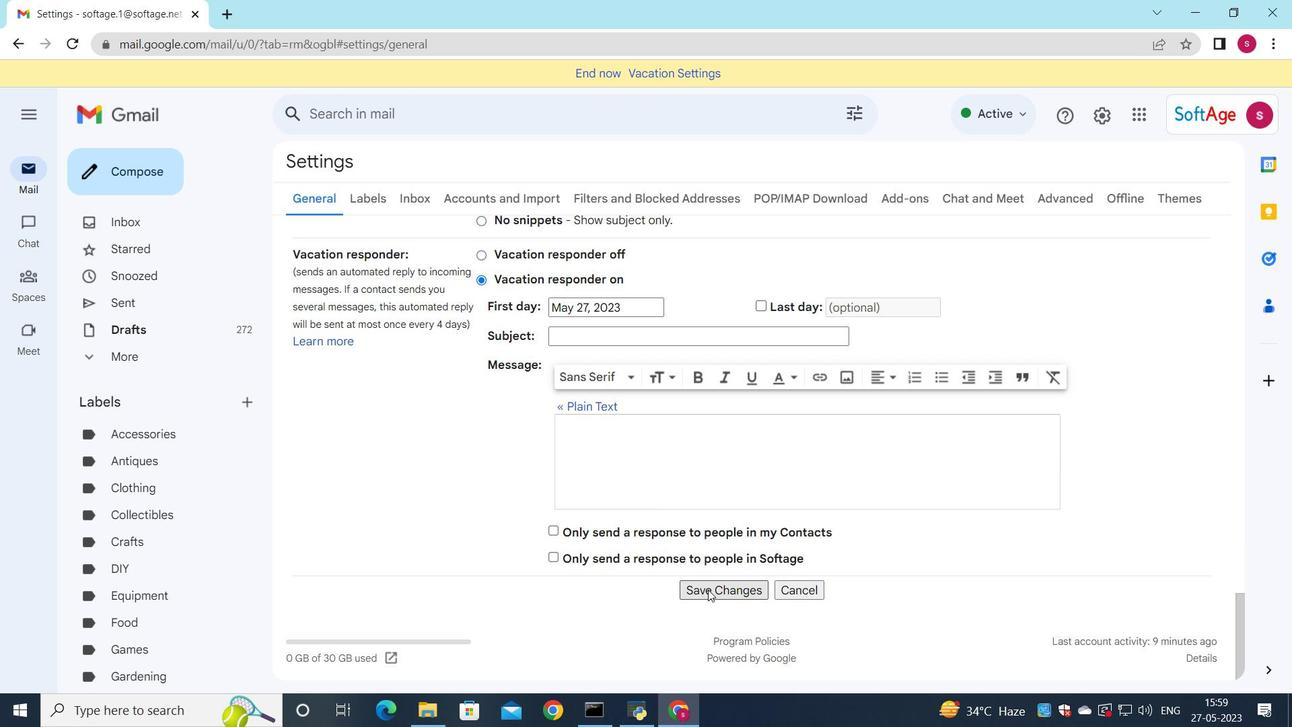 
Action: Mouse pressed left at (709, 589)
Screenshot: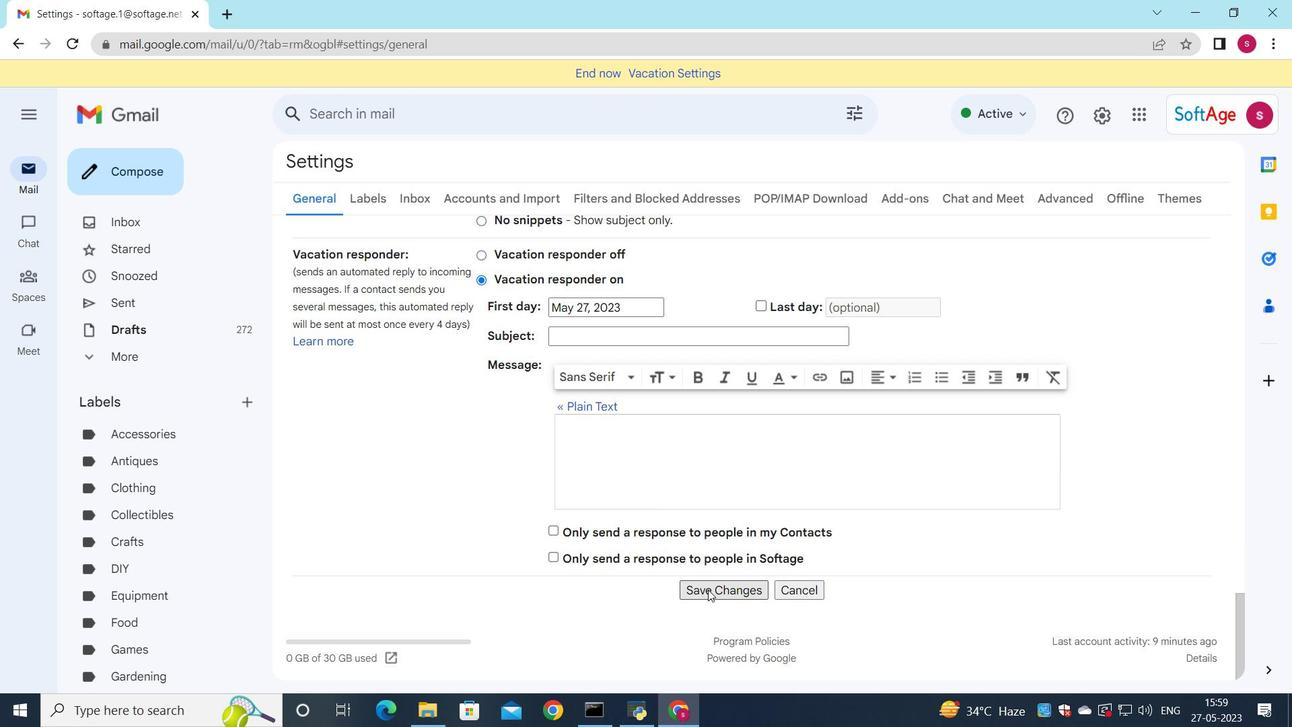 
Action: Mouse moved to (157, 164)
Screenshot: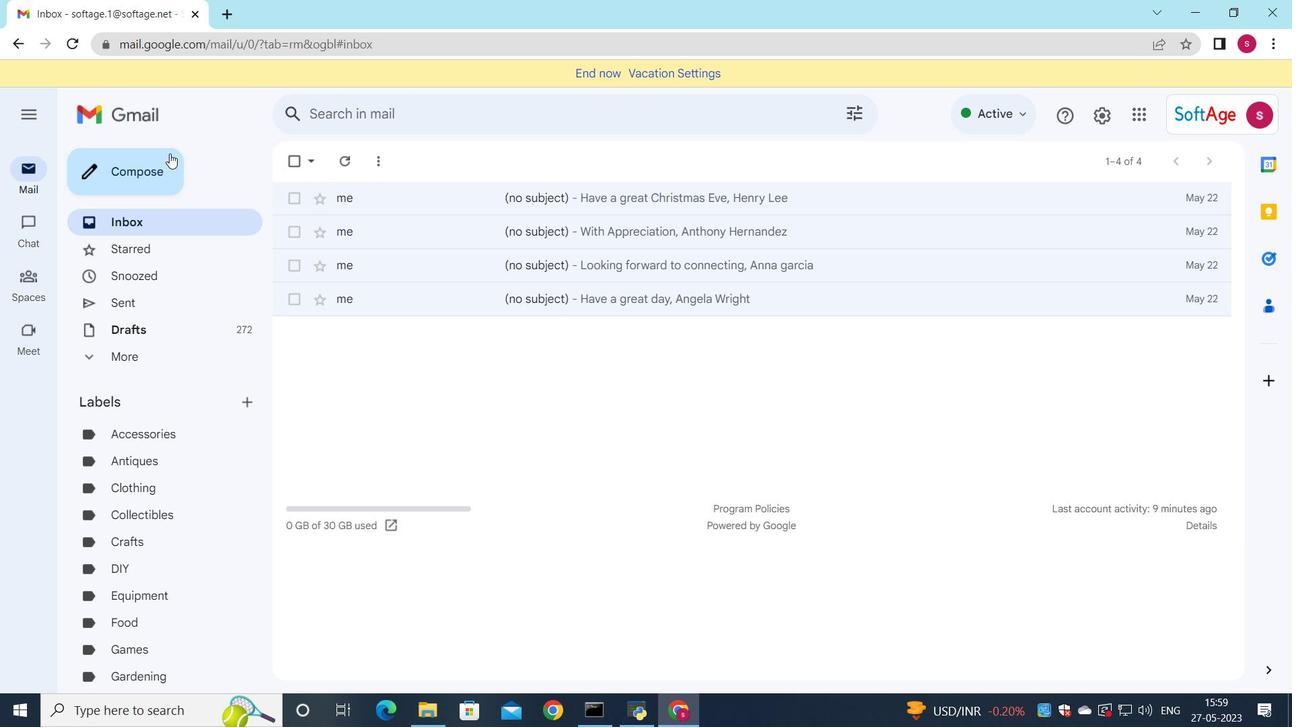 
Action: Mouse pressed left at (157, 164)
Screenshot: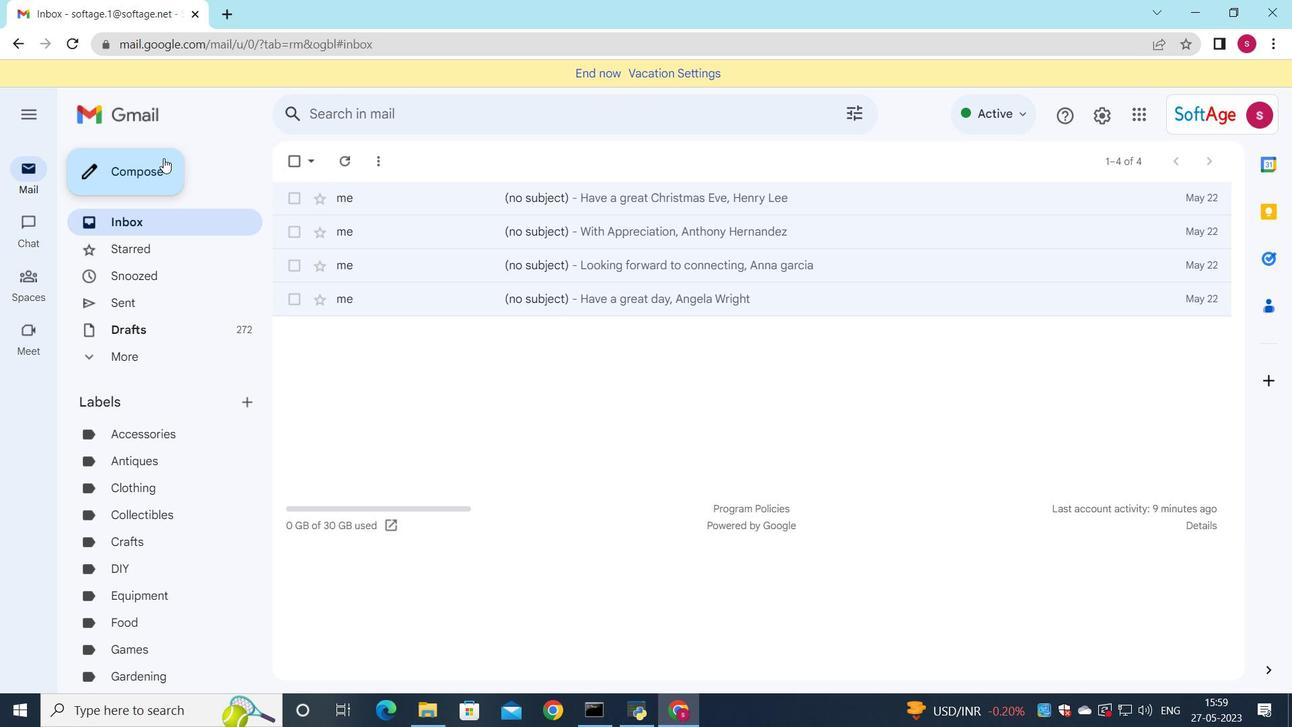 
Action: Mouse moved to (553, 302)
Screenshot: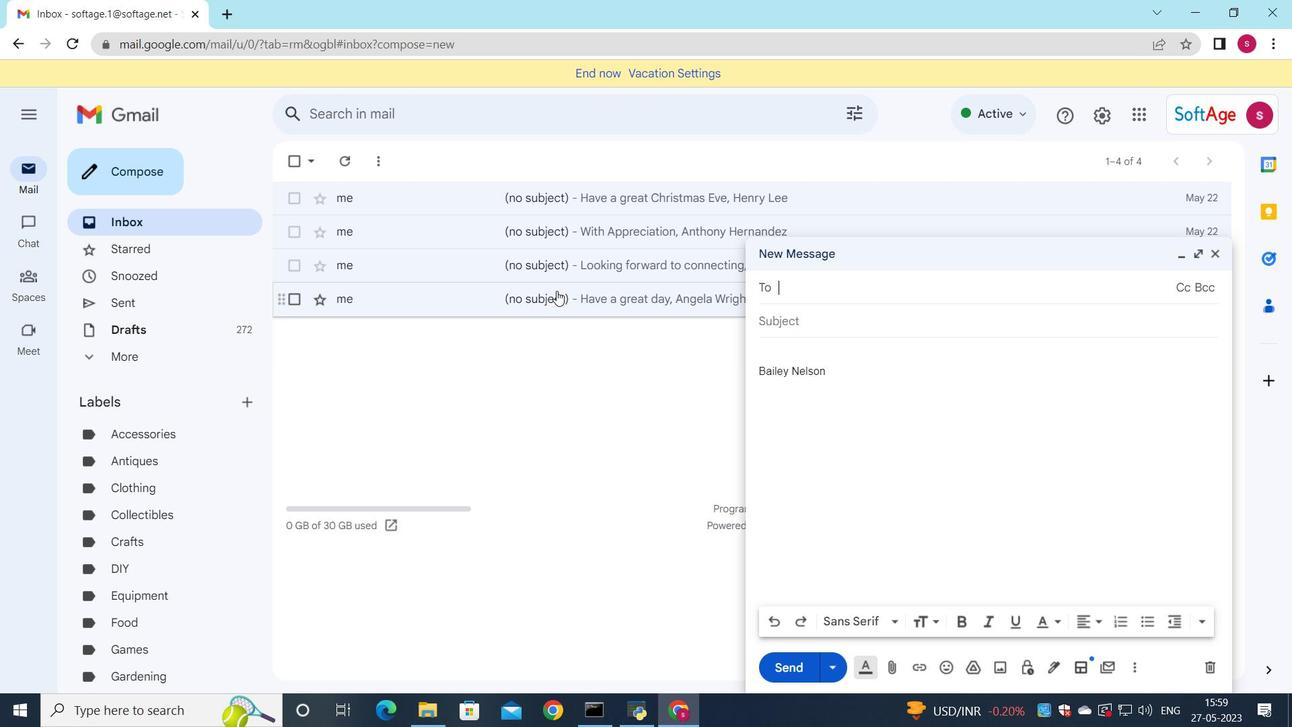 
Action: Key pressed s
Screenshot: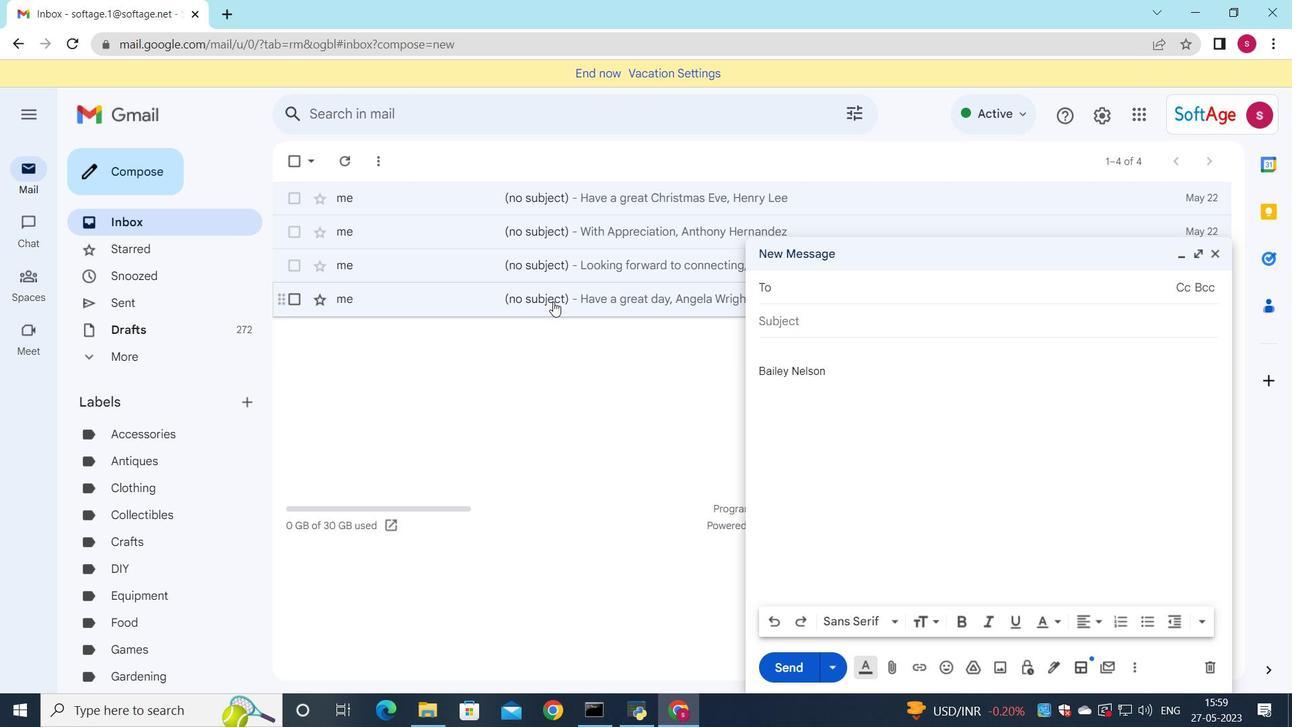 
Action: Mouse moved to (871, 437)
Screenshot: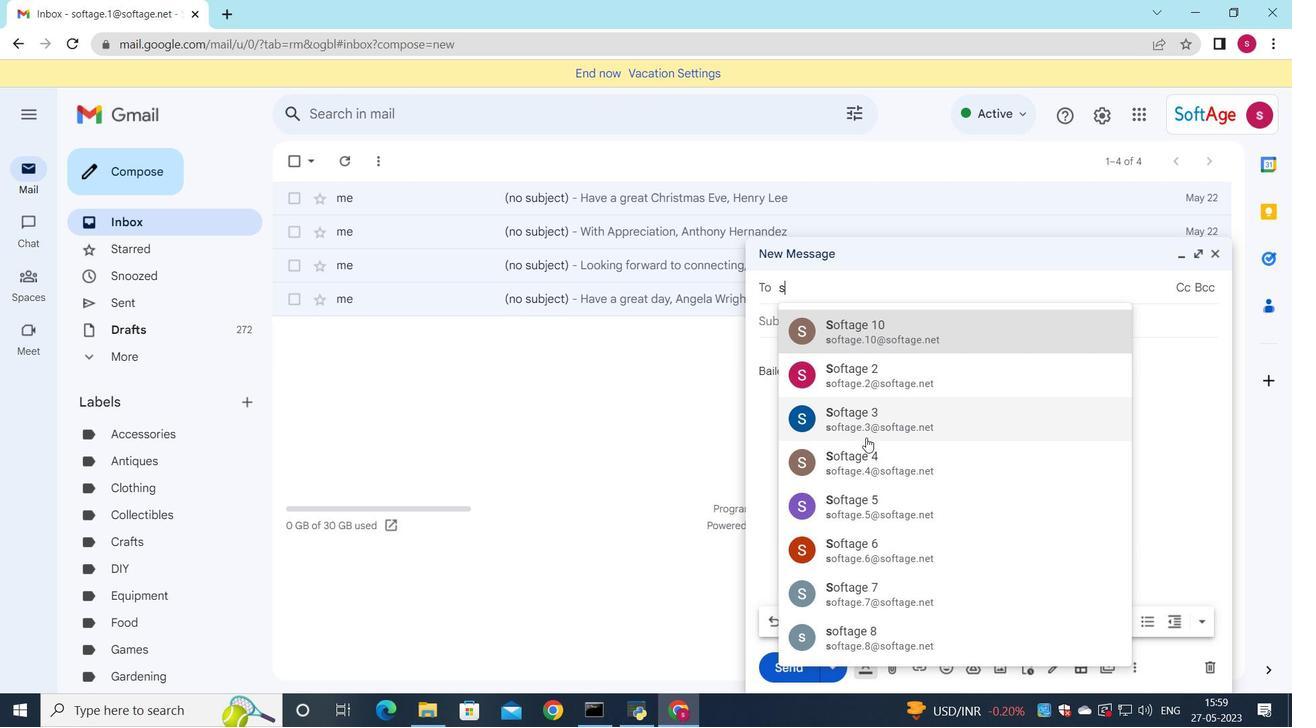 
Action: Key pressed oftage.9
Screenshot: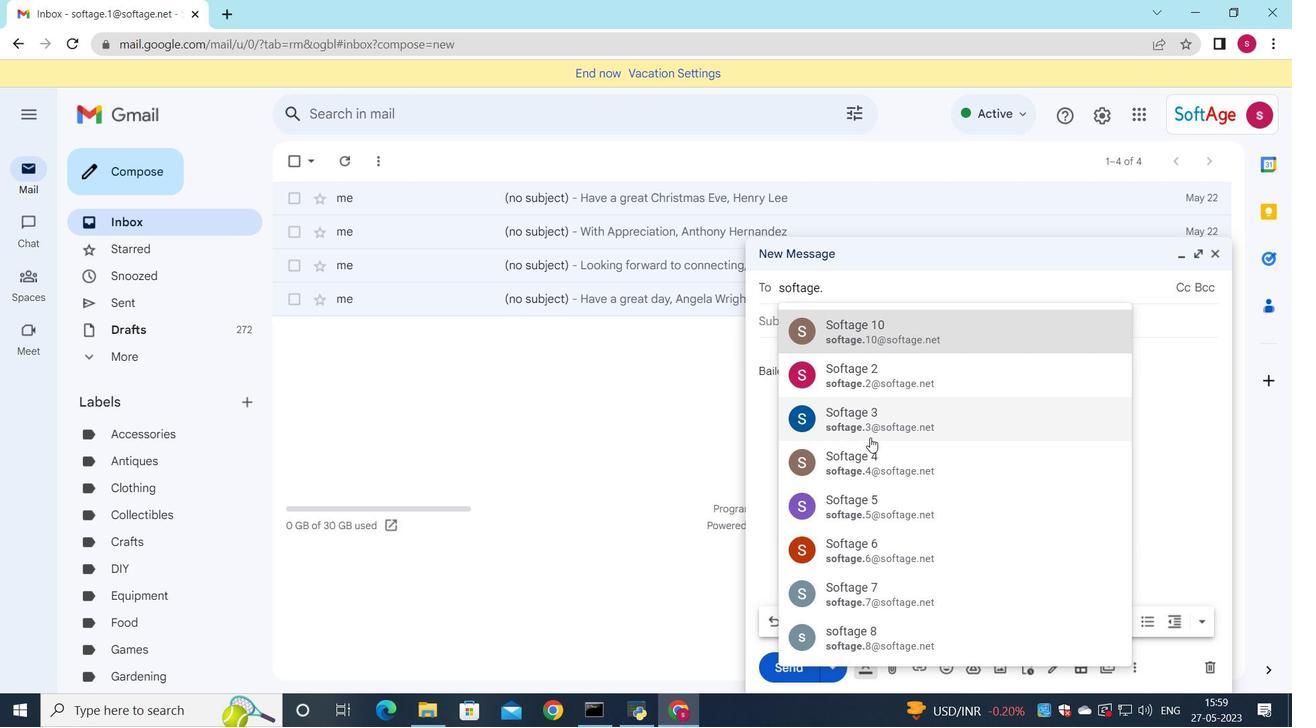 
Action: Mouse moved to (923, 325)
Screenshot: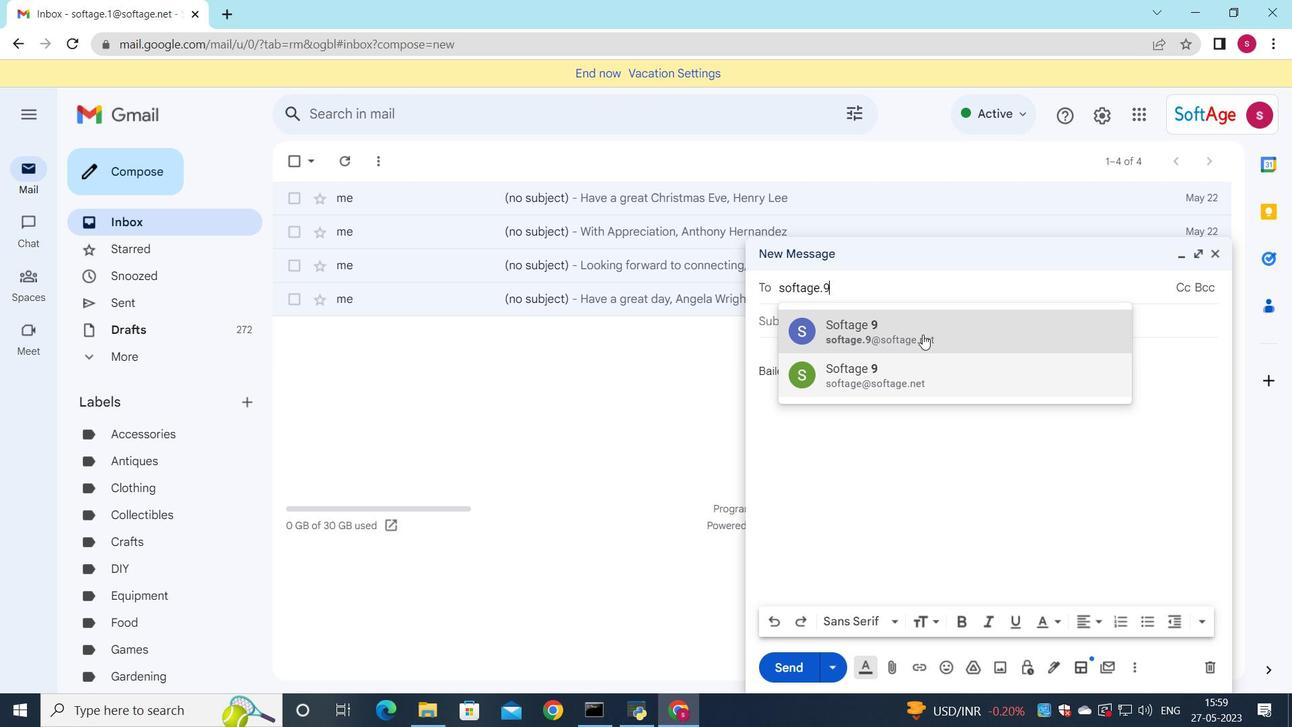 
Action: Mouse pressed left at (923, 325)
Screenshot: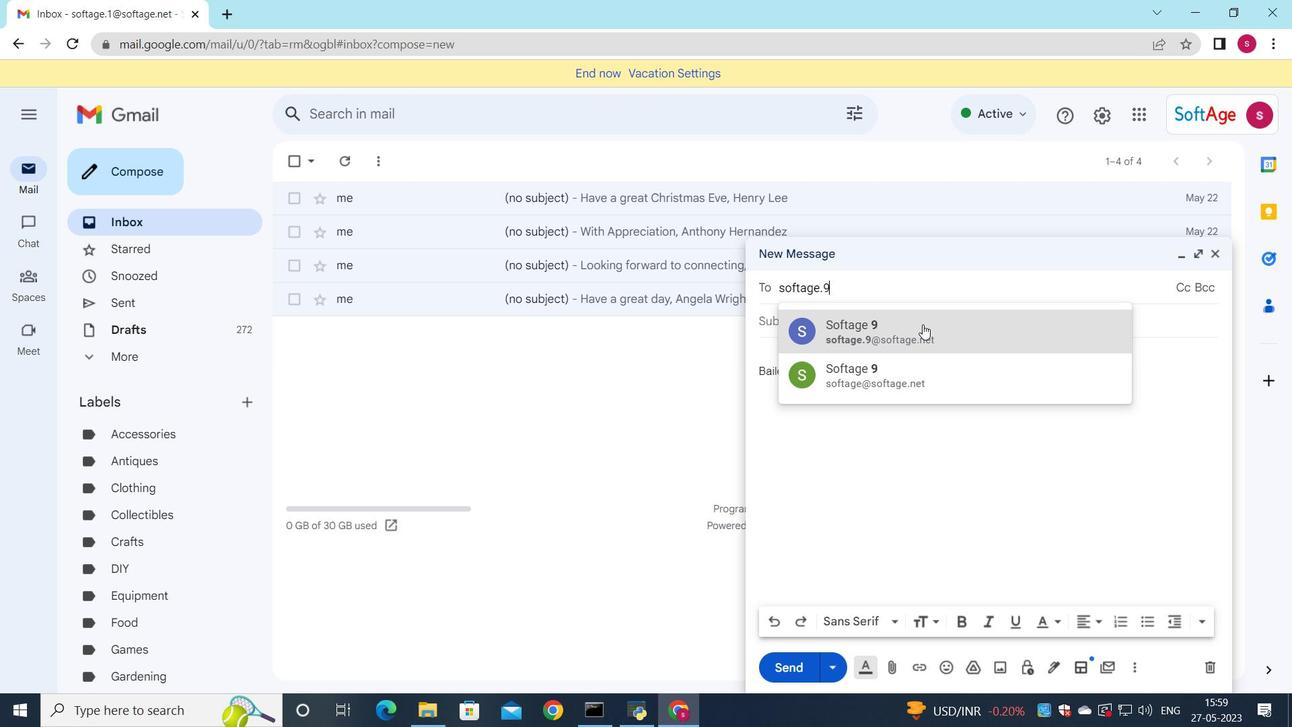
Action: Mouse moved to (976, 344)
Screenshot: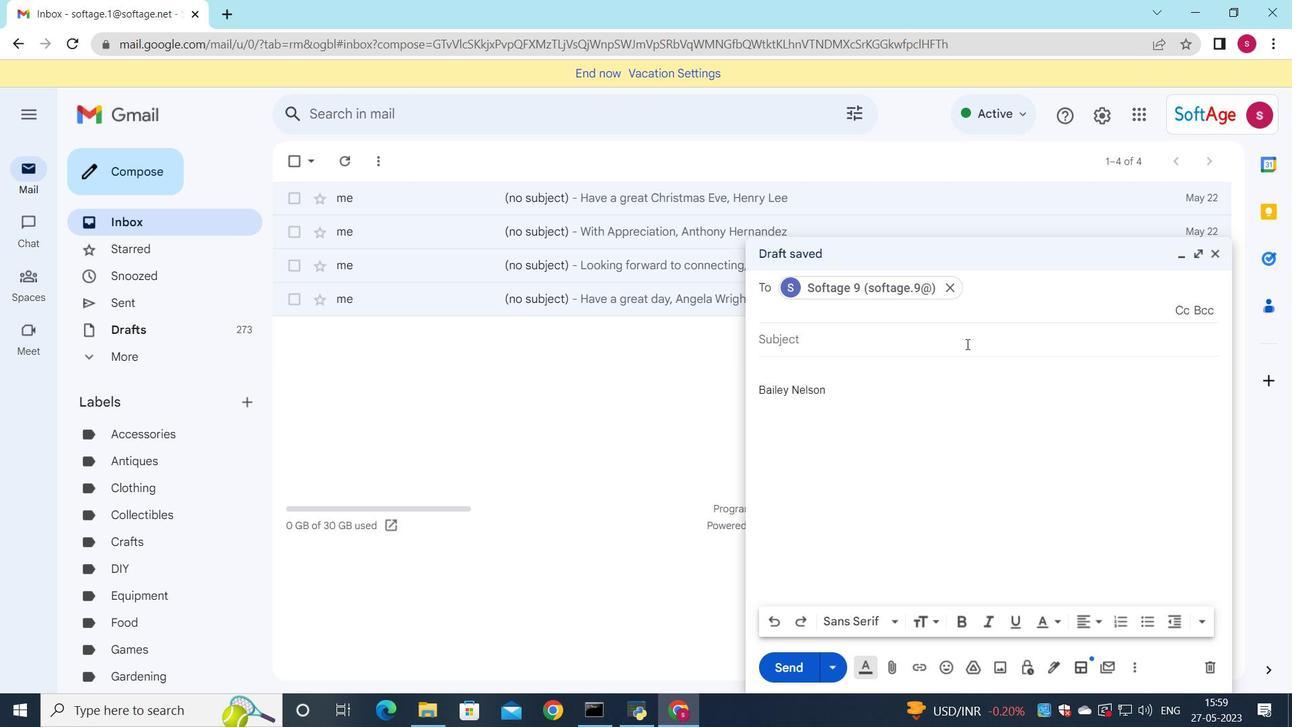 
Action: Key pressed s
Screenshot: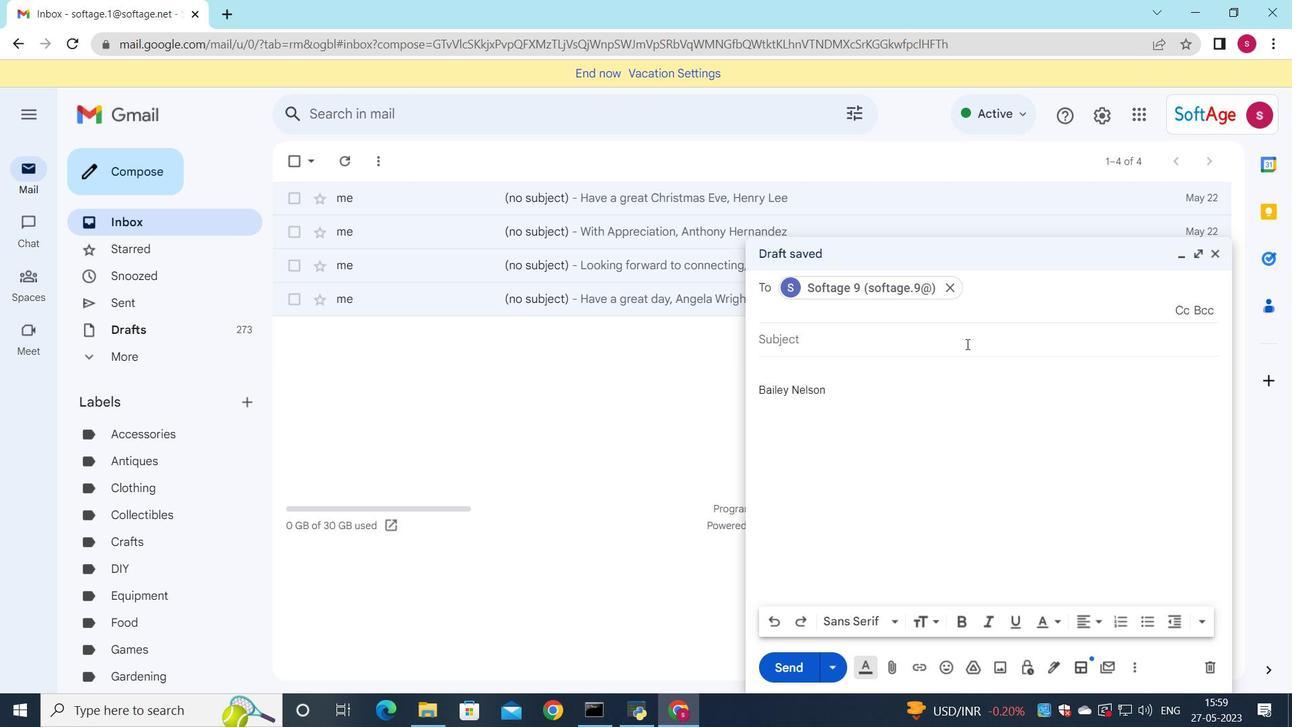 
Action: Mouse moved to (1088, 322)
Screenshot: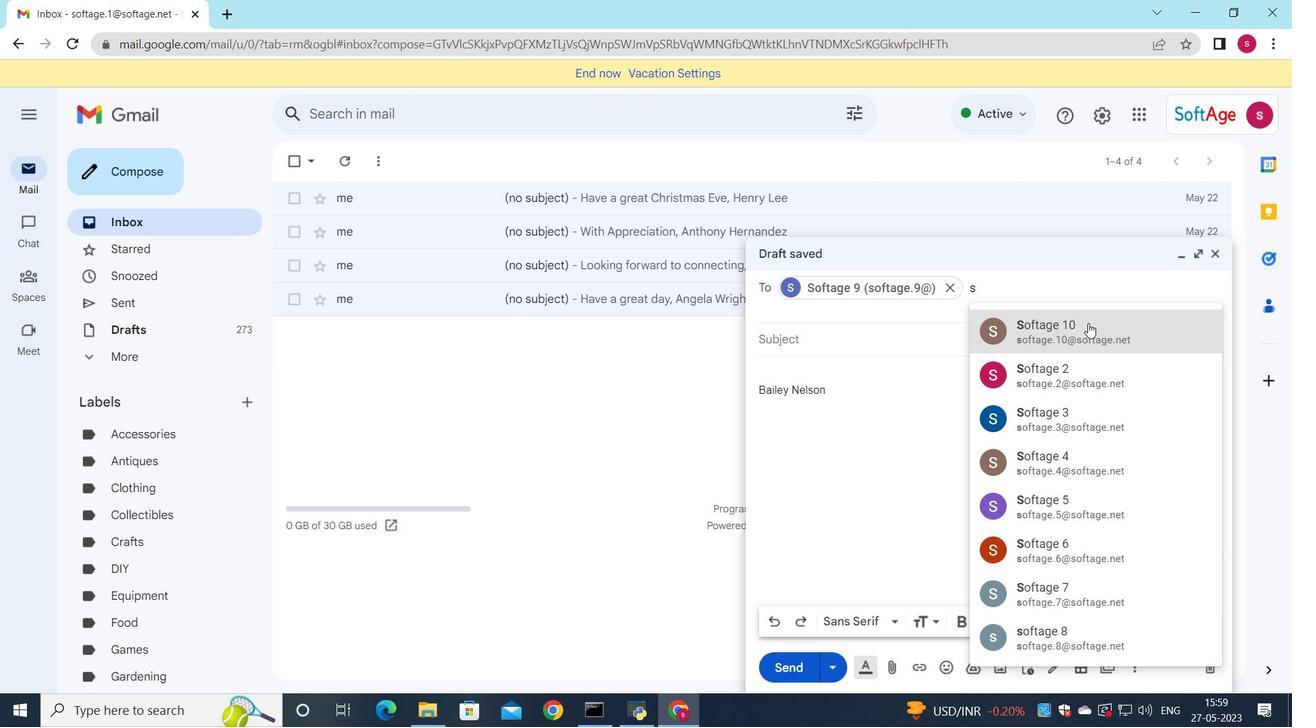 
Action: Mouse pressed left at (1088, 322)
Screenshot: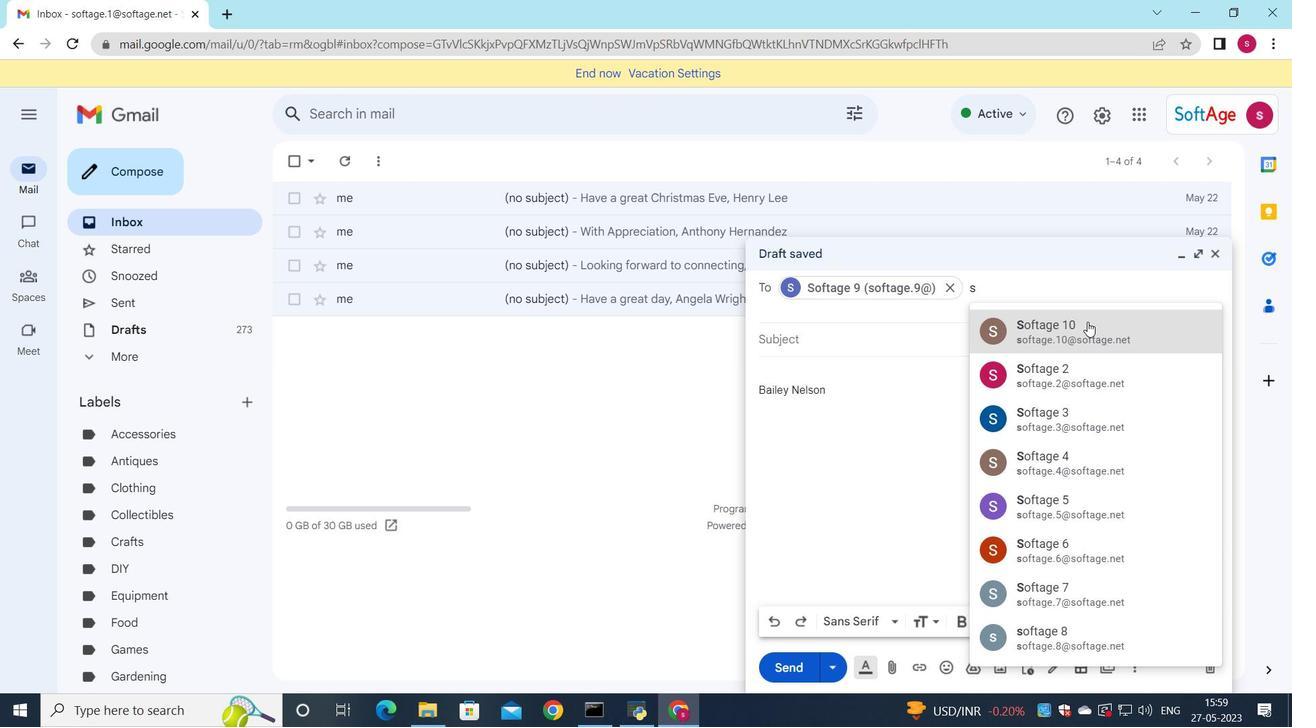 
Action: Mouse moved to (1179, 309)
Screenshot: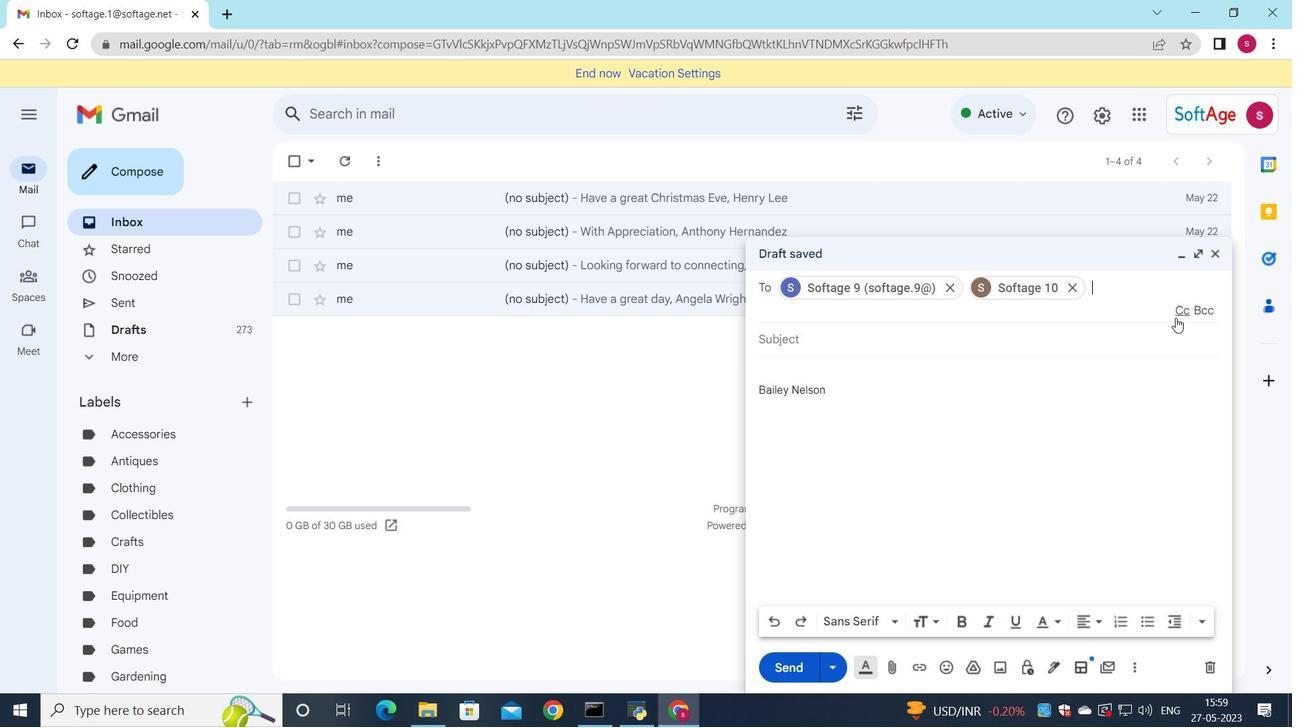 
Action: Mouse pressed left at (1179, 309)
Screenshot: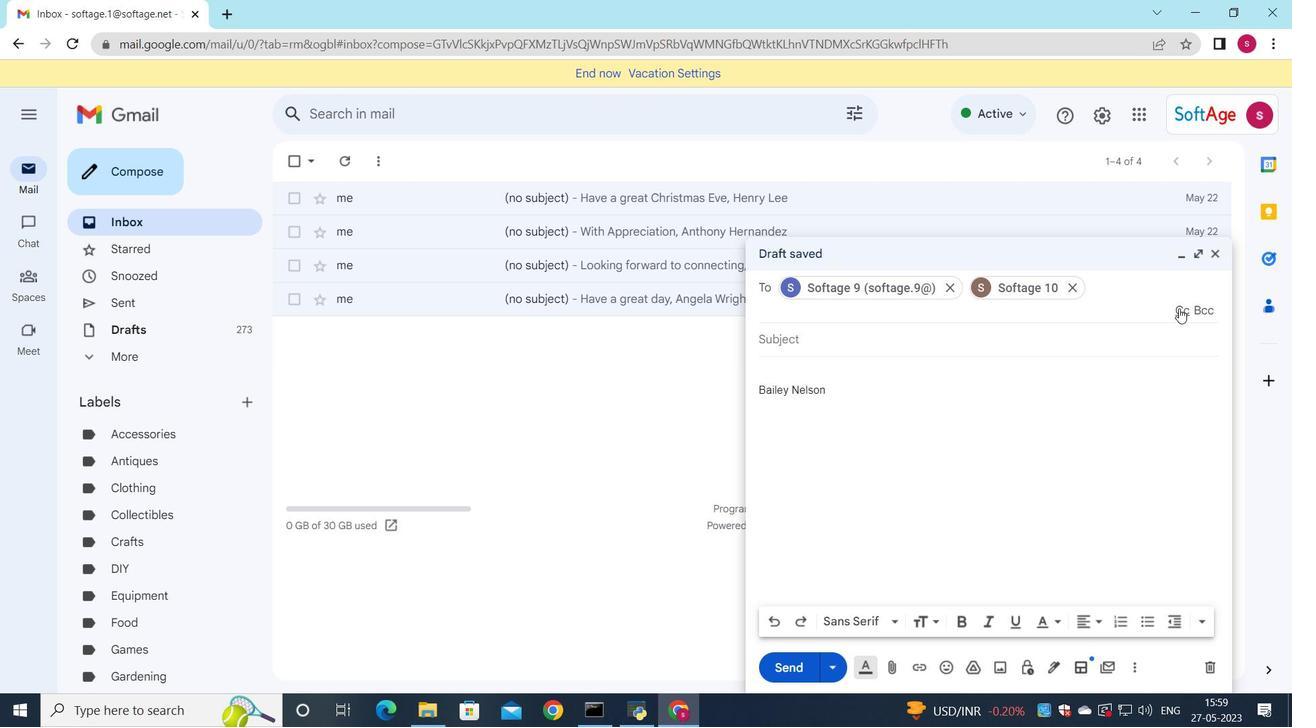 
Action: Mouse moved to (863, 348)
Screenshot: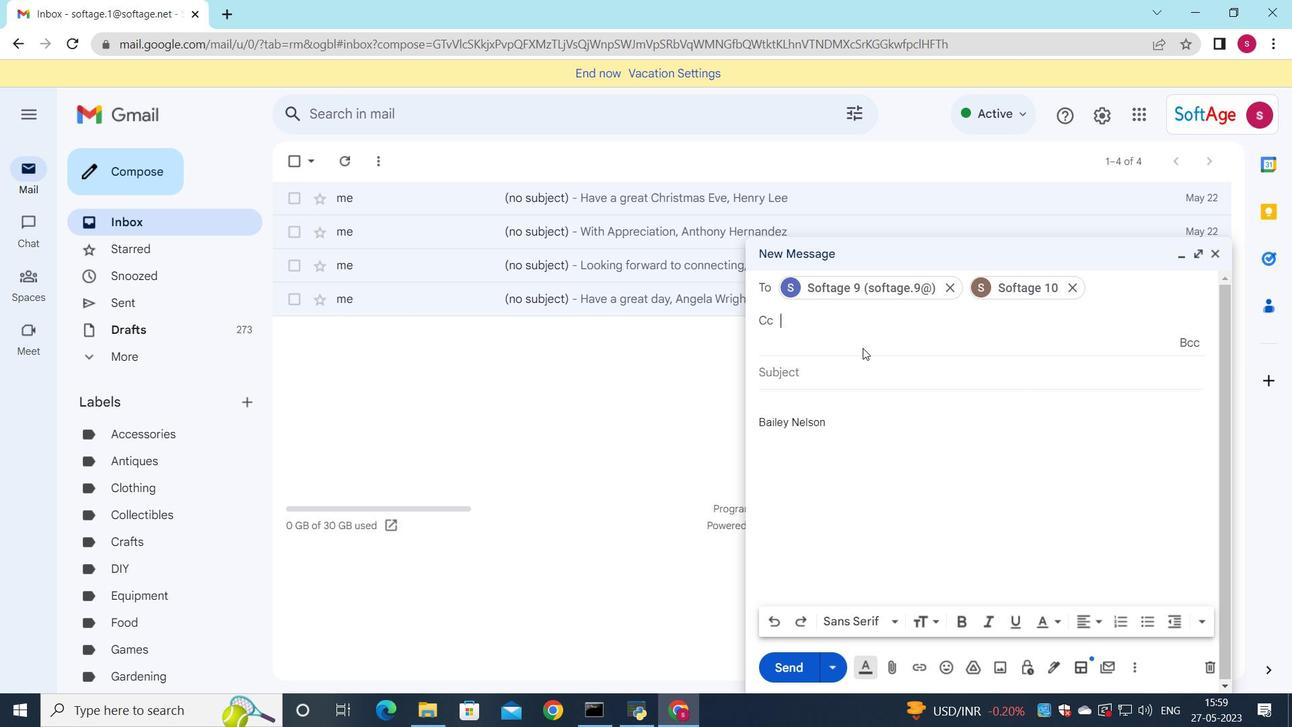 
Action: Key pressed s
Screenshot: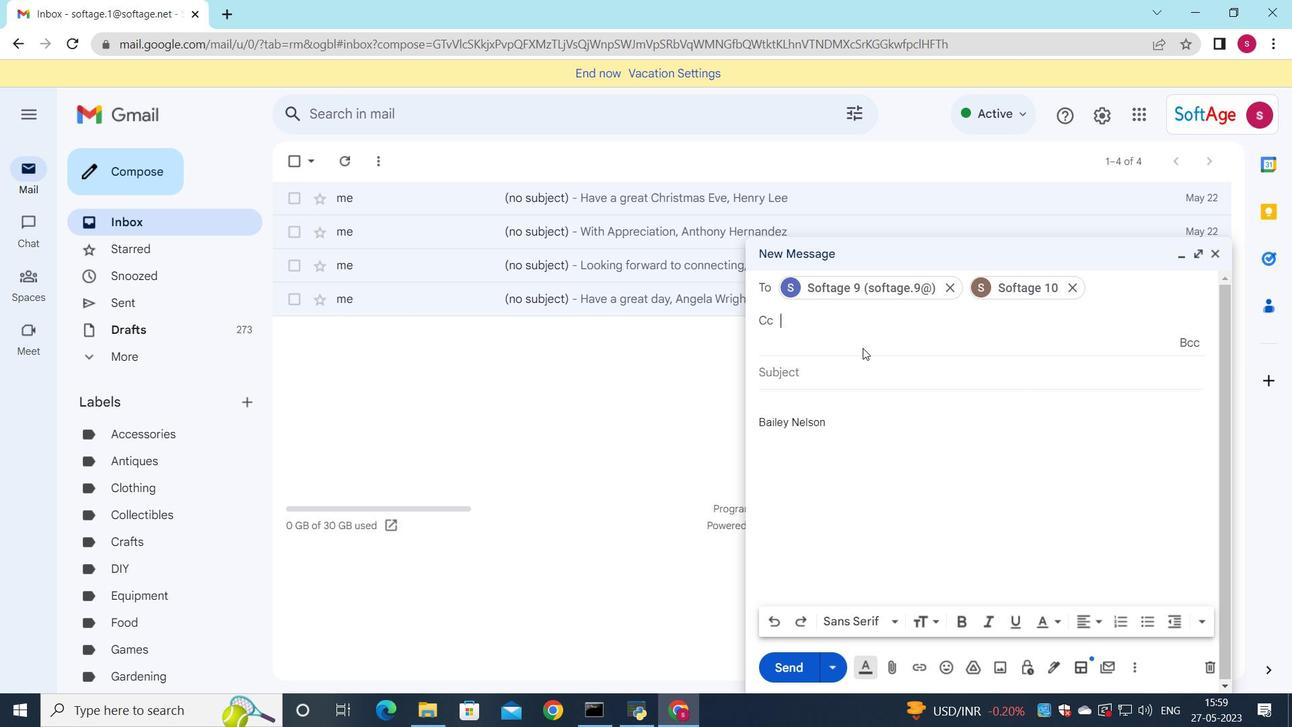 
Action: Mouse moved to (923, 579)
Screenshot: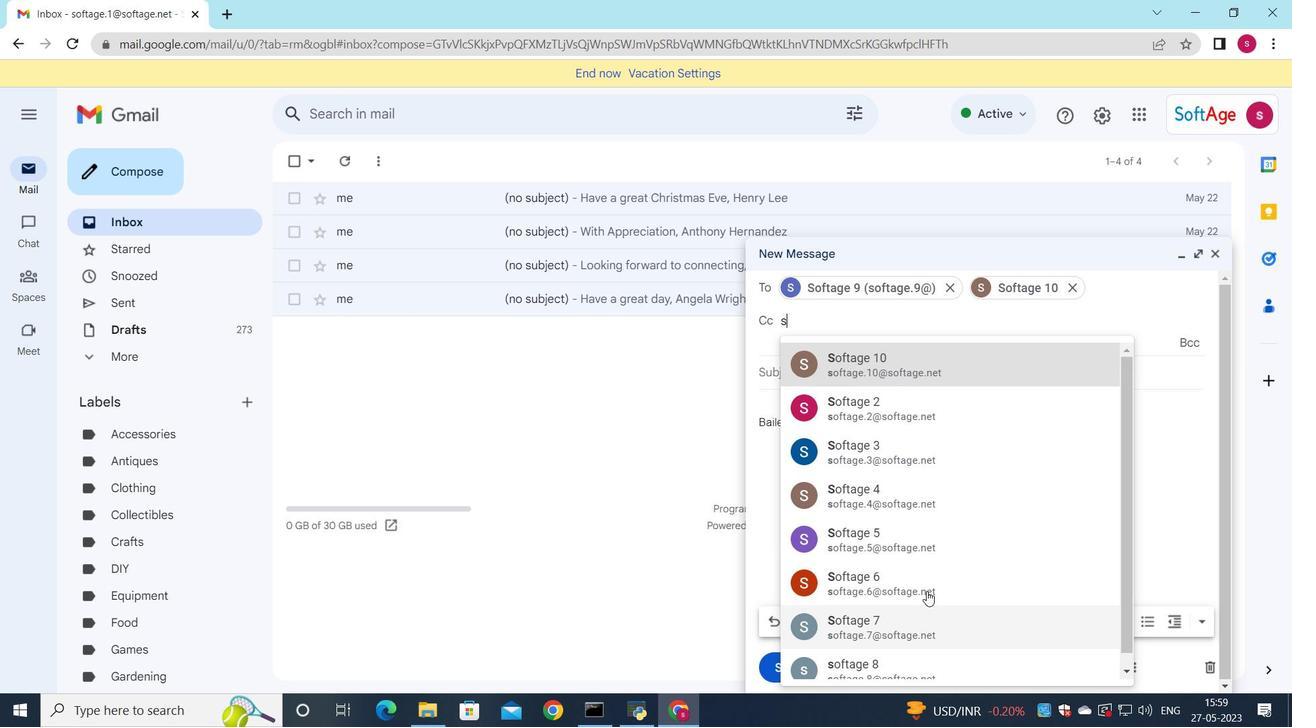 
Action: Mouse scrolled (923, 579) with delta (0, 0)
Screenshot: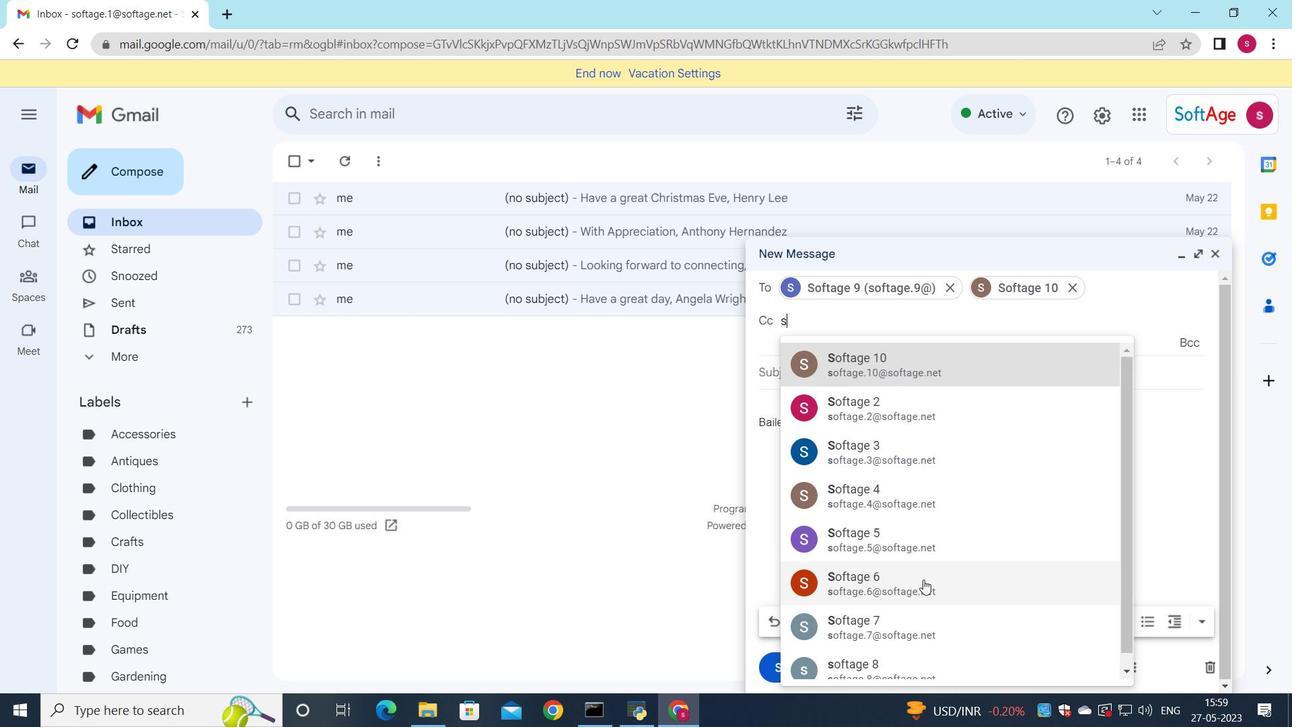 
Action: Mouse scrolled (923, 579) with delta (0, 0)
Screenshot: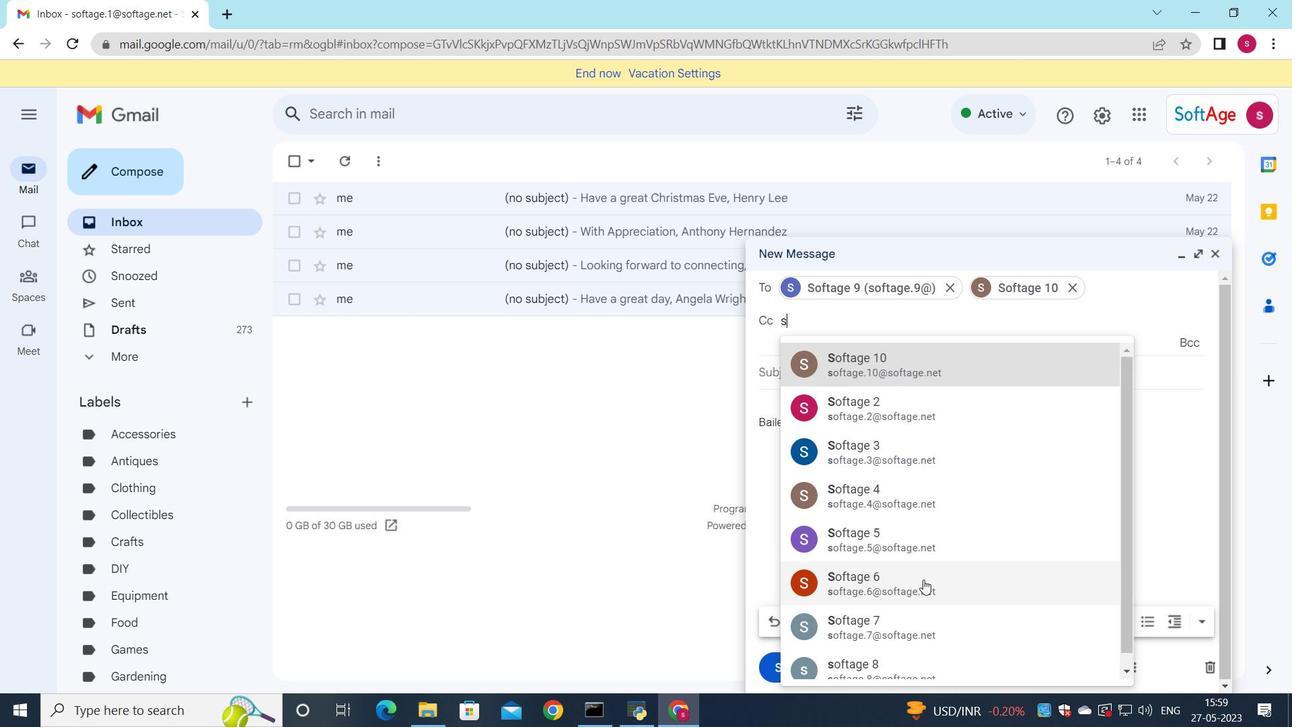 
Action: Mouse scrolled (923, 579) with delta (0, 0)
Screenshot: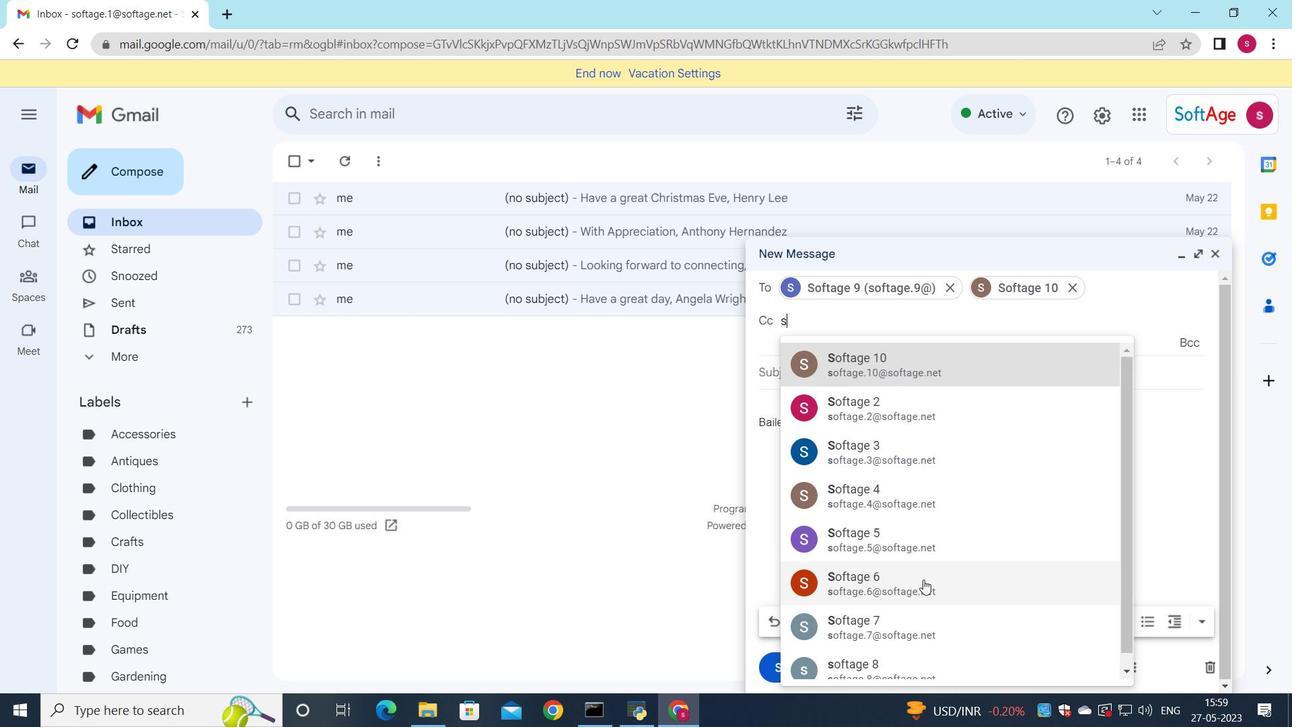 
Action: Mouse moved to (911, 401)
Screenshot: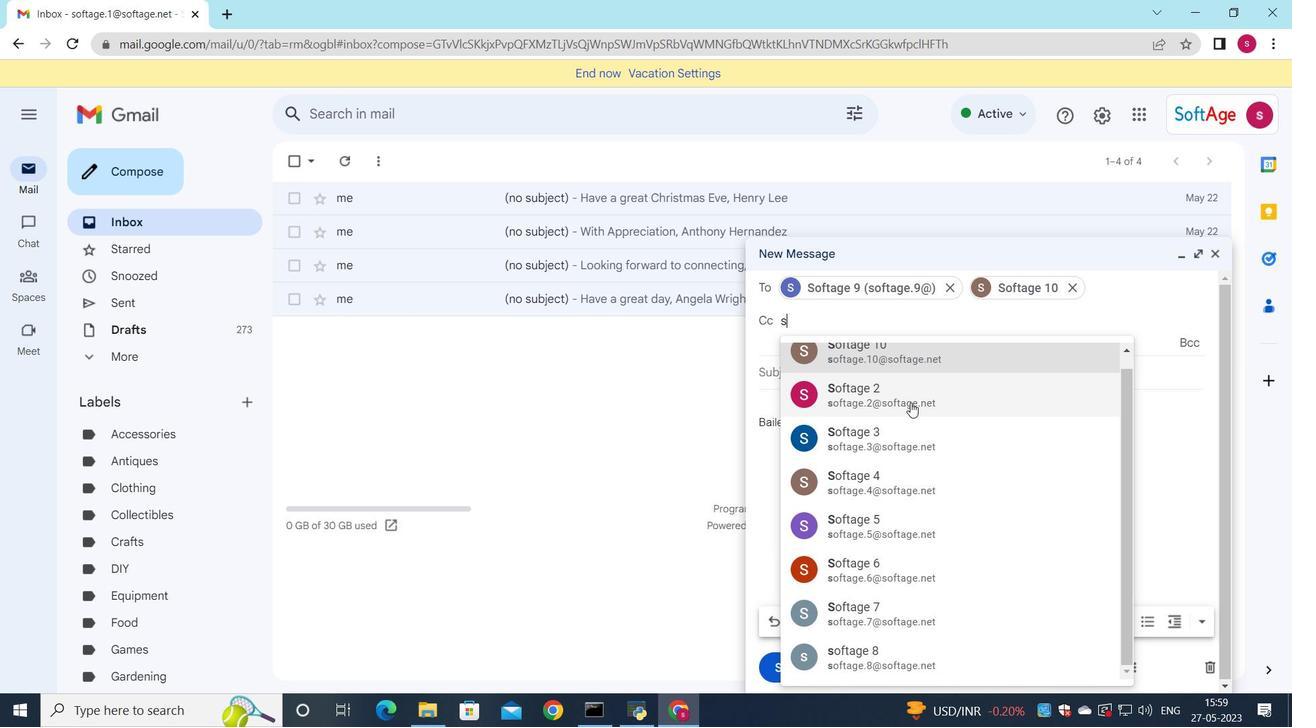 
Action: Mouse pressed left at (911, 401)
Screenshot: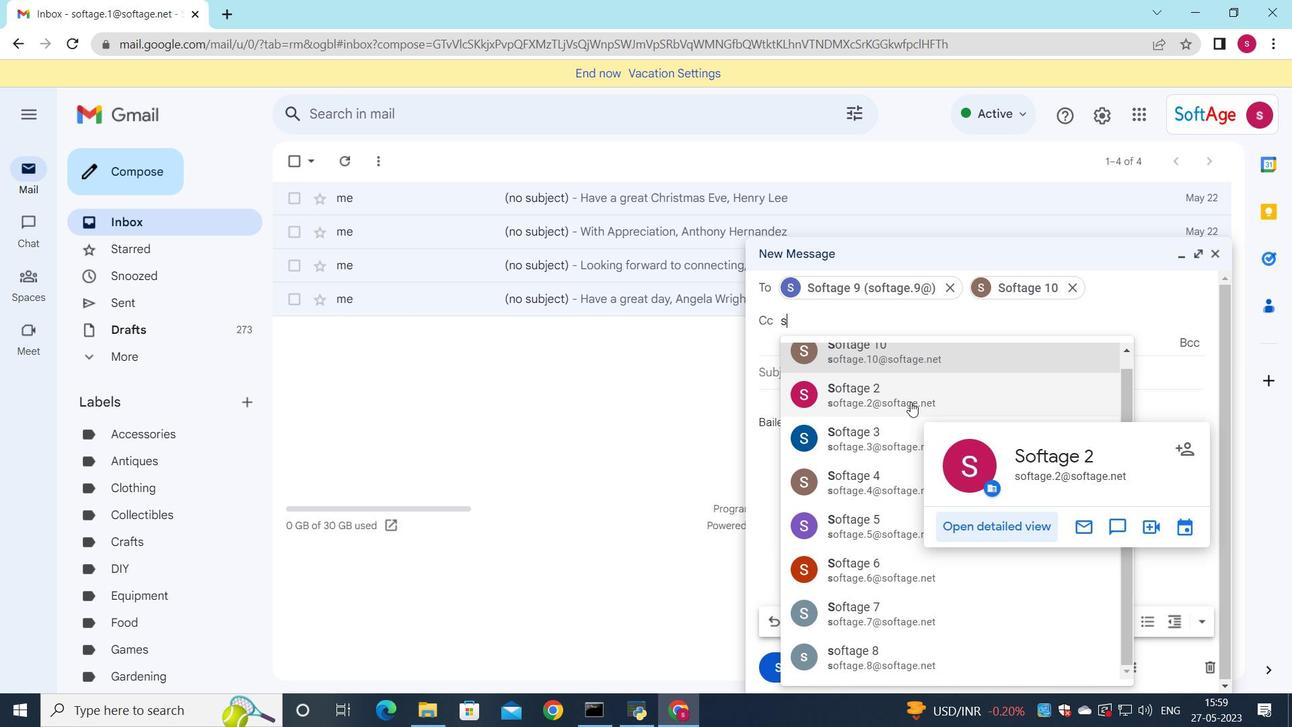 
Action: Mouse moved to (841, 375)
Screenshot: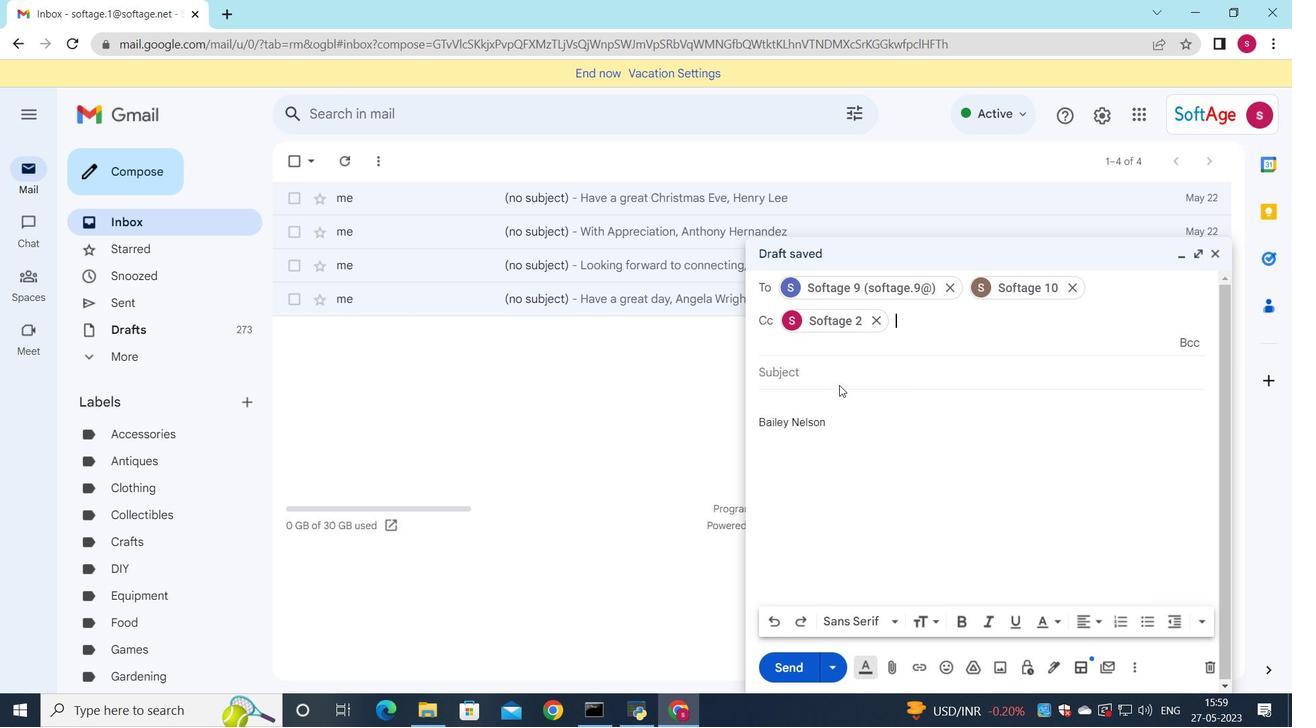 
Action: Mouse pressed left at (841, 375)
Screenshot: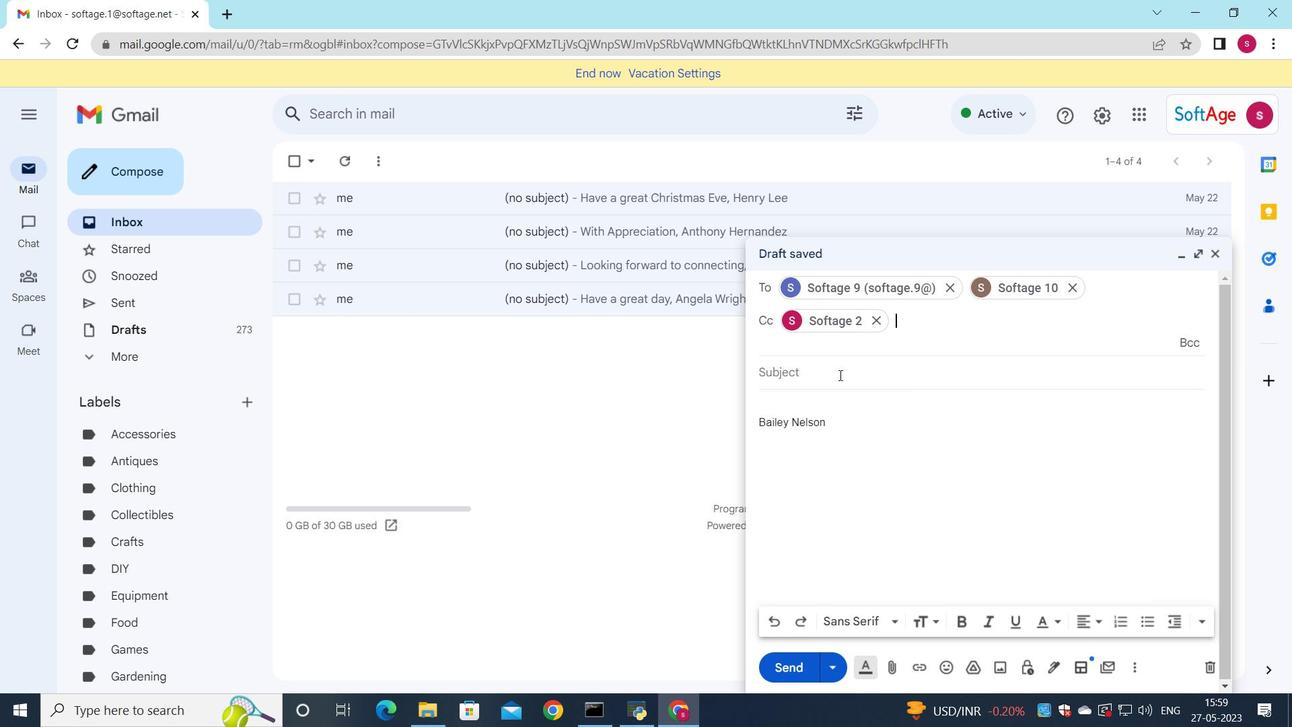 
Action: Mouse moved to (838, 377)
Screenshot: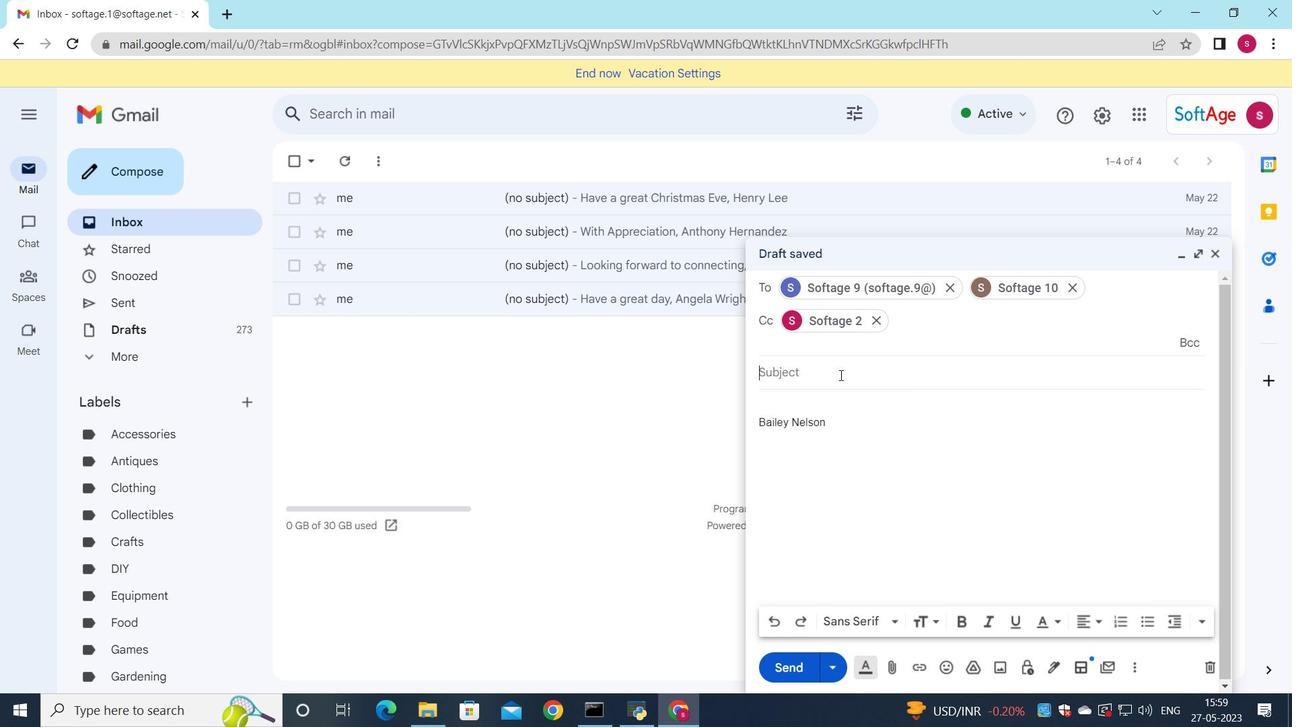 
Action: Key pressed <Key.shift>Congratulations
Screenshot: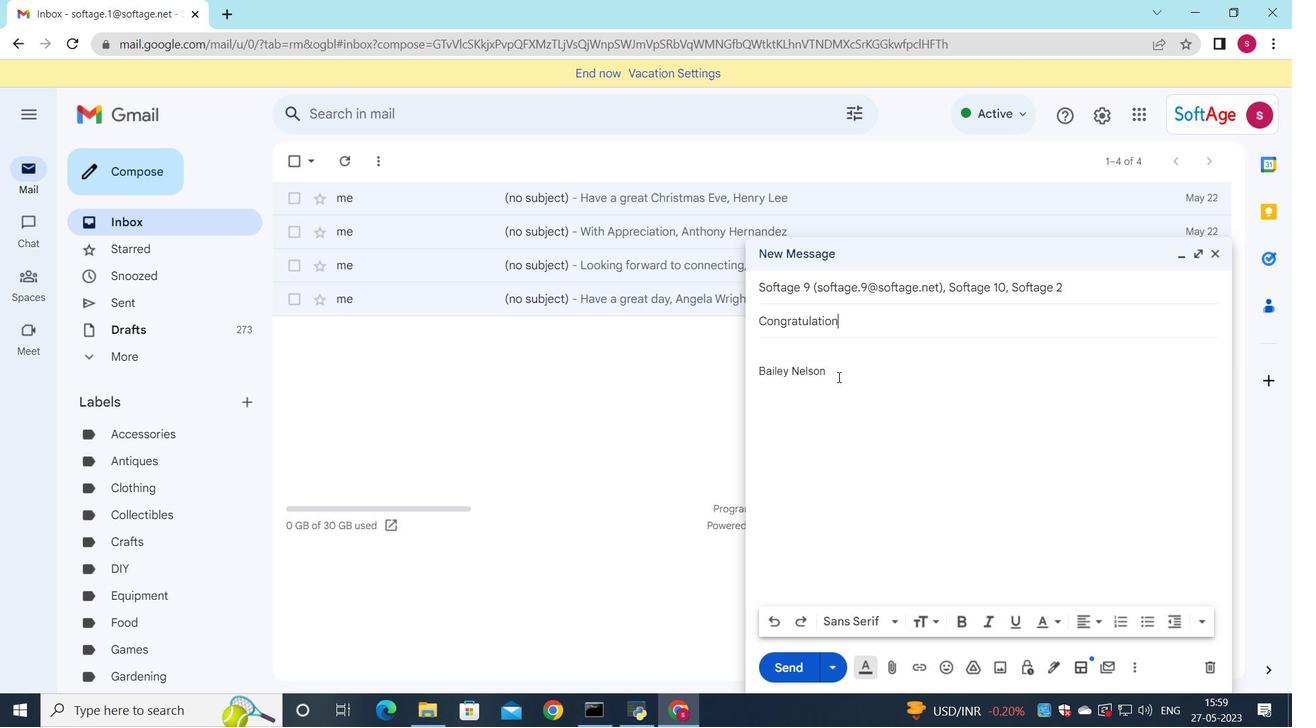
Action: Mouse moved to (784, 343)
Screenshot: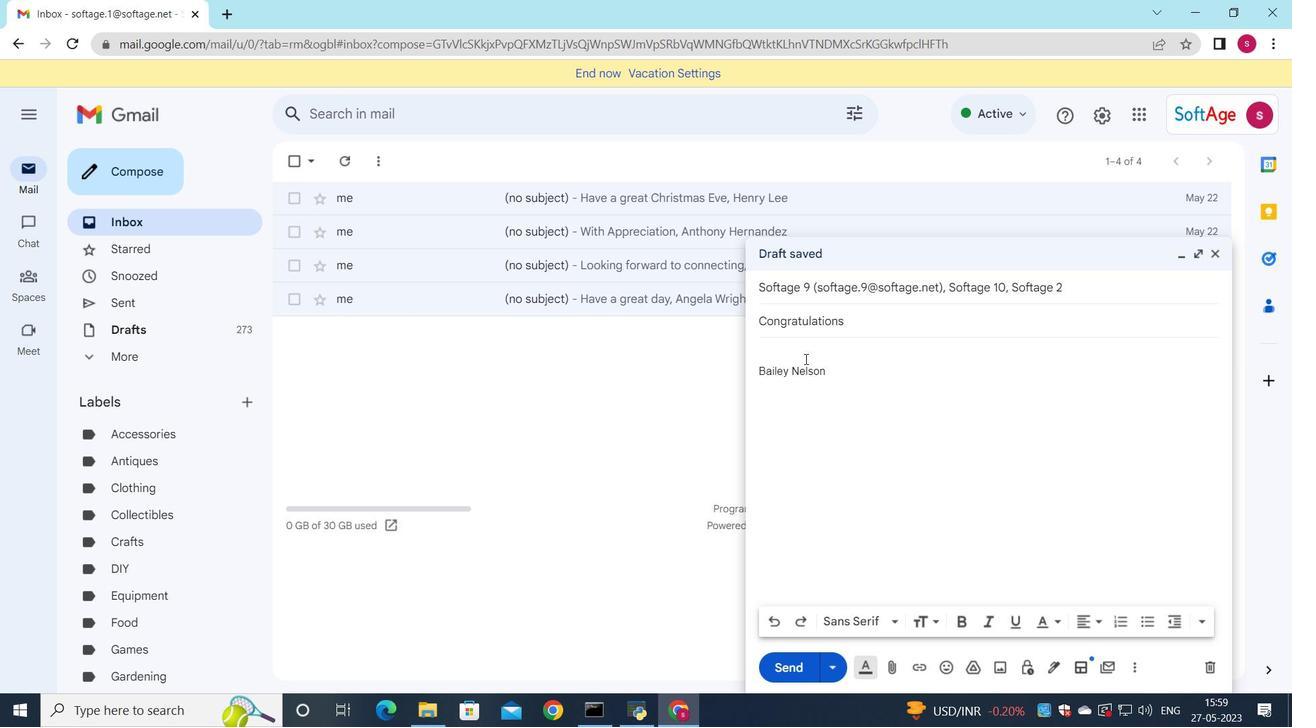 
Action: Mouse pressed left at (784, 343)
Screenshot: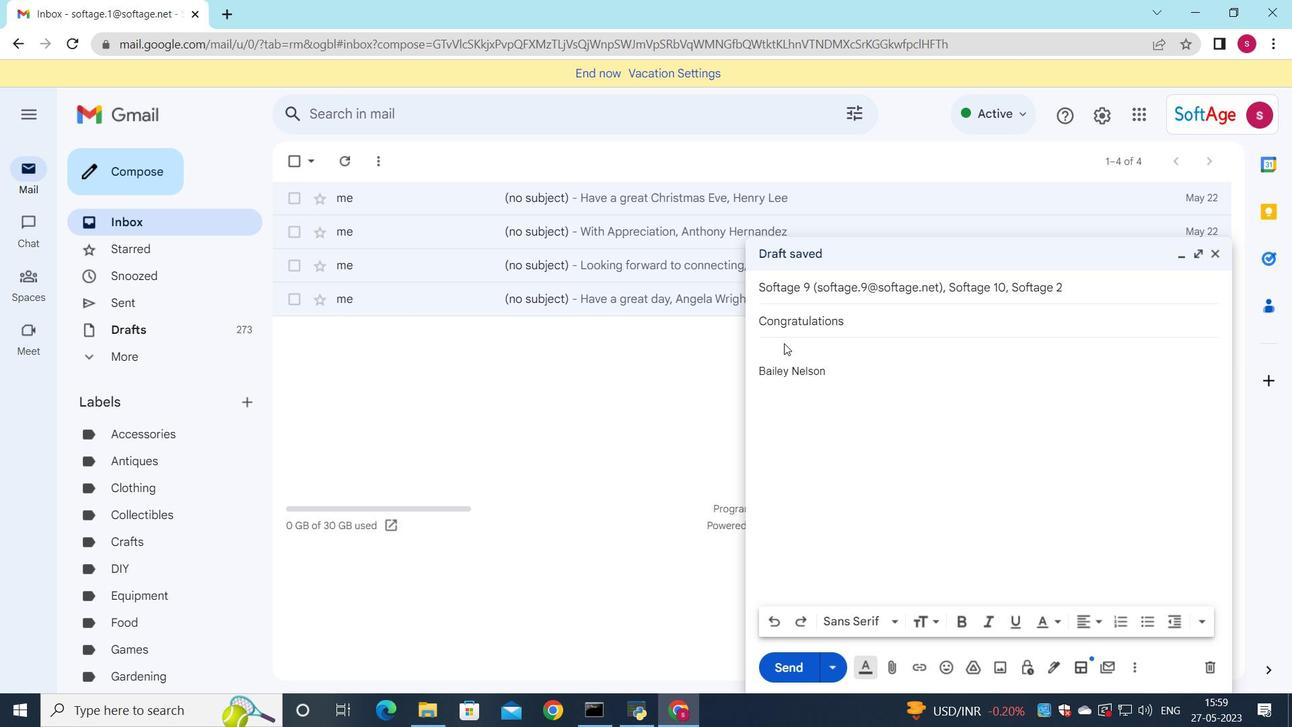 
Action: Key pressed <Key.shift><Key.shift><Key.shift>I<Key.space>will<Key.space>review<Key.space>this<Key.space>document<Key.space>and<Key.space>get<Key.space>back<Key.space>to<Key.space>you<Key.space>shortluy<Key.backspace><Key.backspace>y
Screenshot: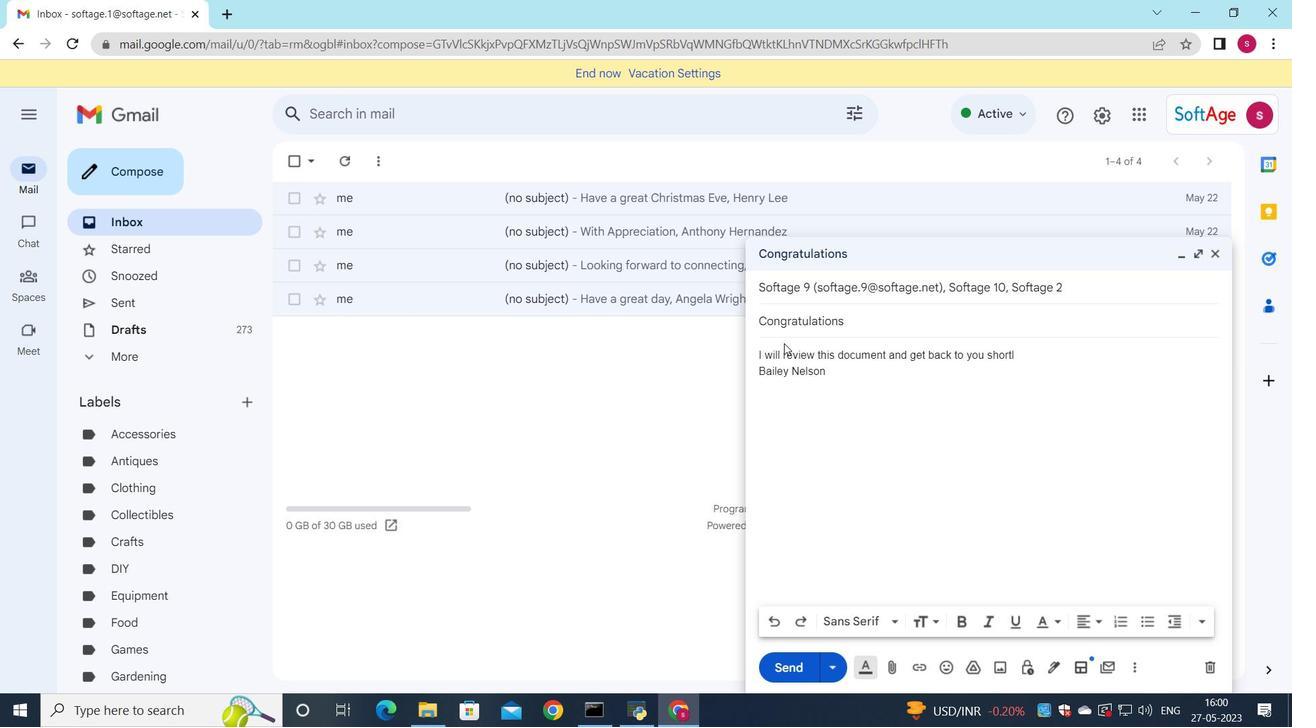 
Action: Mouse moved to (775, 296)
Screenshot: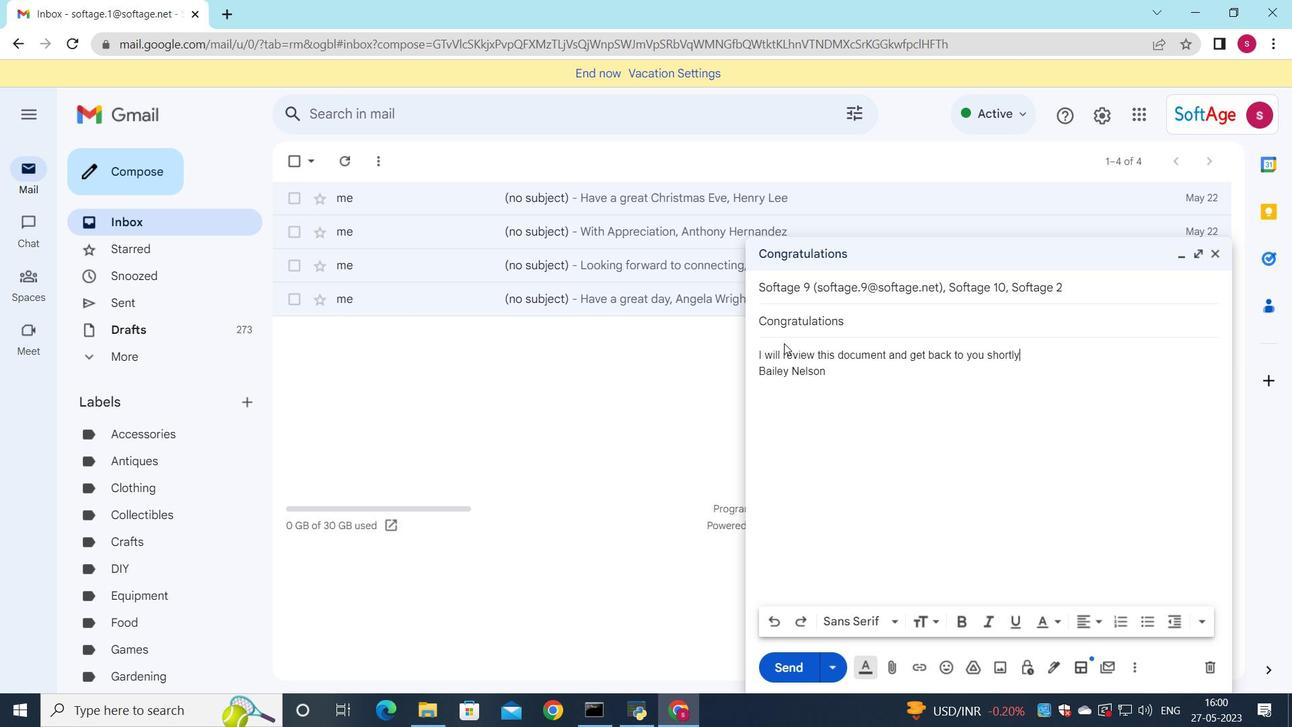 
Action: Key pressed .
Screenshot: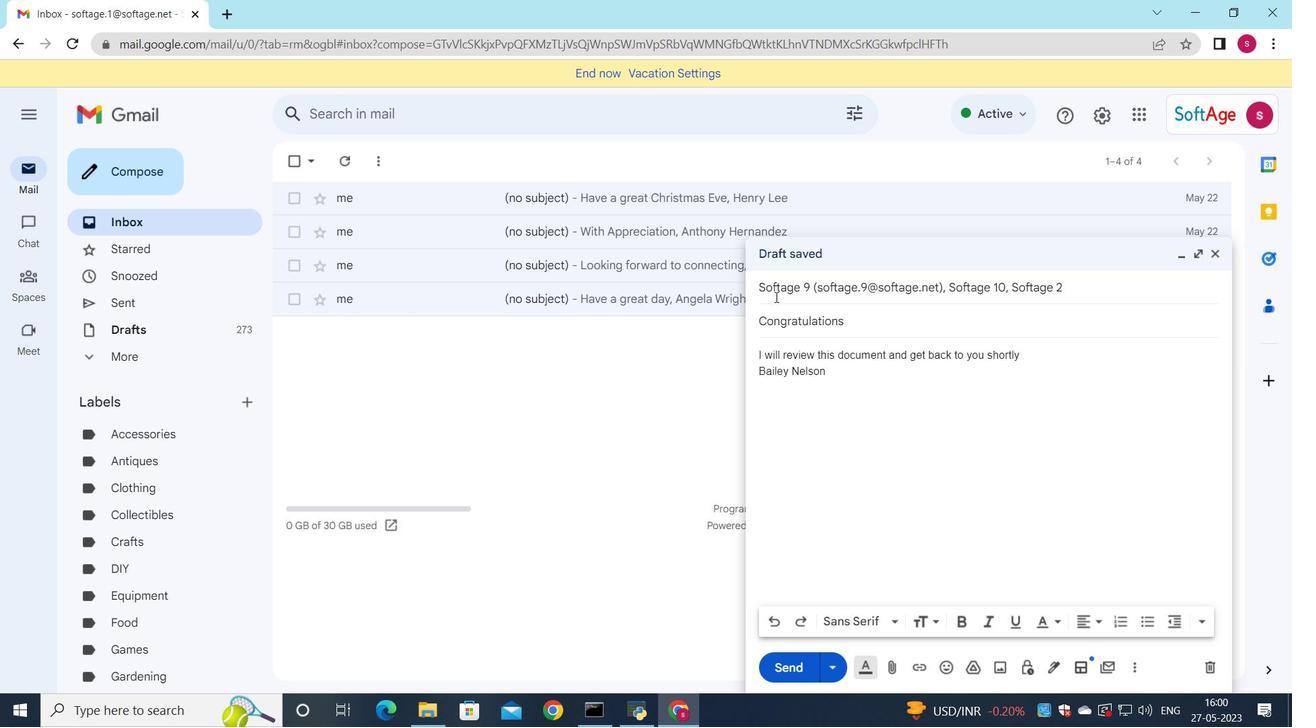 
Action: Mouse moved to (1041, 350)
Screenshot: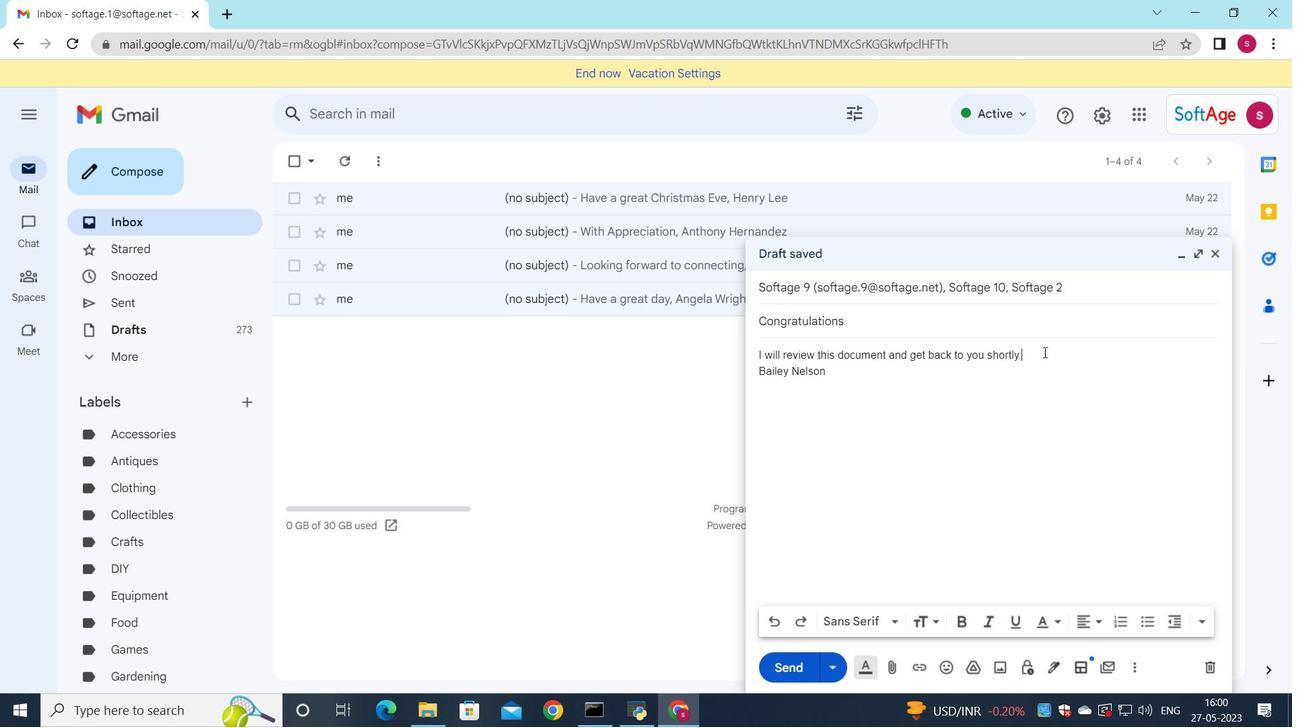 
Action: Mouse pressed left at (1041, 350)
Screenshot: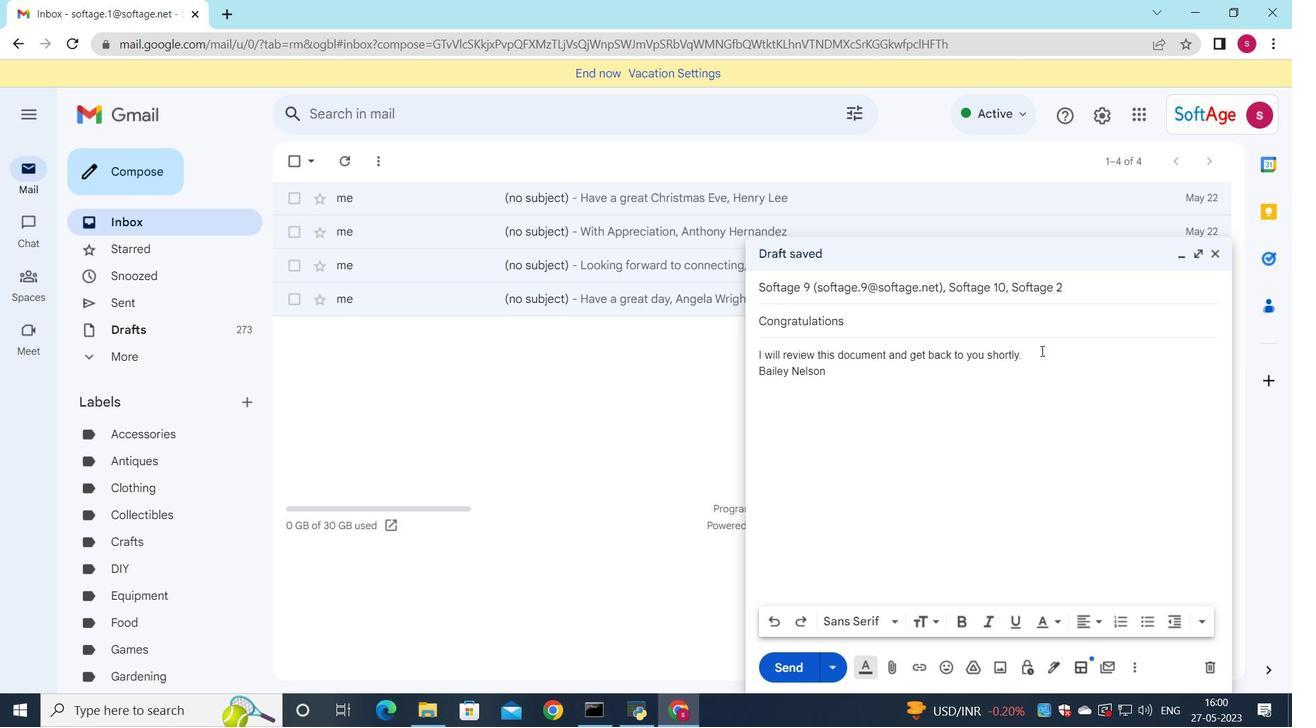 
Action: Mouse moved to (934, 619)
Screenshot: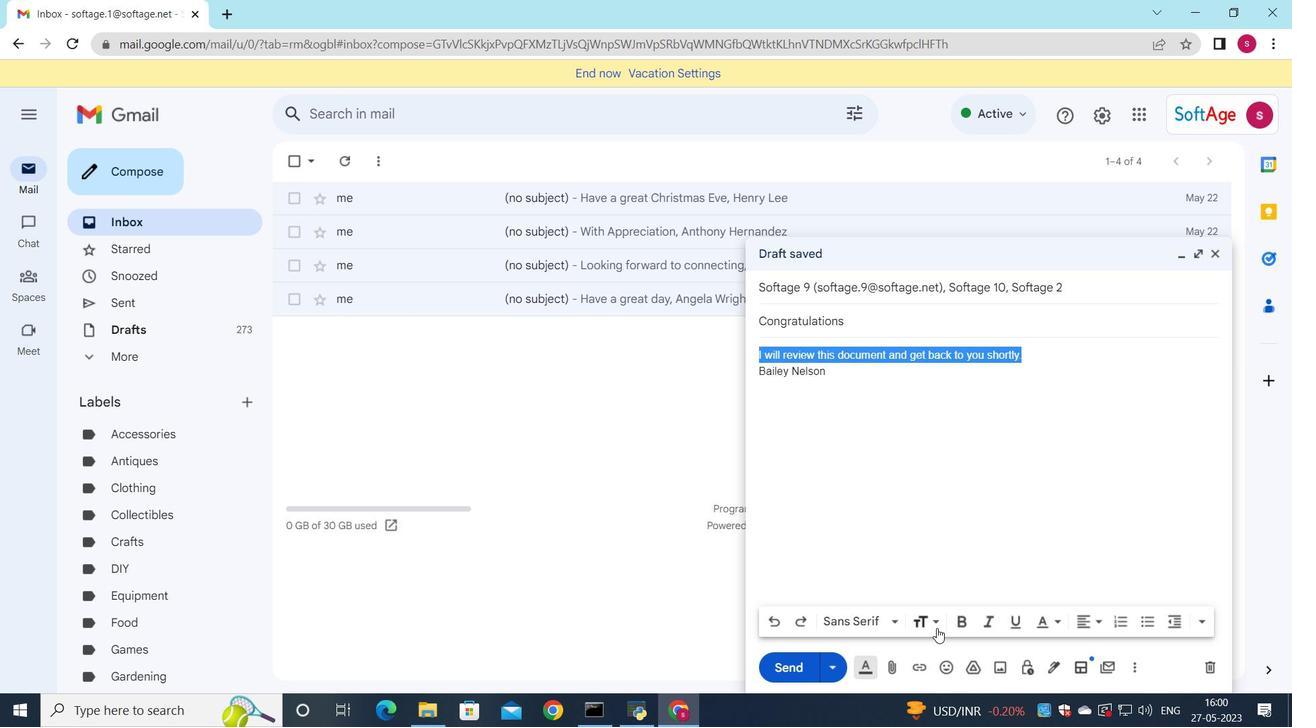 
Action: Mouse pressed left at (934, 619)
Screenshot: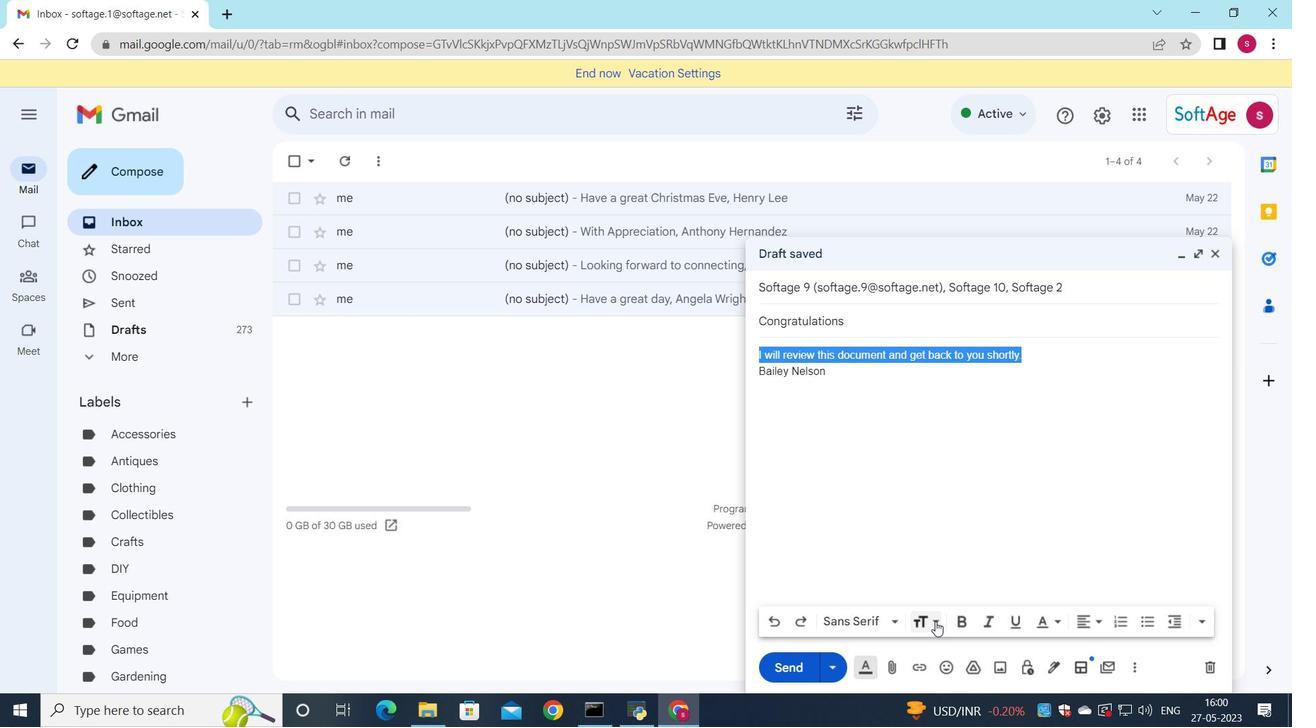
Action: Mouse moved to (982, 603)
Screenshot: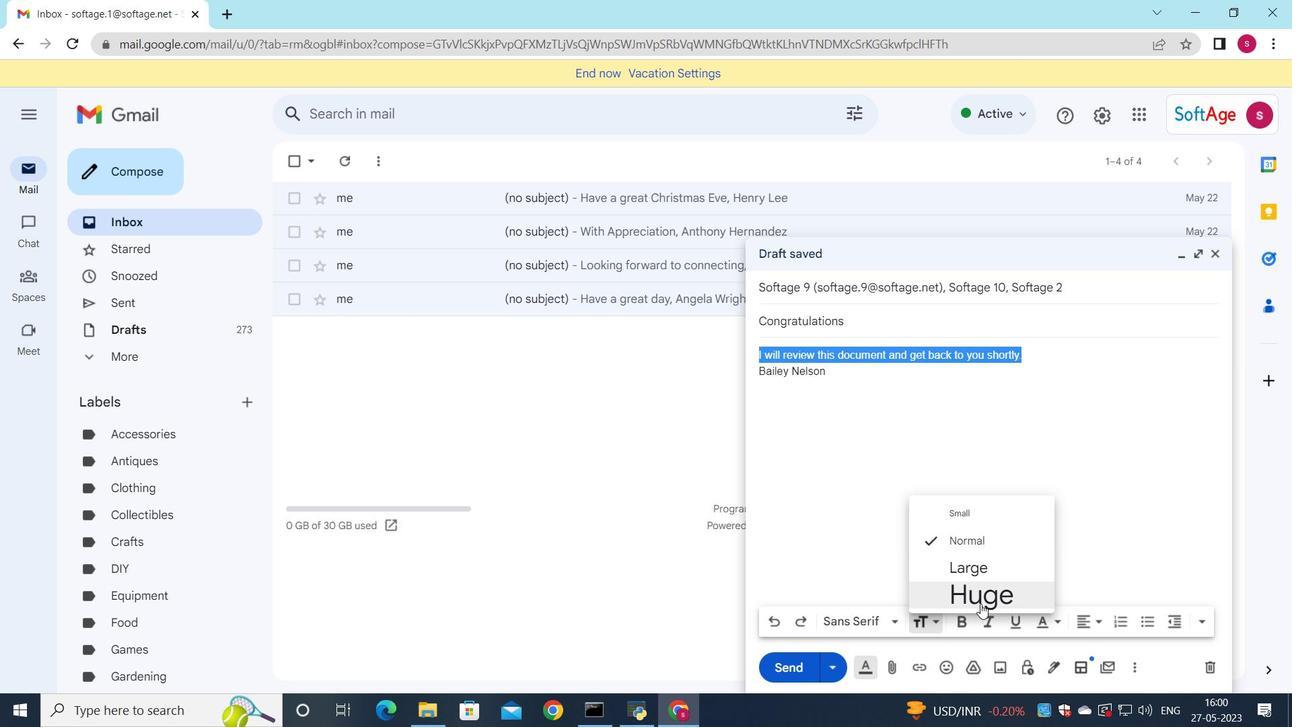 
Action: Mouse pressed left at (982, 603)
Screenshot: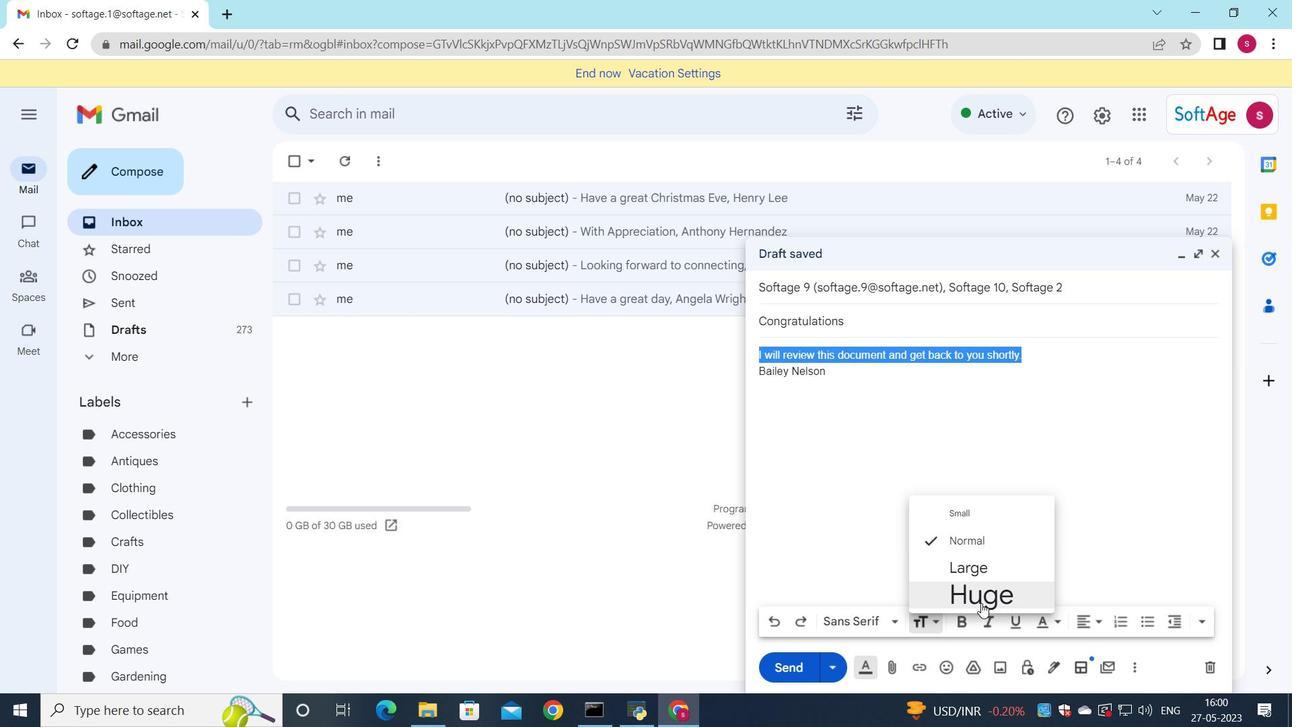 
Action: Mouse moved to (1093, 623)
Screenshot: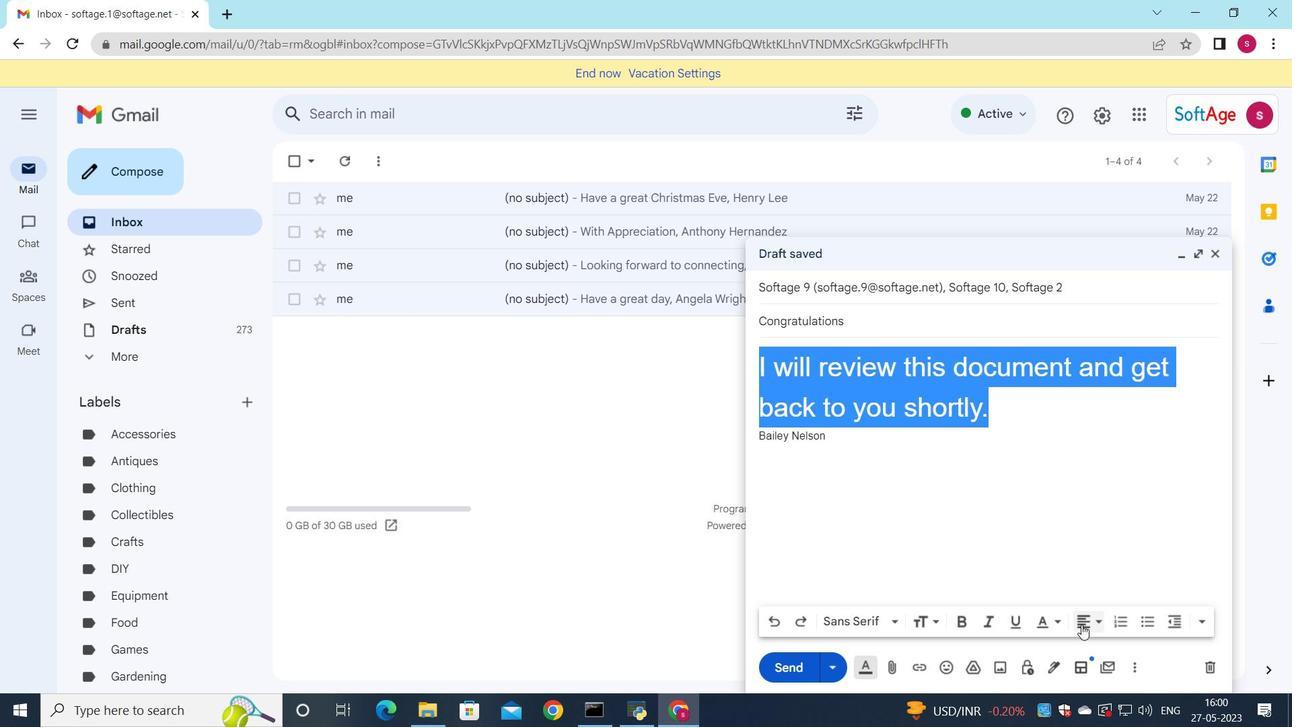 
Action: Mouse pressed left at (1093, 623)
Screenshot: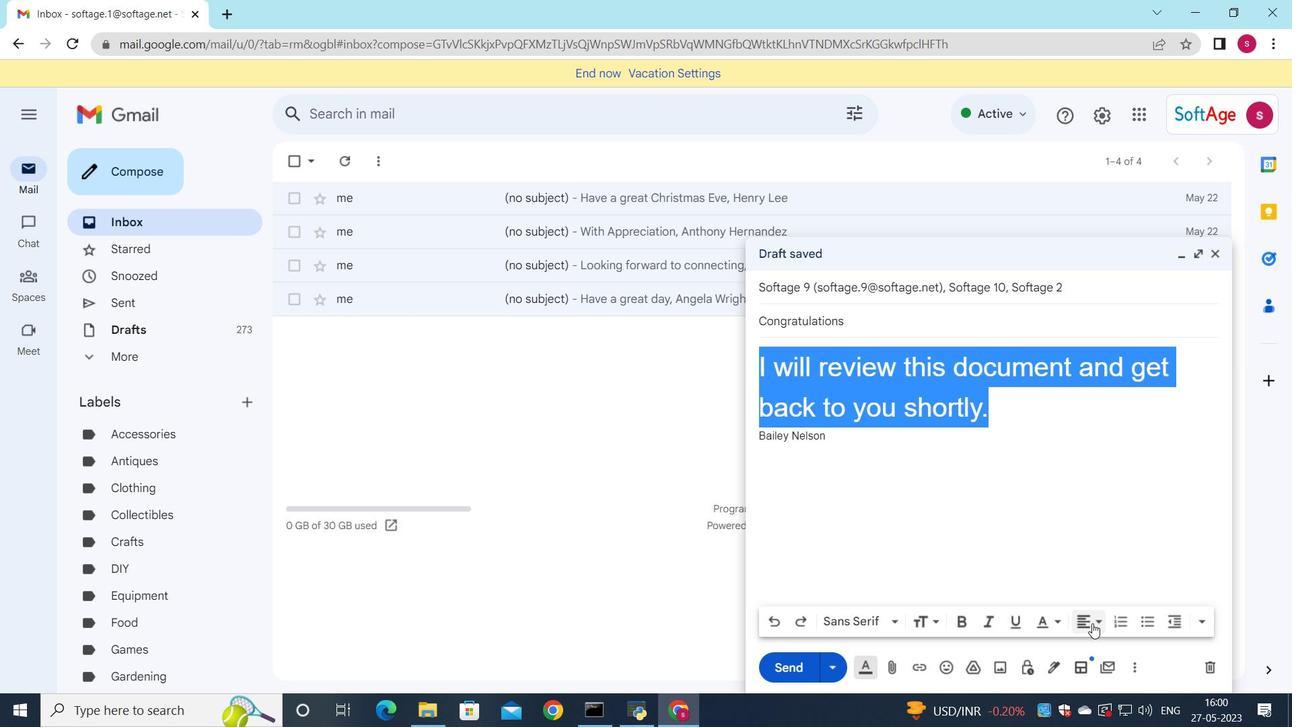 
Action: Mouse moved to (1090, 597)
Screenshot: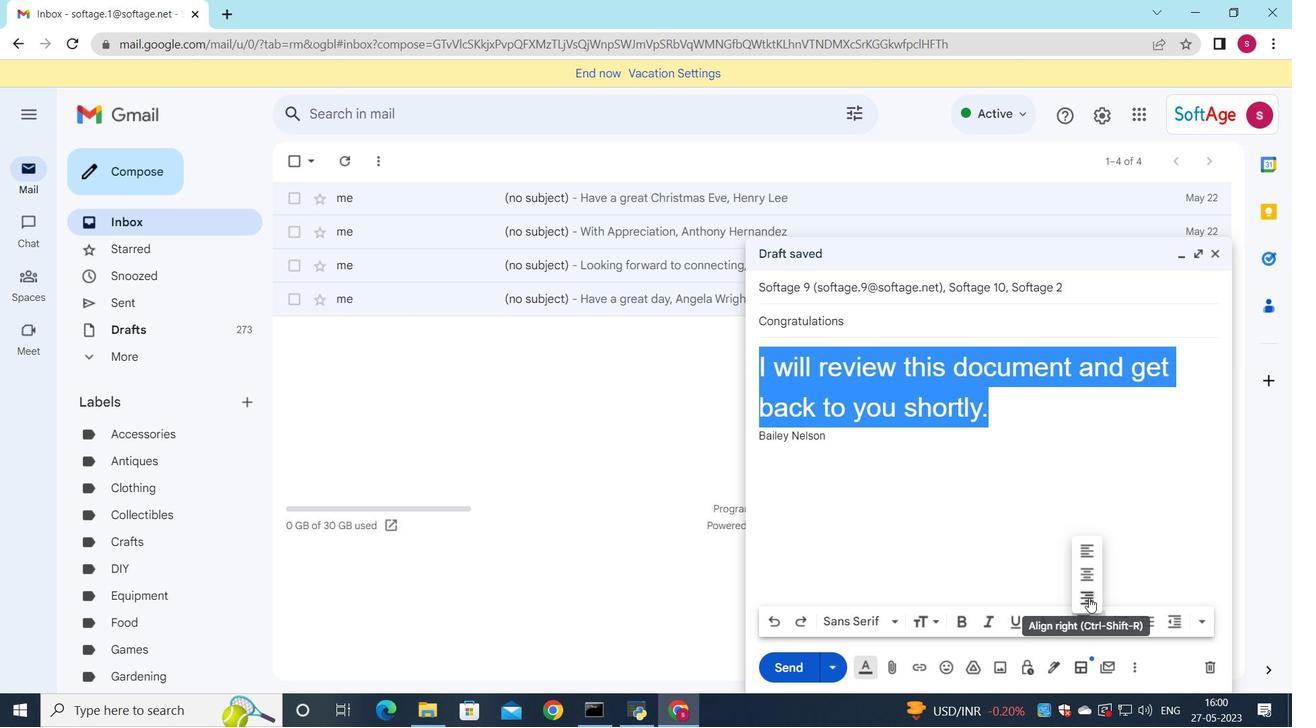 
Action: Mouse pressed left at (1090, 597)
Screenshot: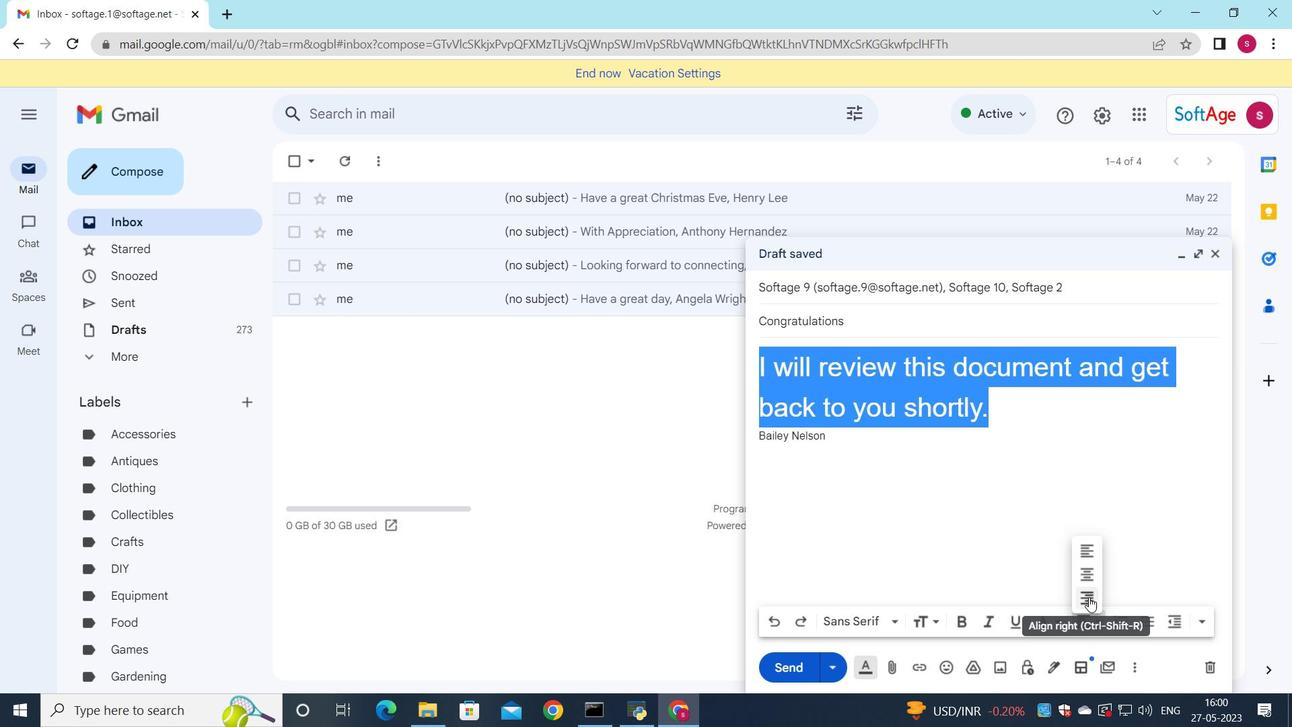 
Action: Mouse moved to (784, 675)
Screenshot: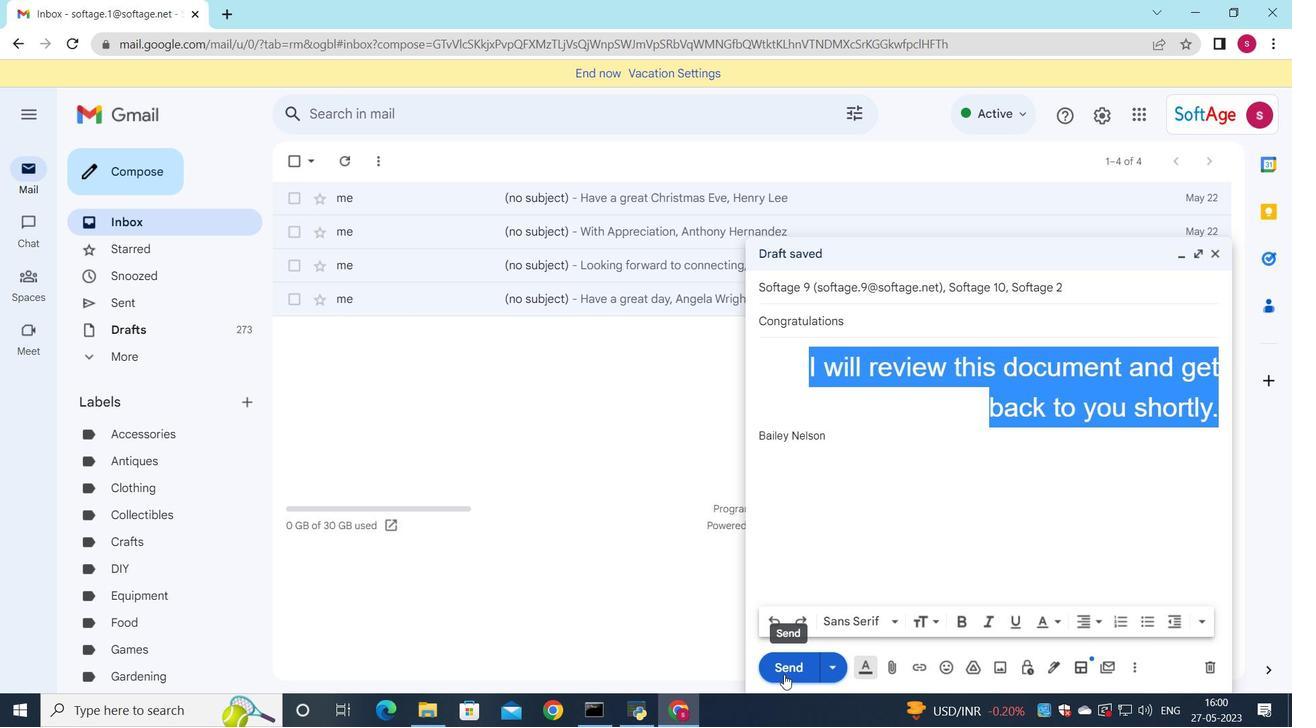 
Action: Mouse pressed left at (784, 675)
Screenshot: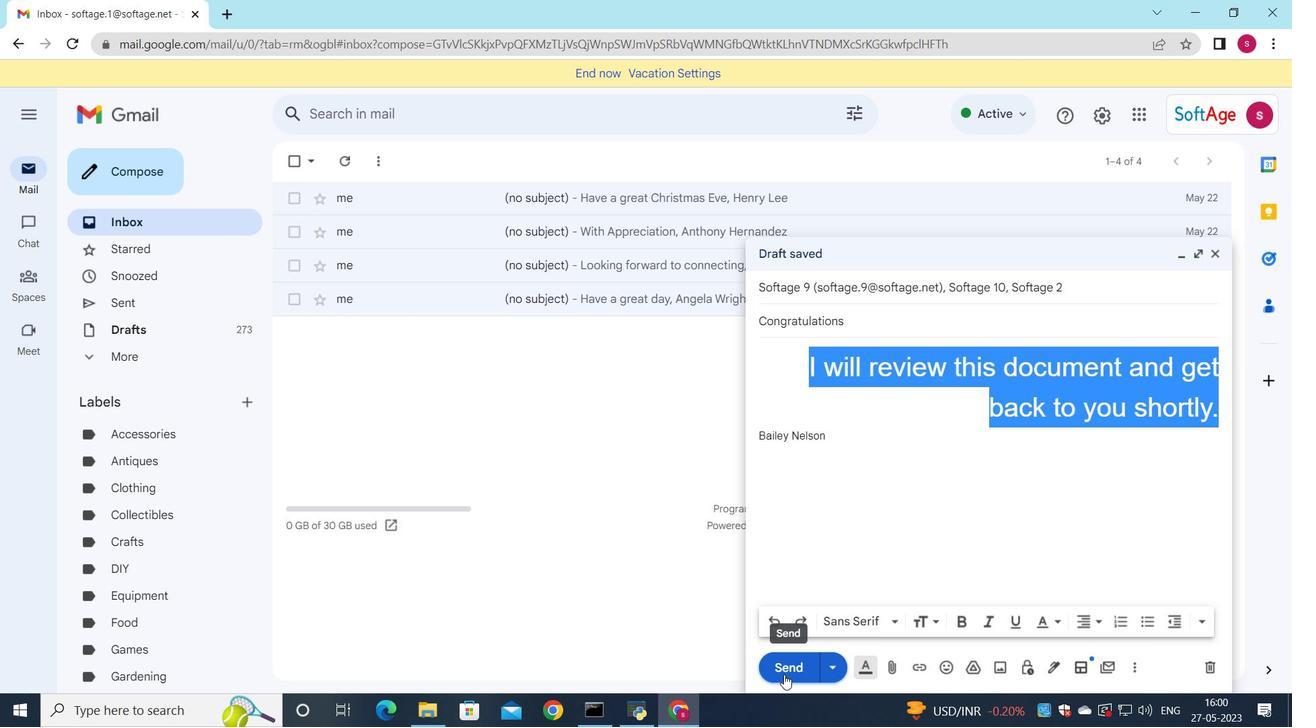 
Action: Mouse moved to (799, 669)
Screenshot: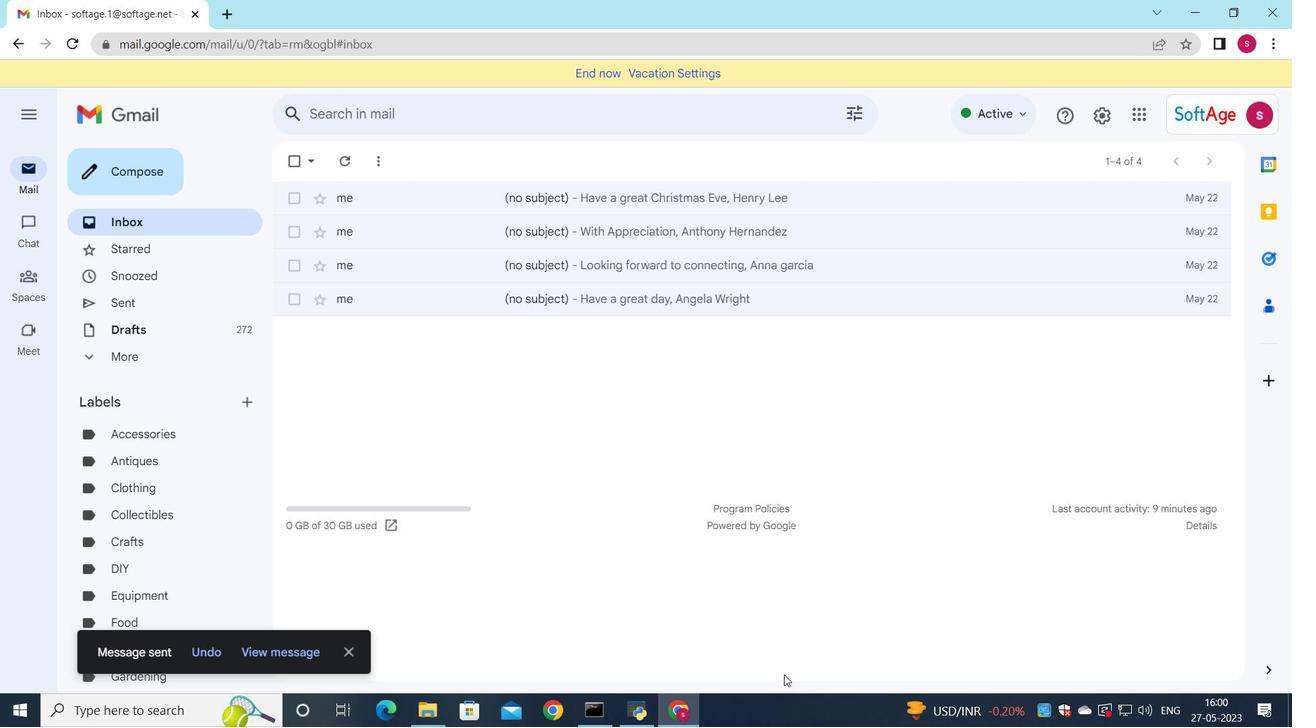 
